 Task: Look for space in Nurlat, Russia from 8th August, 2023 to 15th August, 2023 for 9 adults in price range Rs.10000 to Rs.14000. Place can be shared room with 5 bedrooms having 9 beds and 5 bathrooms. Property type can be house, flat, guest house. Amenities needed are: wifi, TV, free parkinig on premises, gym, breakfast. Booking option can be shelf check-in. Required host language is English.
Action: Mouse pressed left at (520, 112)
Screenshot: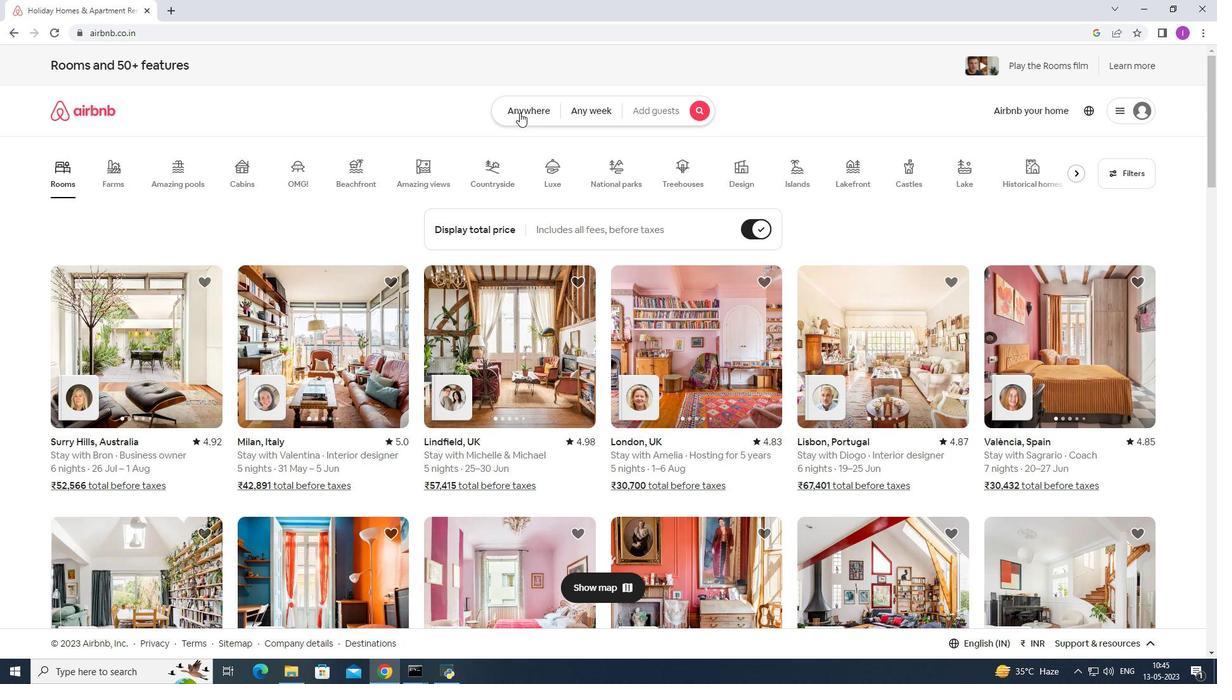 
Action: Mouse moved to (519, 114)
Screenshot: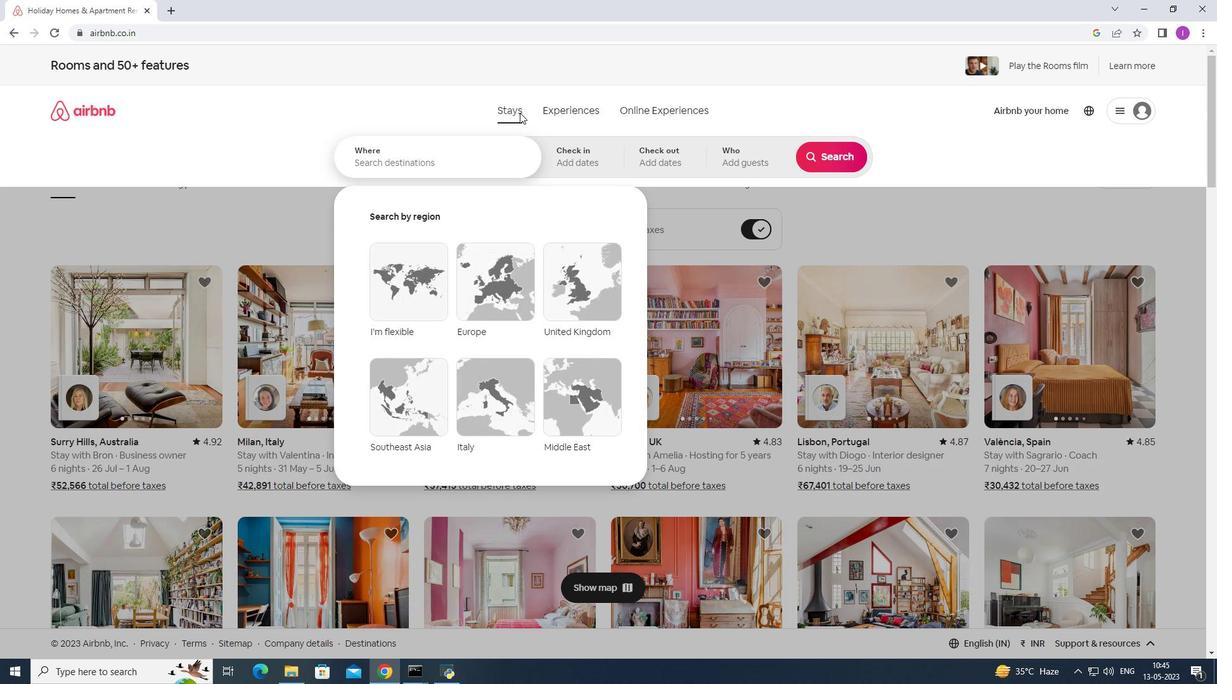 
Action: Key pressed <Key.shift>Nurlat,<Key.shift><Key.shift><Key.shift><Key.shift><Key.shift><Key.shift><Key.shift><Key.shift><Key.shift><Key.shift><Key.shift><Key.shift><Key.shift><Key.shift><Key.shift><Key.shift><Key.shift><Key.shift><Key.shift><Key.shift><Key.shift><Key.shift><Key.shift><Key.shift>Russi
Screenshot: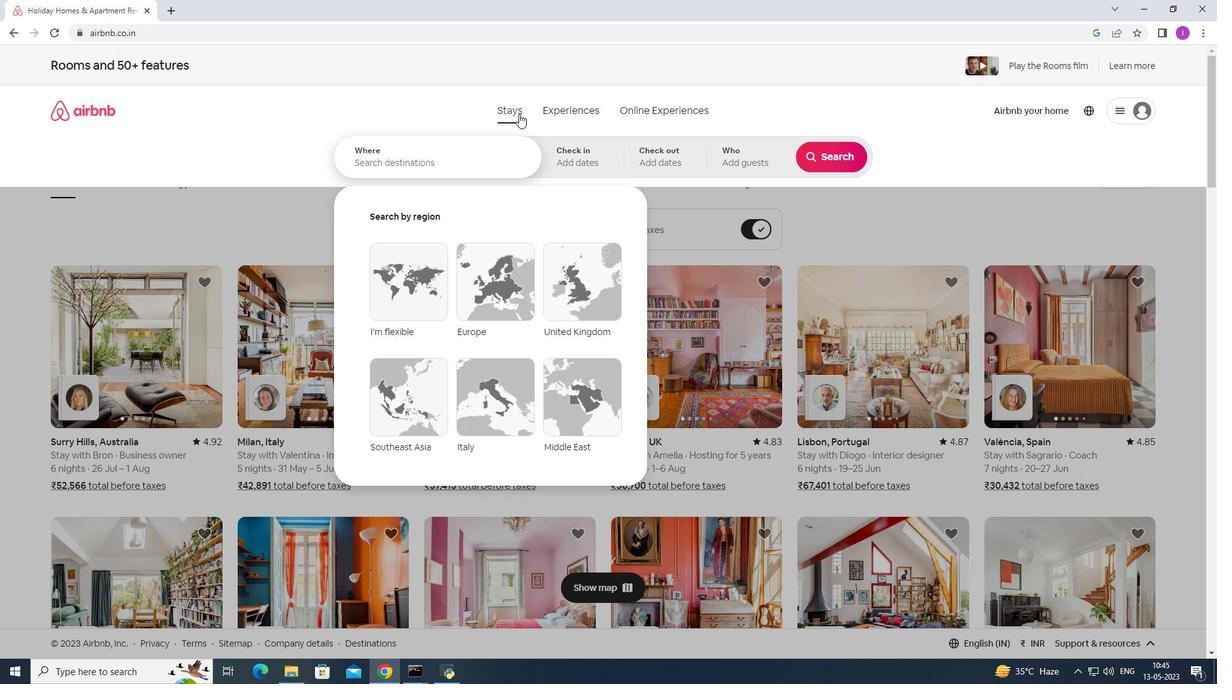 
Action: Mouse moved to (388, 171)
Screenshot: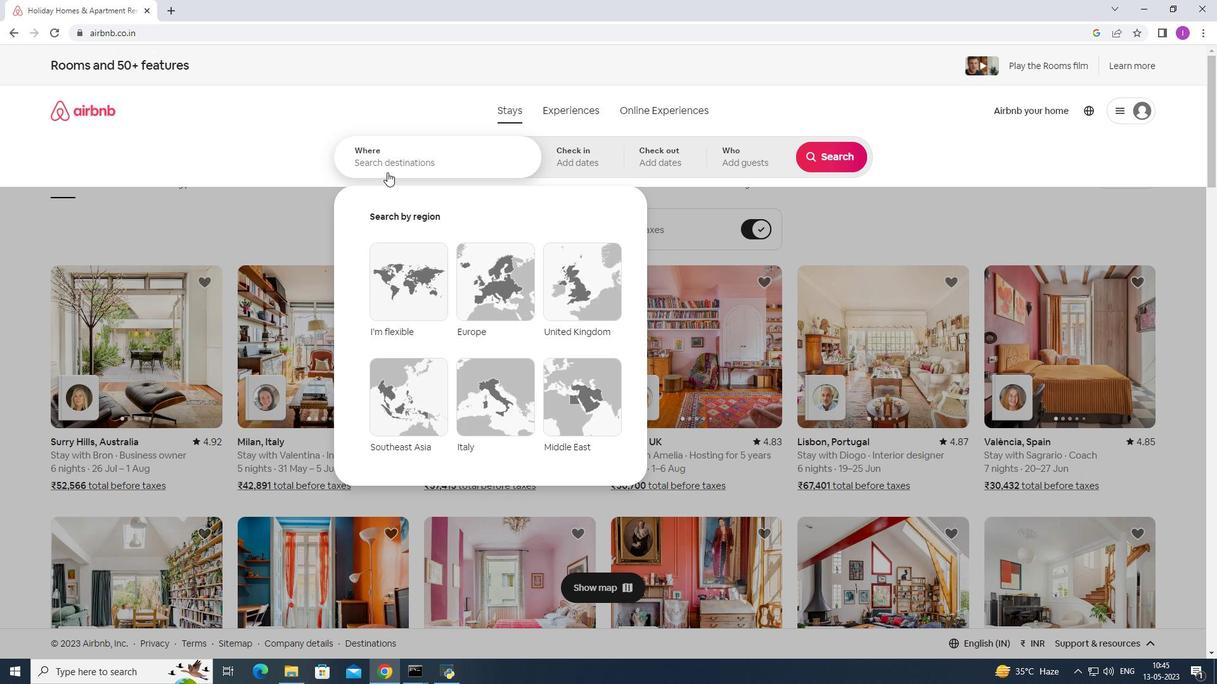 
Action: Mouse pressed left at (388, 171)
Screenshot: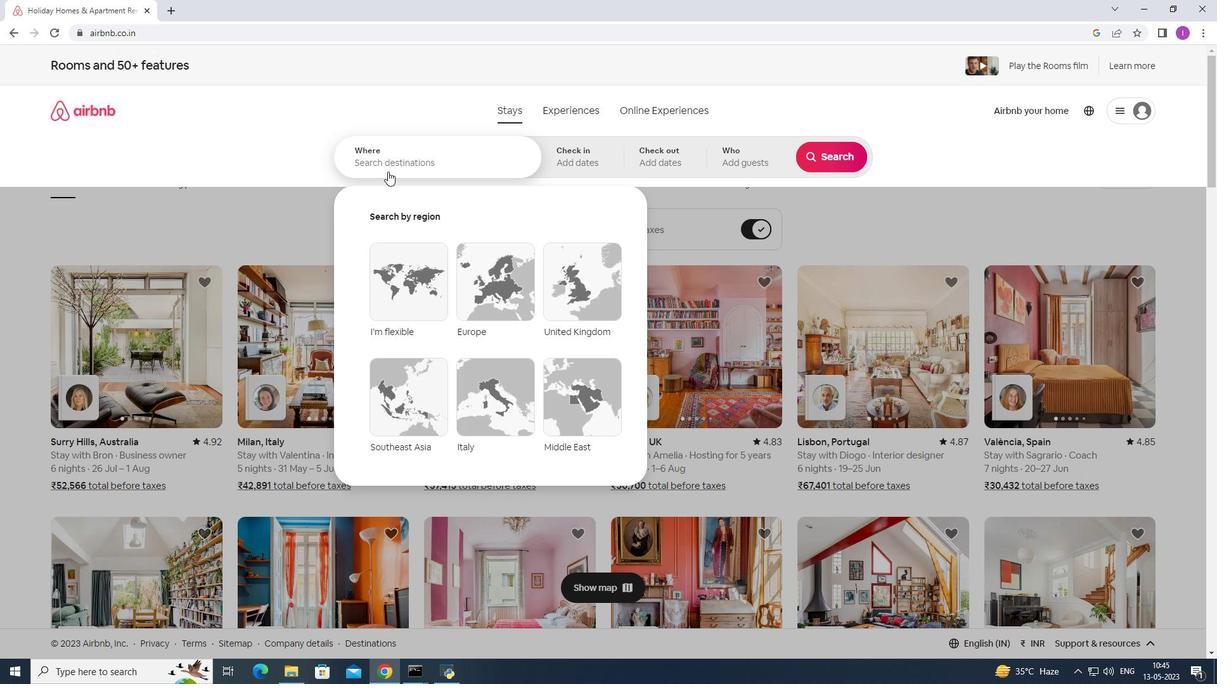 
Action: Key pressed <Key.shift><Key.shift><Key.shift><Key.shift><Key.shift><Key.shift>Nurolat<Key.backspace><Key.backspace><Key.backspace><Key.backspace>lat,<Key.shift><Key.shift><Key.shift><Key.shift><Key.shift>Russia
Screenshot: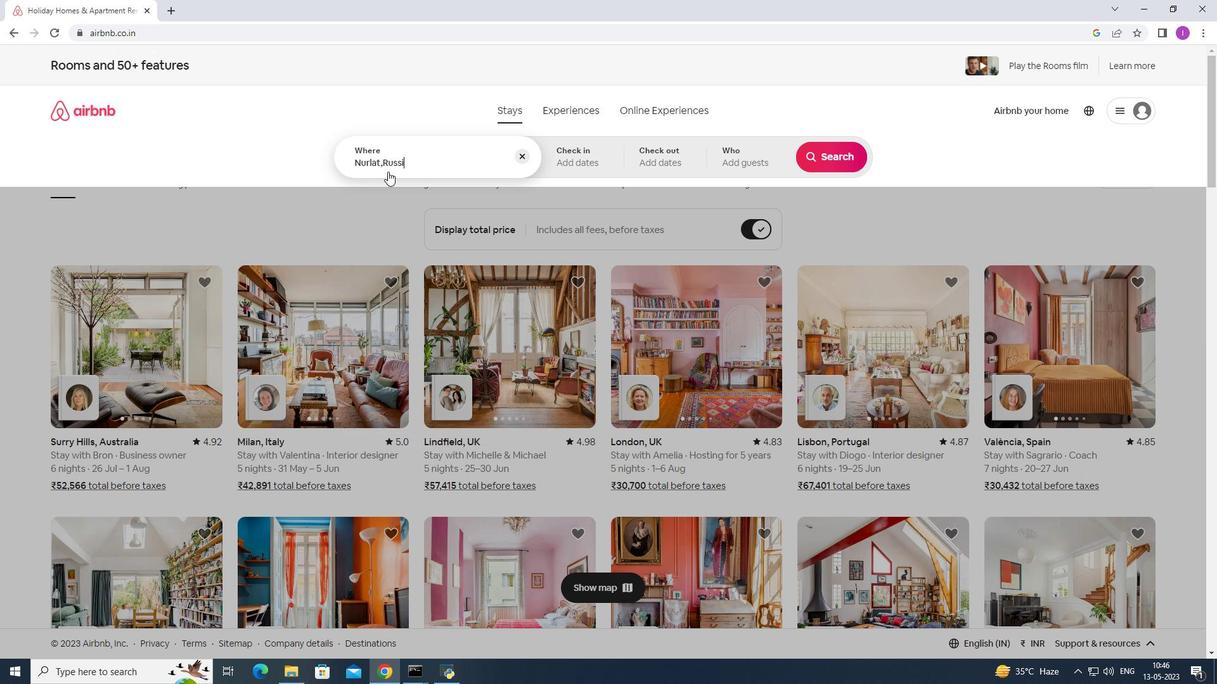 
Action: Mouse moved to (576, 164)
Screenshot: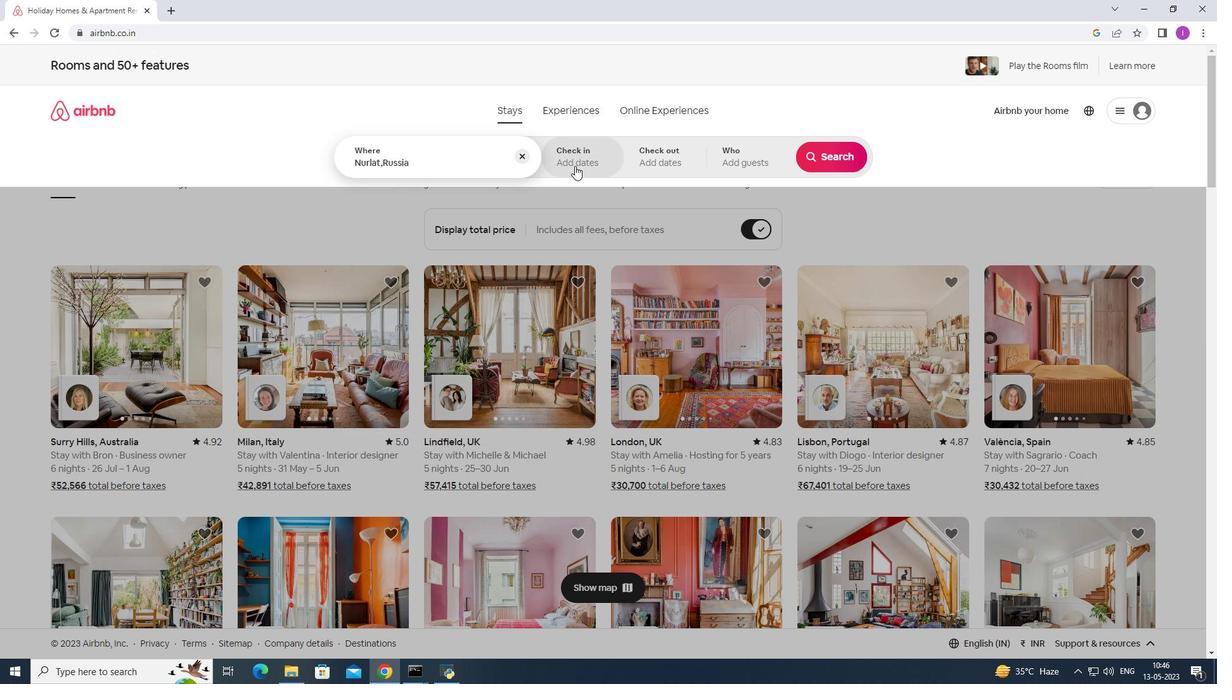 
Action: Mouse pressed left at (576, 164)
Screenshot: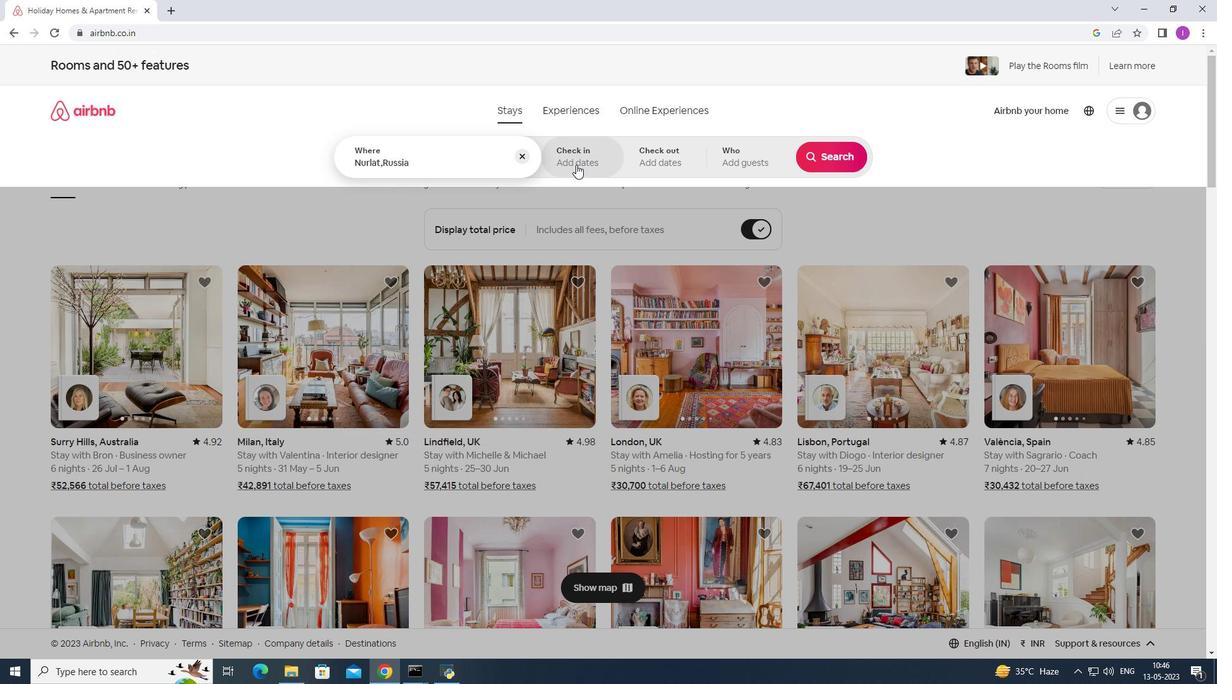 
Action: Mouse moved to (830, 255)
Screenshot: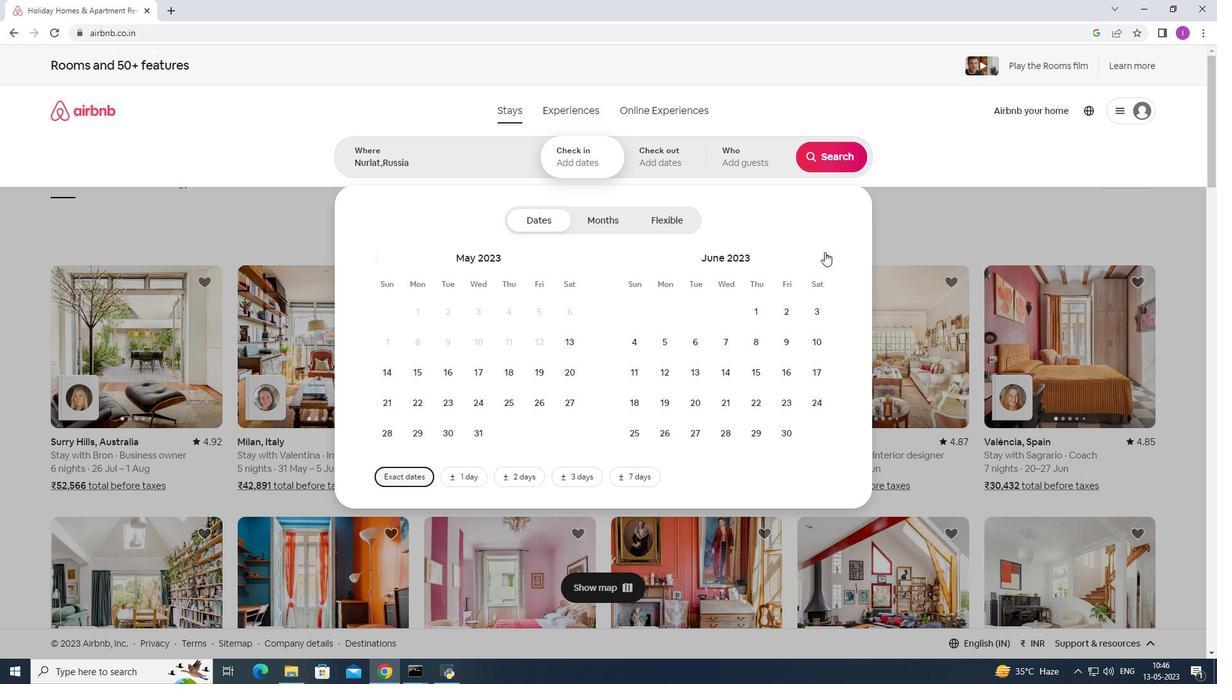 
Action: Mouse pressed left at (830, 255)
Screenshot: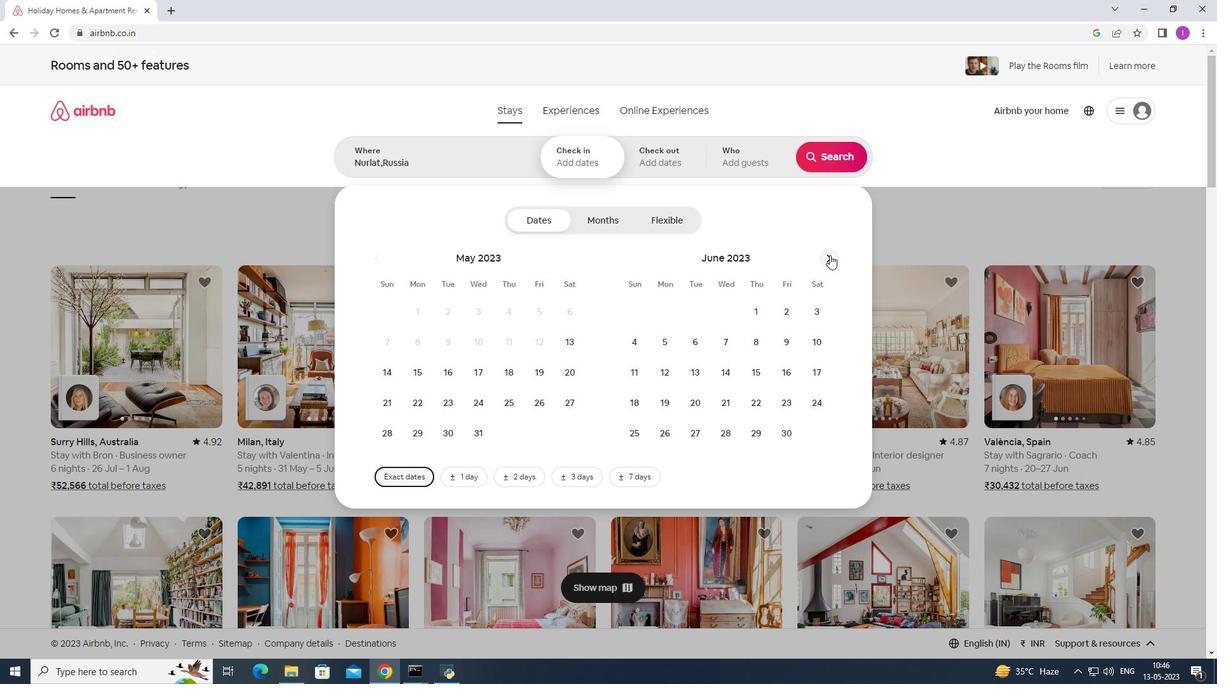 
Action: Mouse moved to (830, 255)
Screenshot: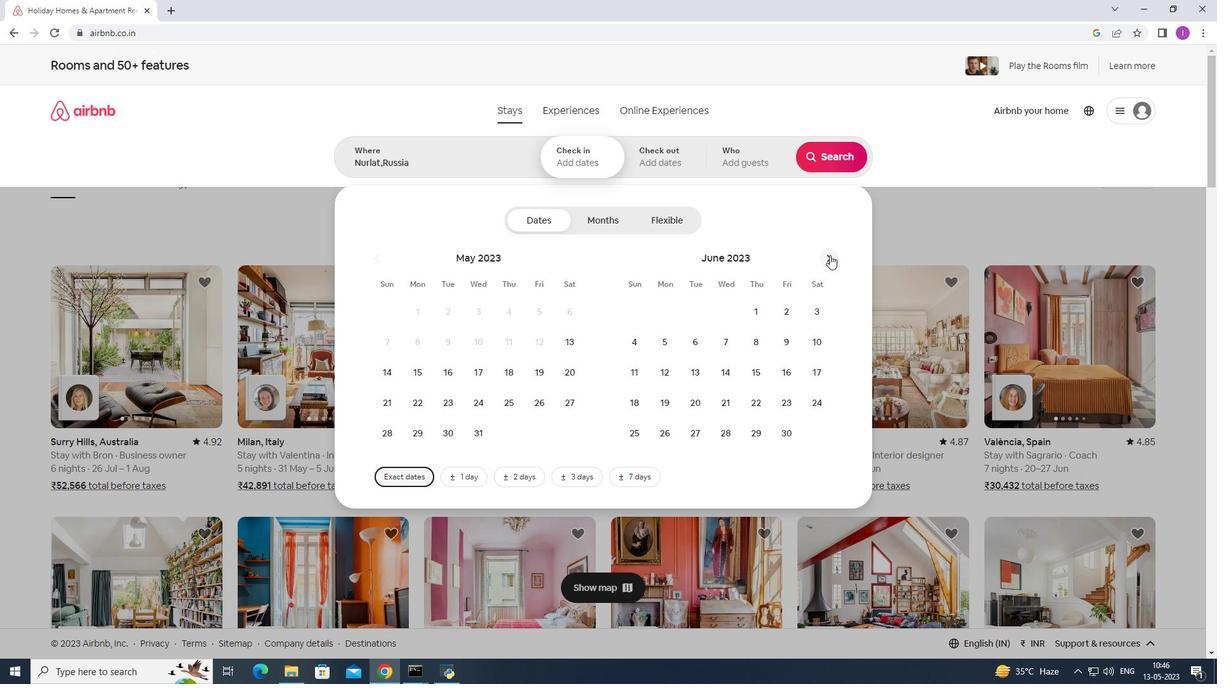 
Action: Mouse pressed left at (830, 255)
Screenshot: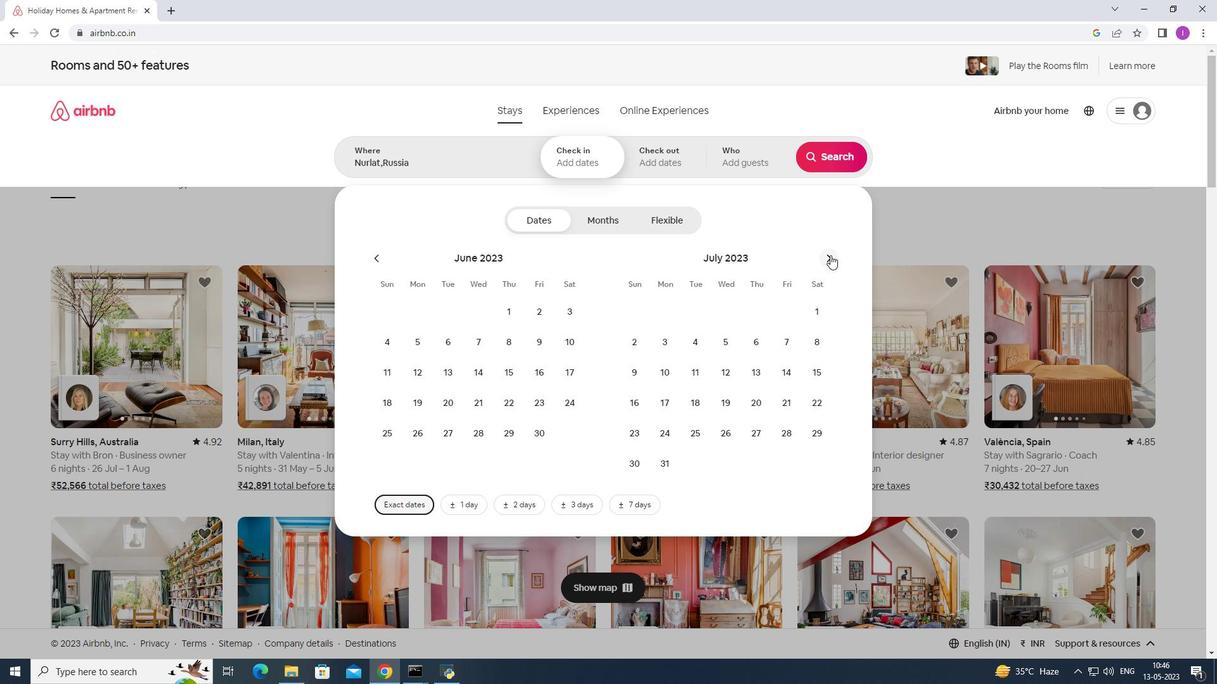 
Action: Mouse moved to (696, 343)
Screenshot: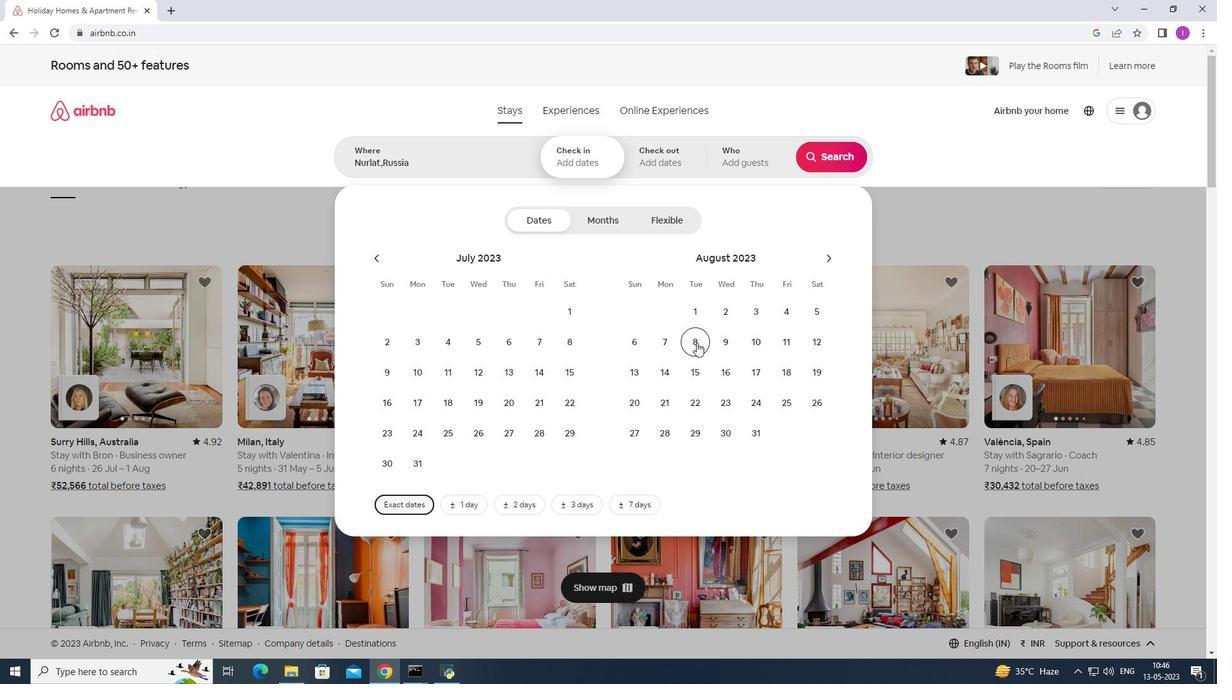 
Action: Mouse pressed left at (696, 343)
Screenshot: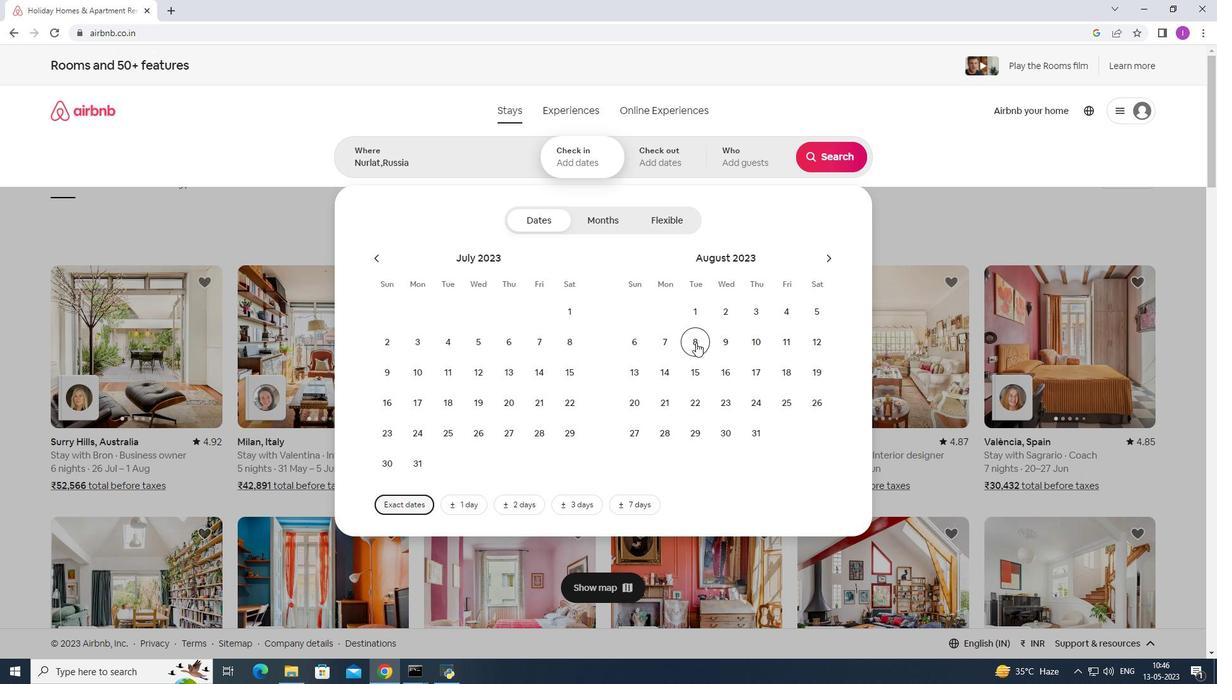 
Action: Mouse moved to (703, 378)
Screenshot: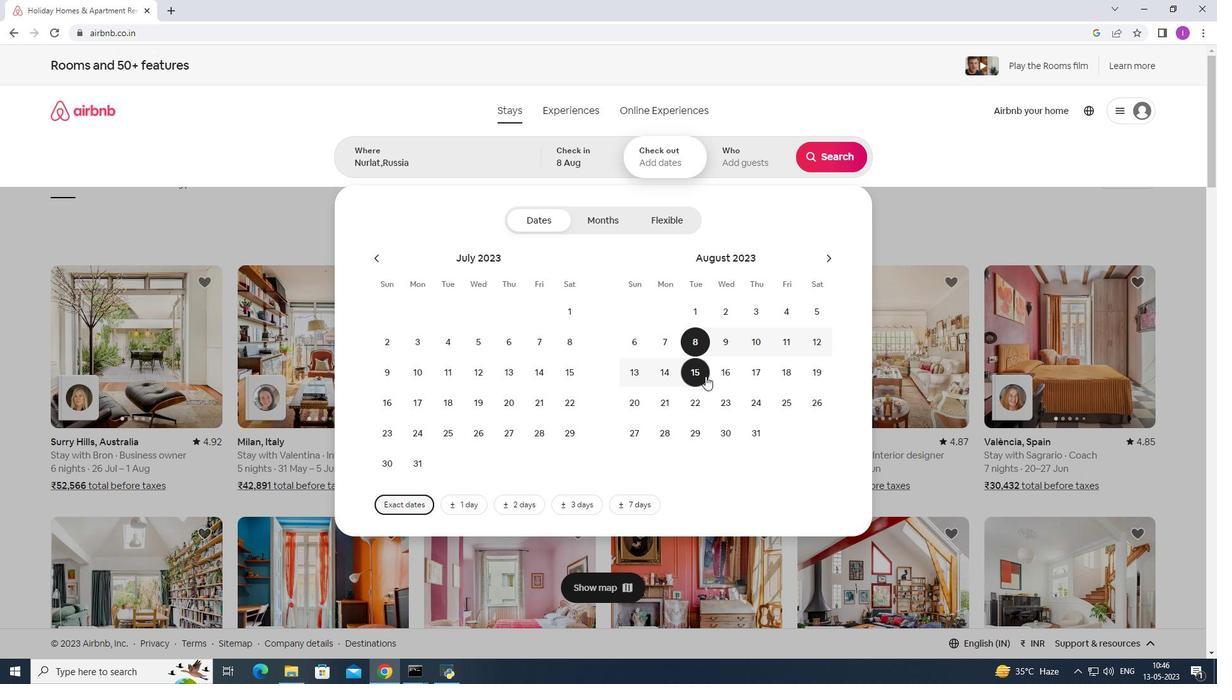 
Action: Mouse pressed left at (703, 378)
Screenshot: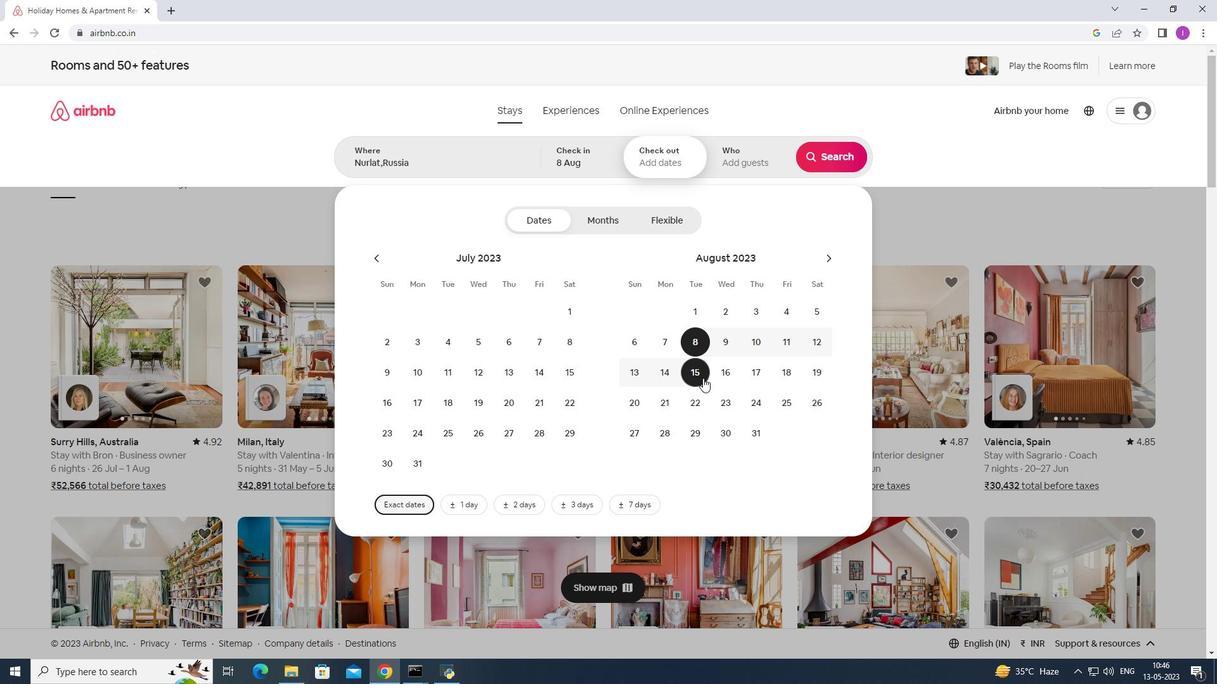 
Action: Mouse moved to (725, 162)
Screenshot: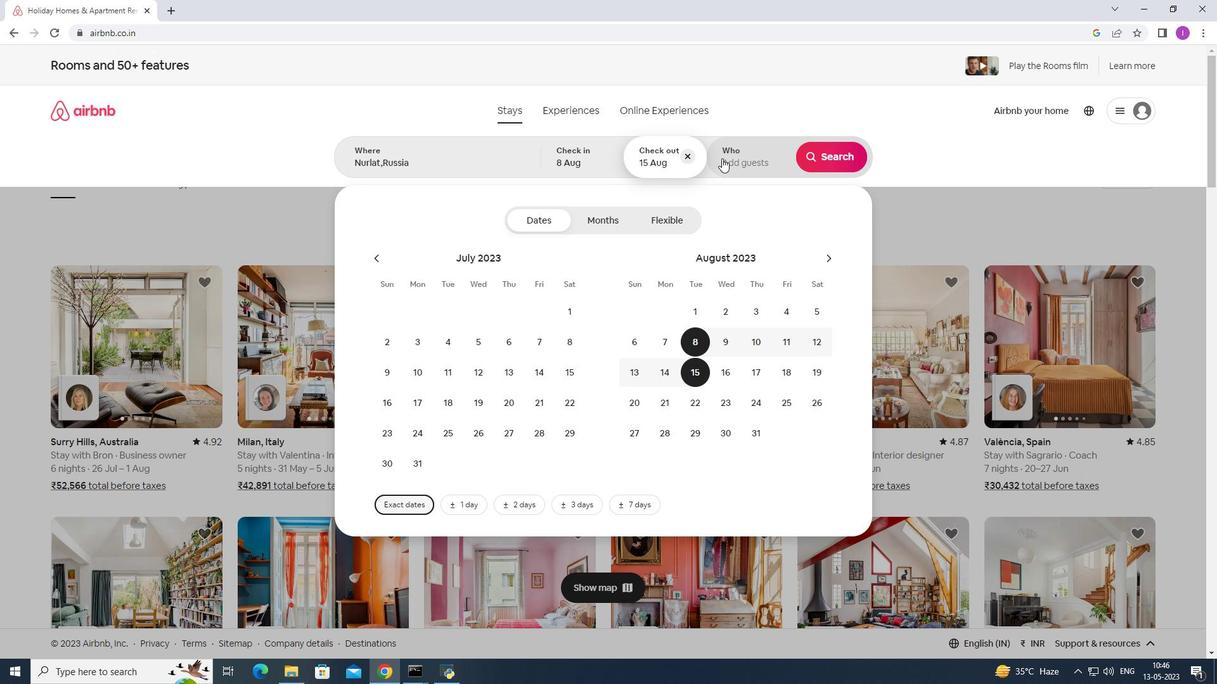 
Action: Mouse pressed left at (725, 162)
Screenshot: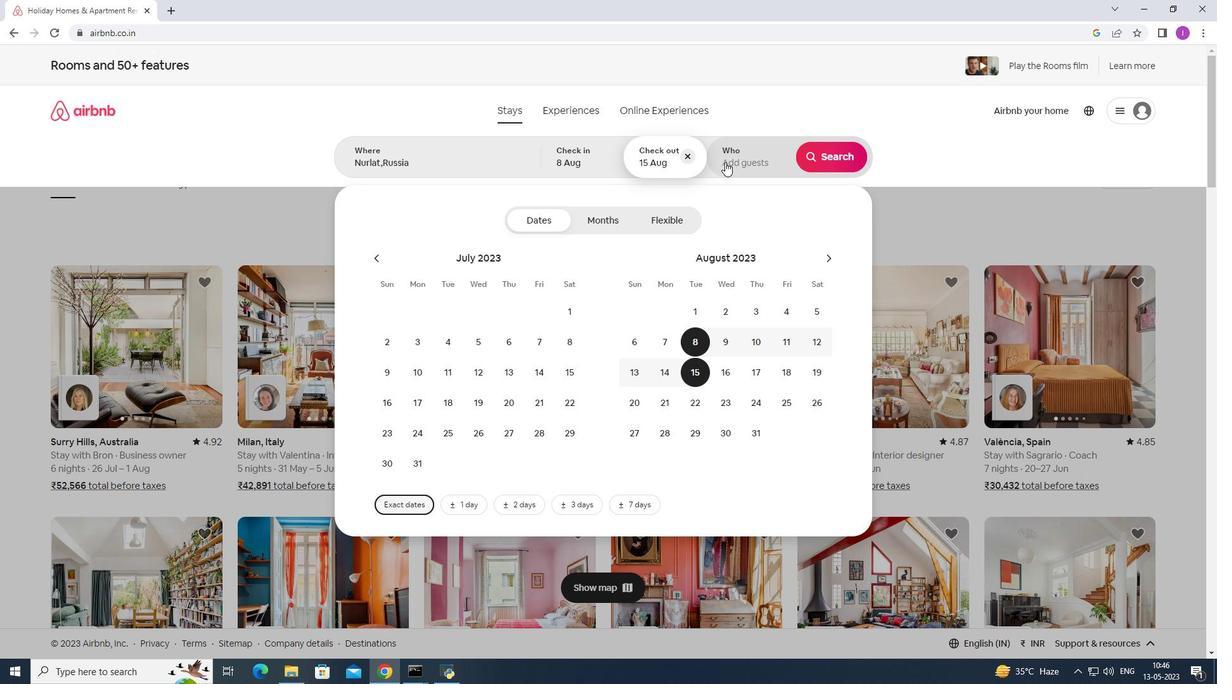 
Action: Mouse moved to (837, 220)
Screenshot: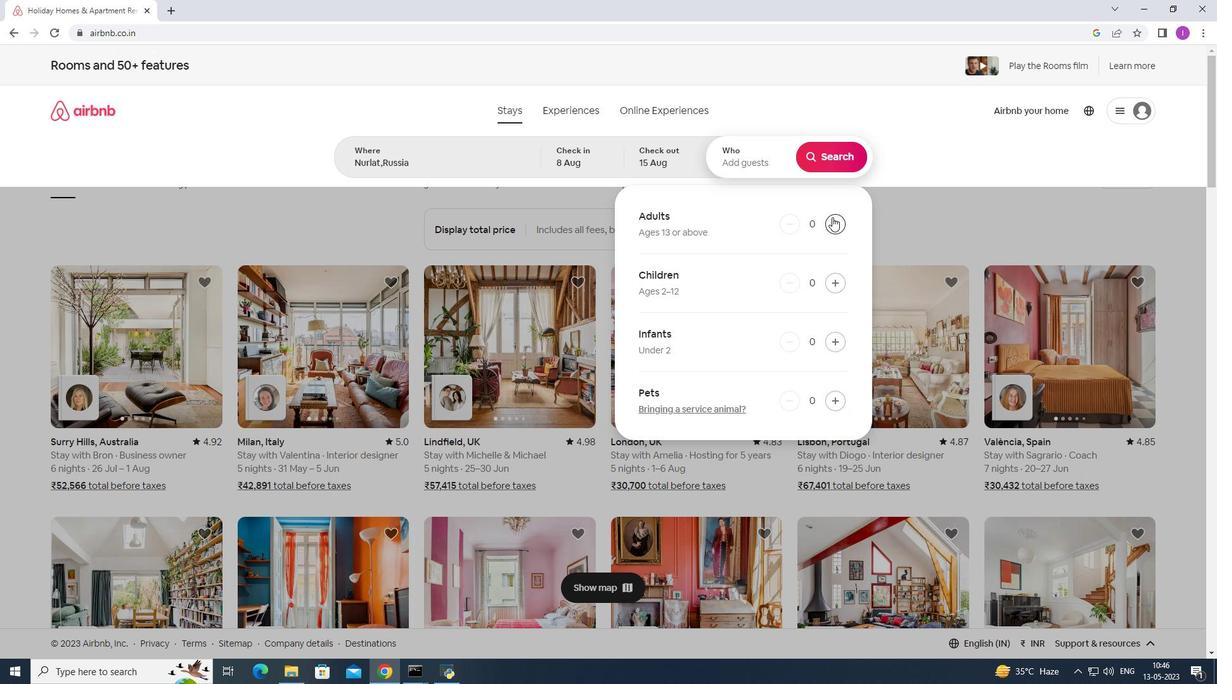
Action: Mouse pressed left at (837, 220)
Screenshot: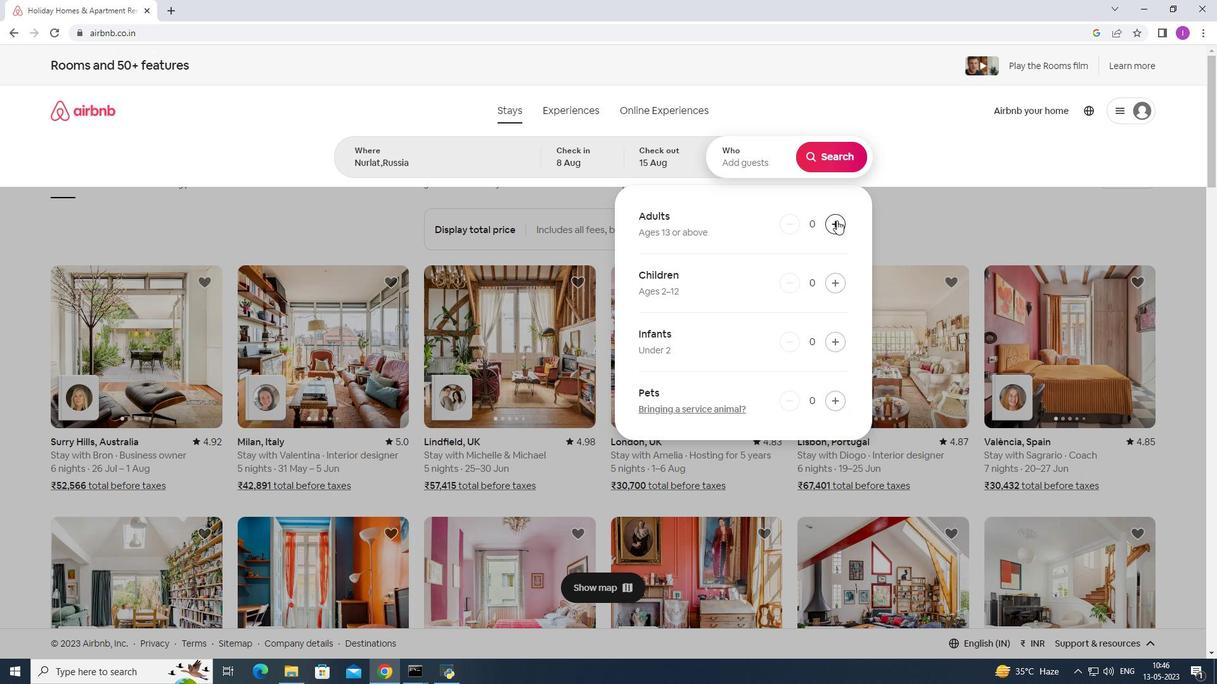 
Action: Mouse pressed left at (837, 220)
Screenshot: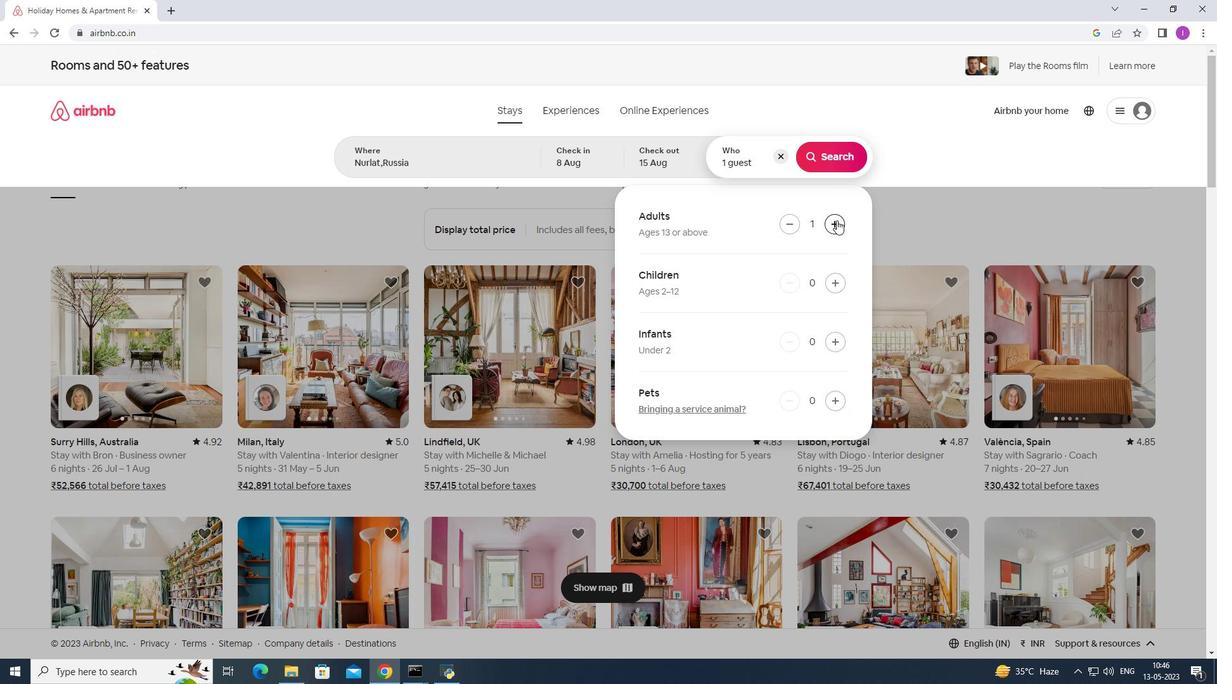 
Action: Mouse moved to (837, 221)
Screenshot: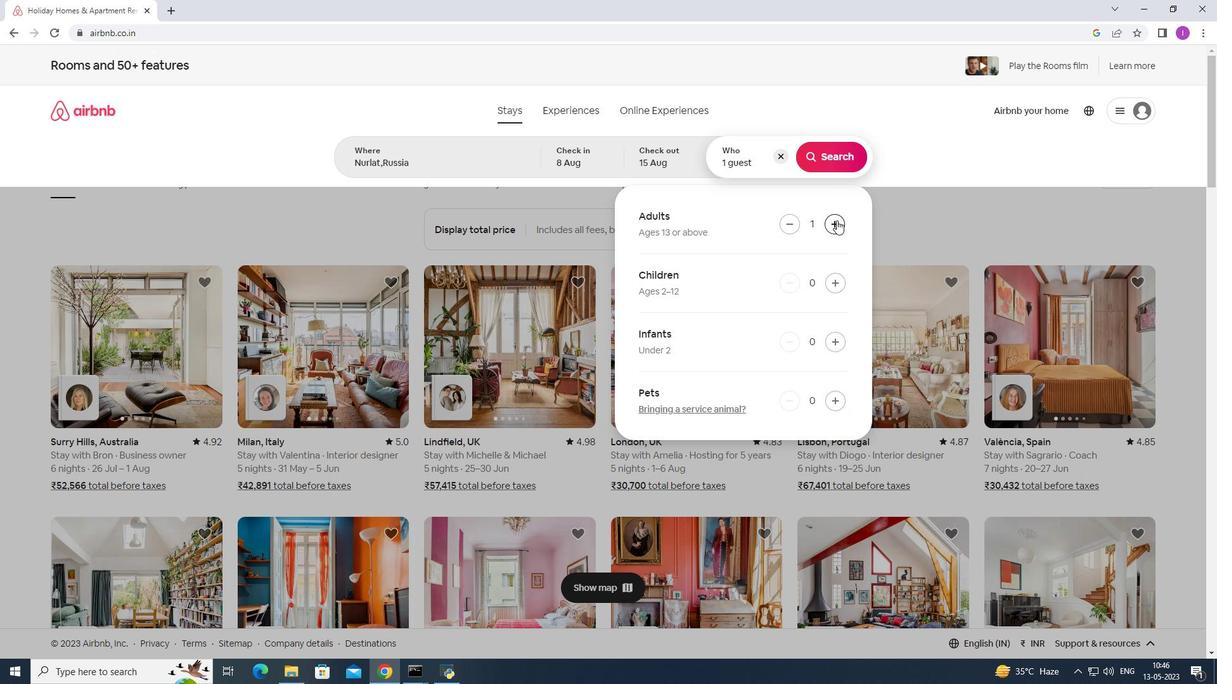 
Action: Mouse pressed left at (837, 221)
Screenshot: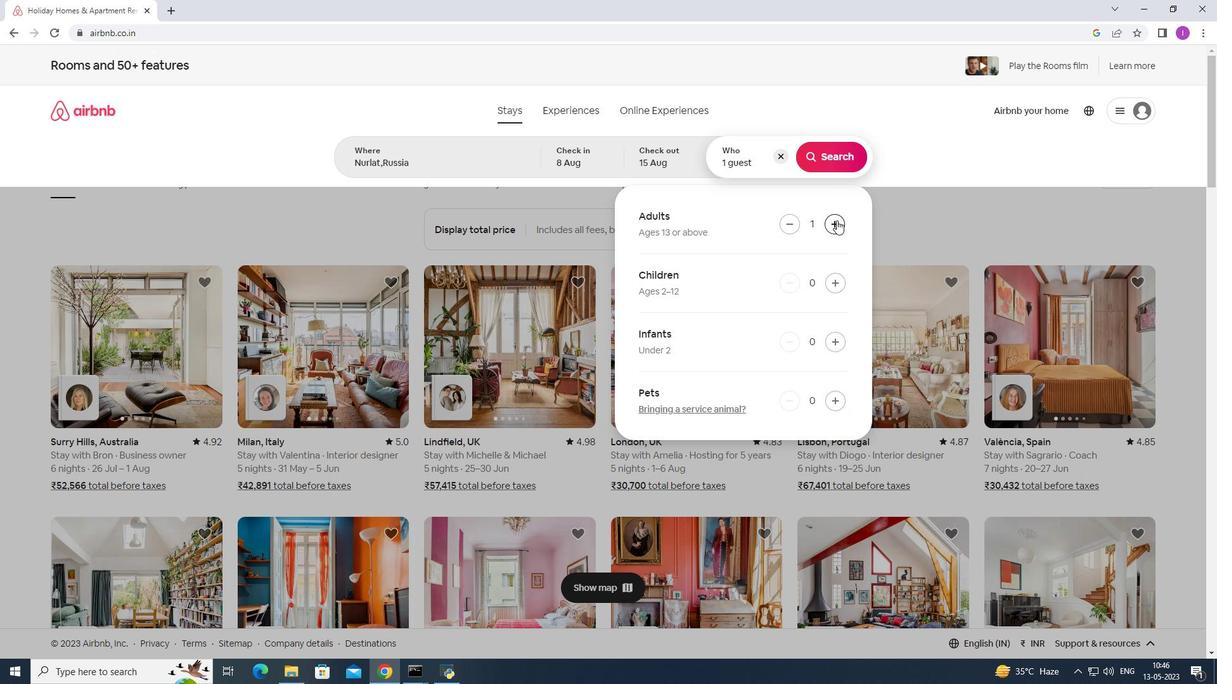 
Action: Mouse pressed left at (837, 221)
Screenshot: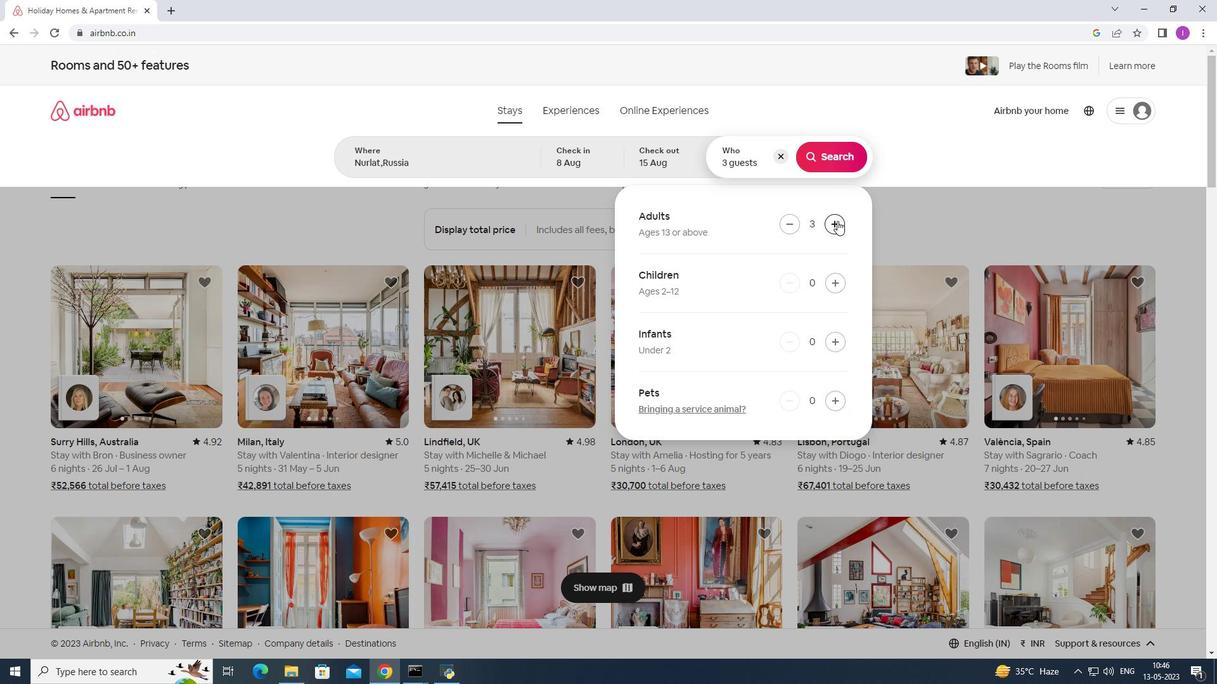 
Action: Mouse pressed left at (837, 221)
Screenshot: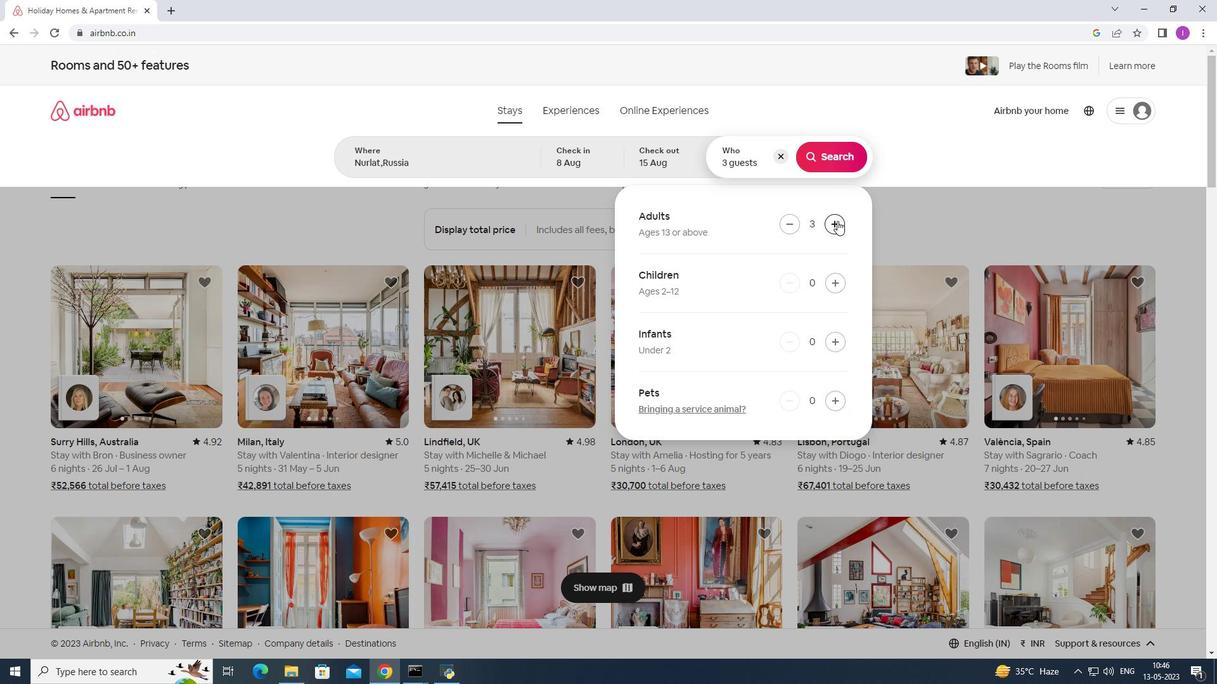 
Action: Mouse pressed left at (837, 221)
Screenshot: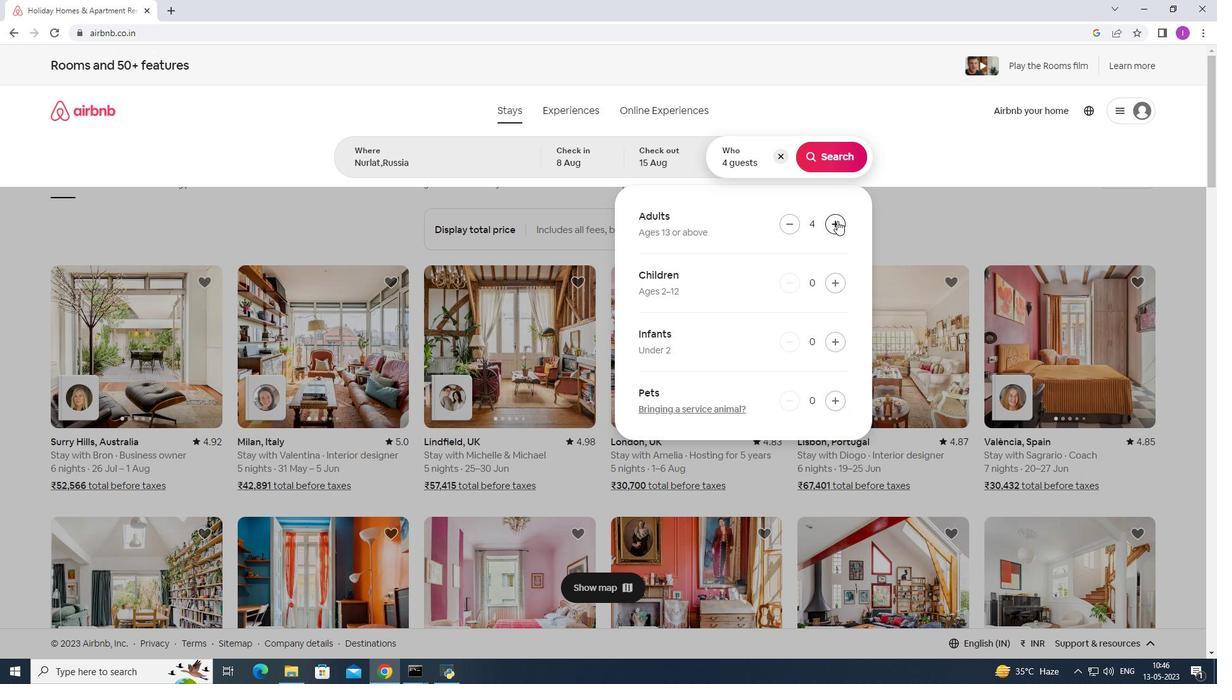 
Action: Mouse pressed left at (837, 221)
Screenshot: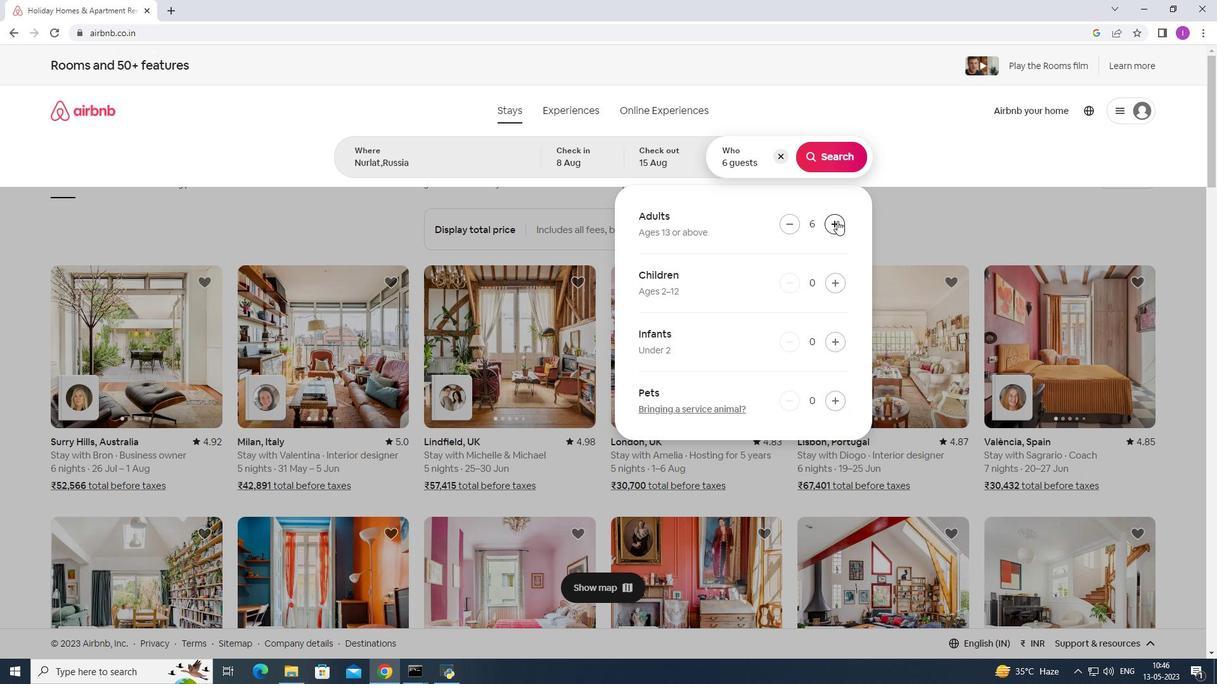 
Action: Mouse moved to (841, 221)
Screenshot: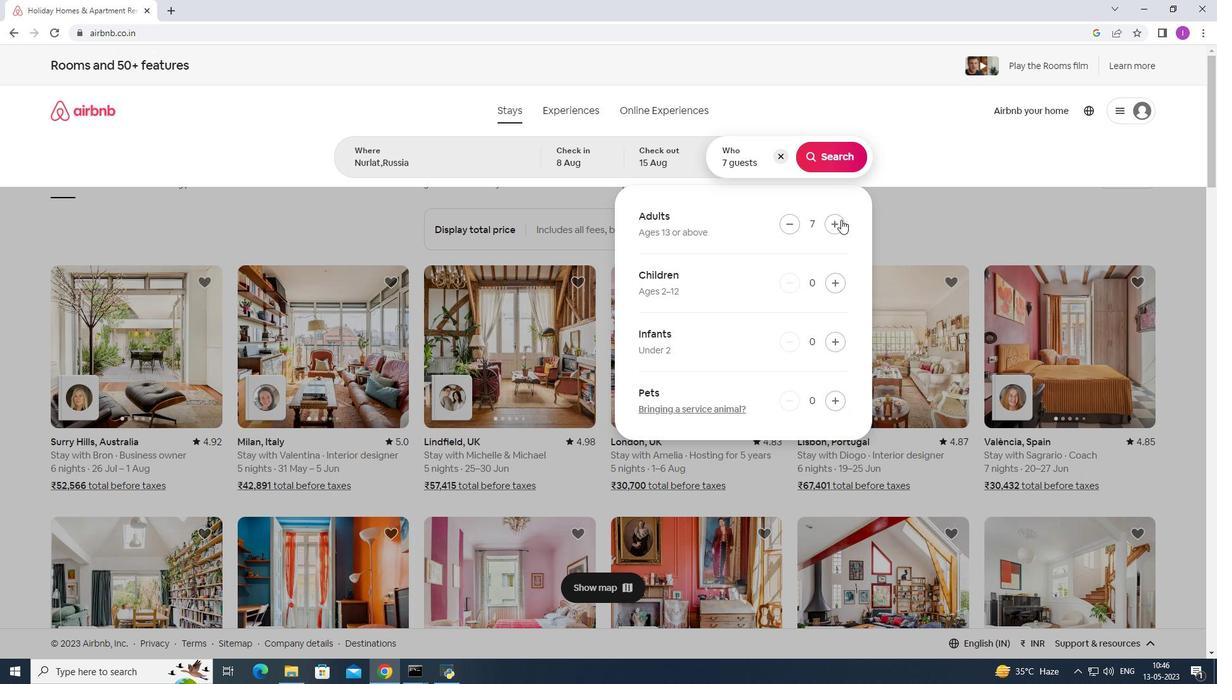 
Action: Mouse pressed left at (841, 221)
Screenshot: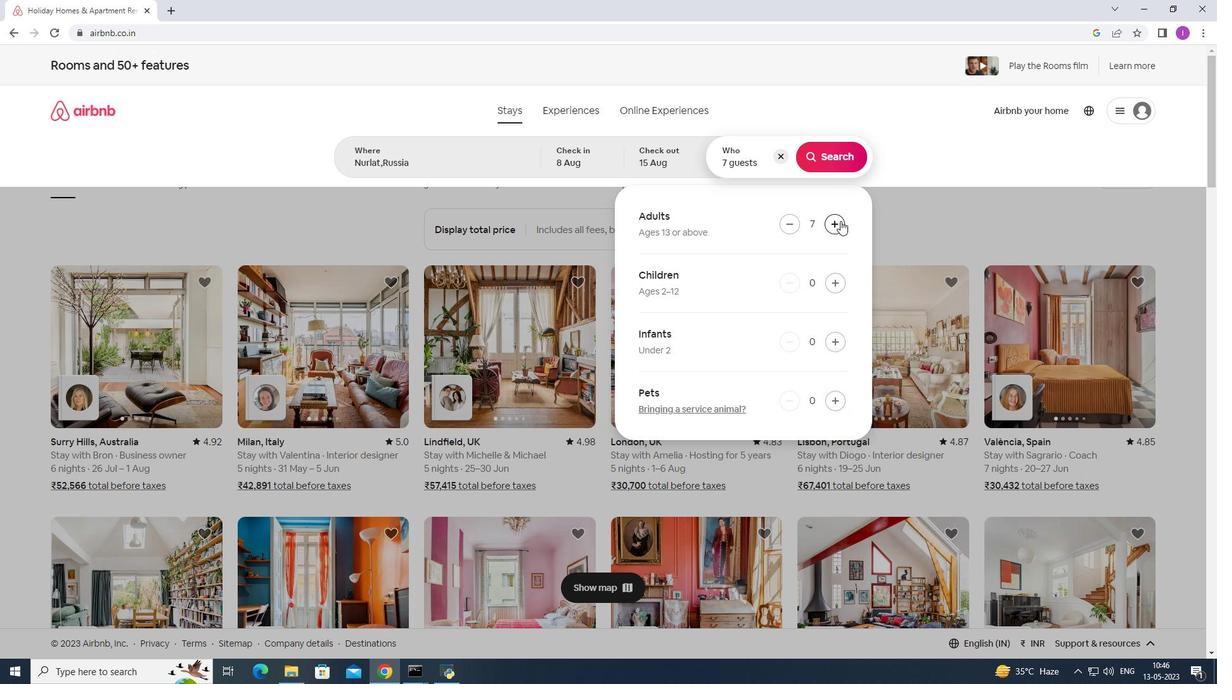 
Action: Mouse pressed left at (841, 221)
Screenshot: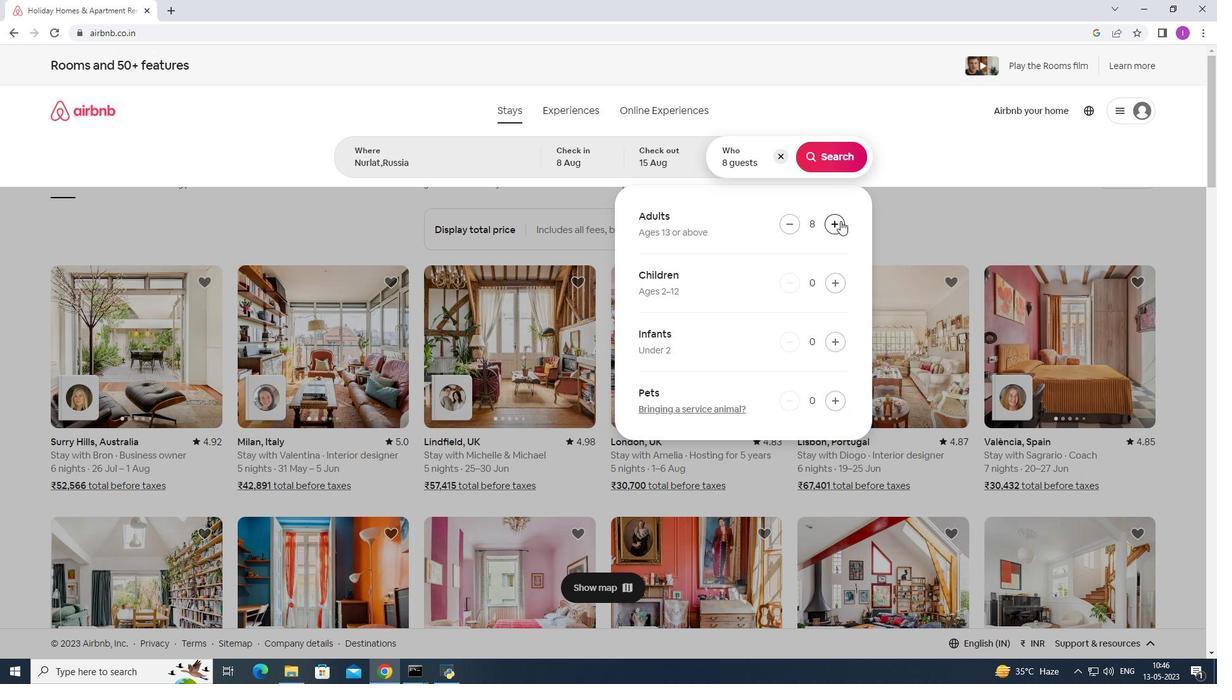 
Action: Mouse moved to (838, 143)
Screenshot: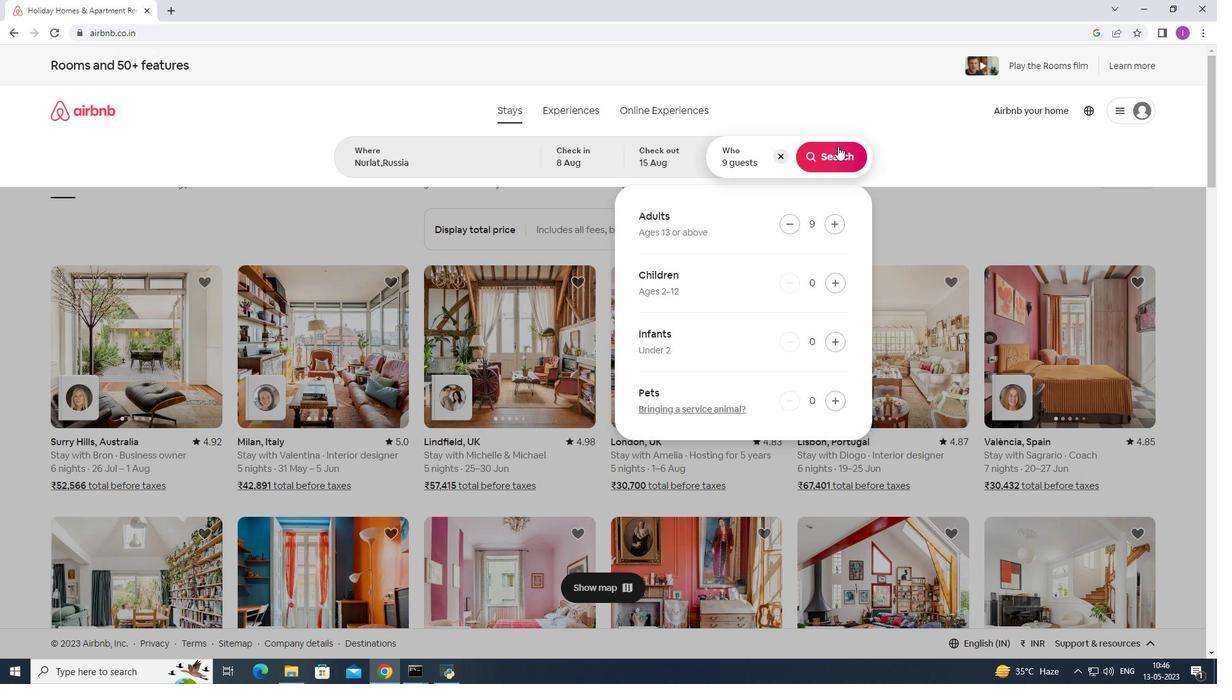 
Action: Mouse pressed left at (838, 143)
Screenshot: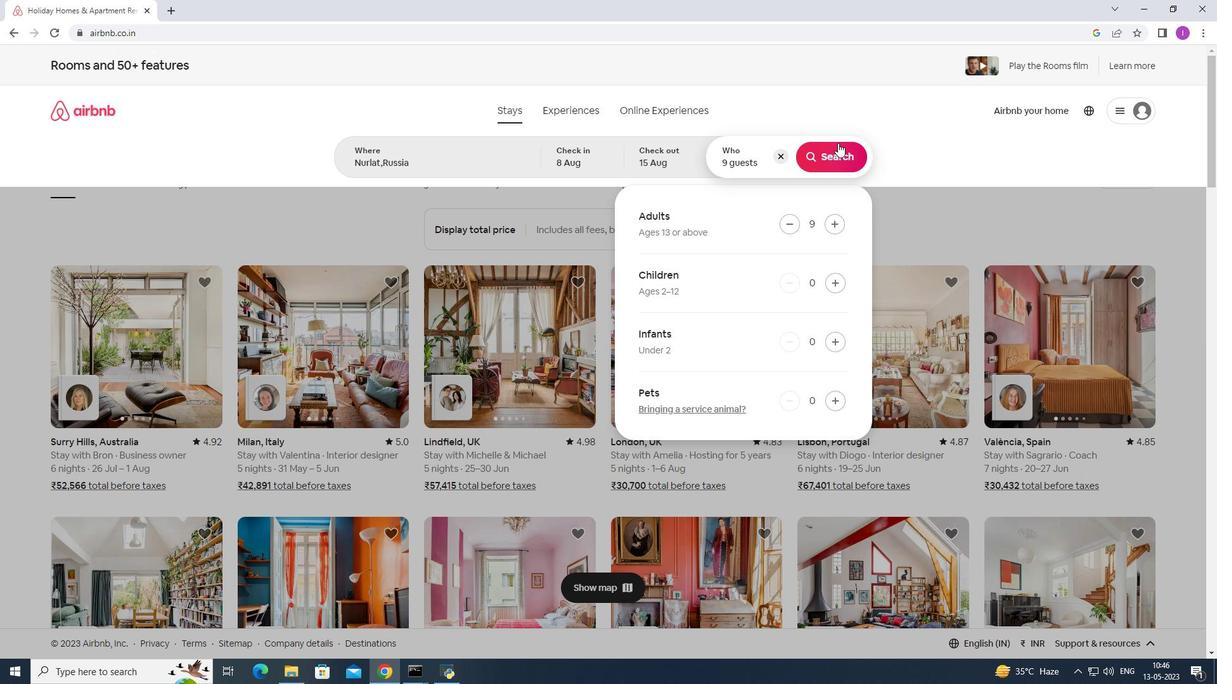 
Action: Mouse moved to (1172, 117)
Screenshot: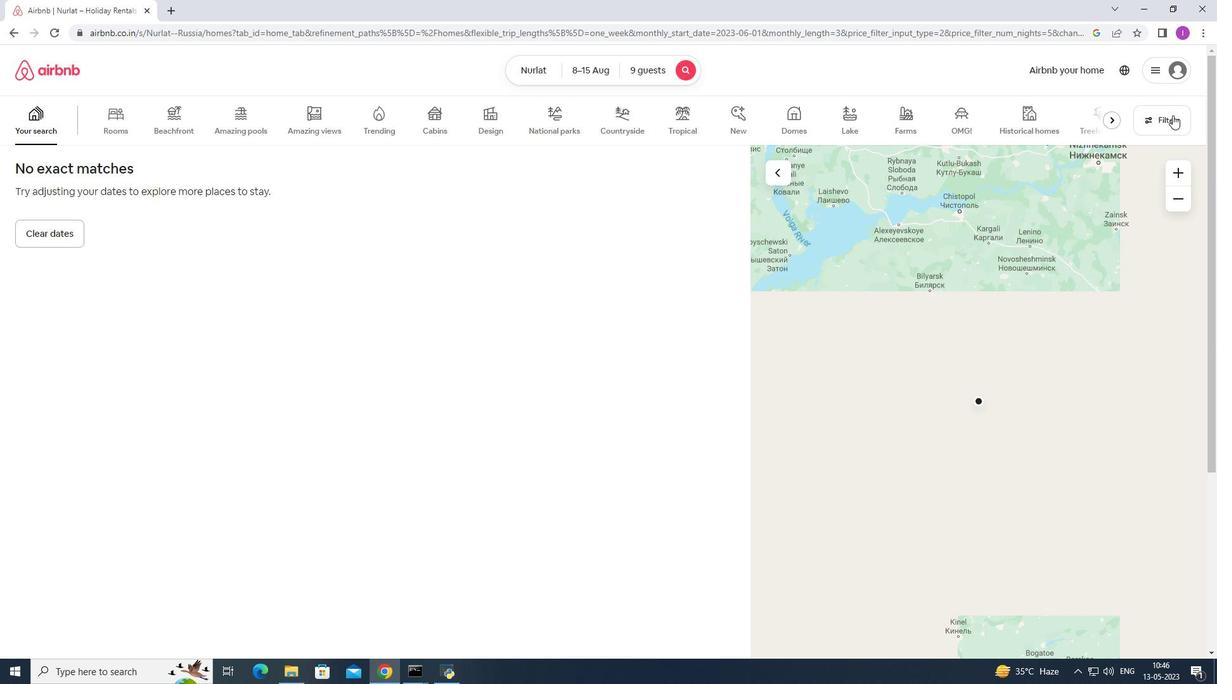 
Action: Mouse pressed left at (1172, 117)
Screenshot: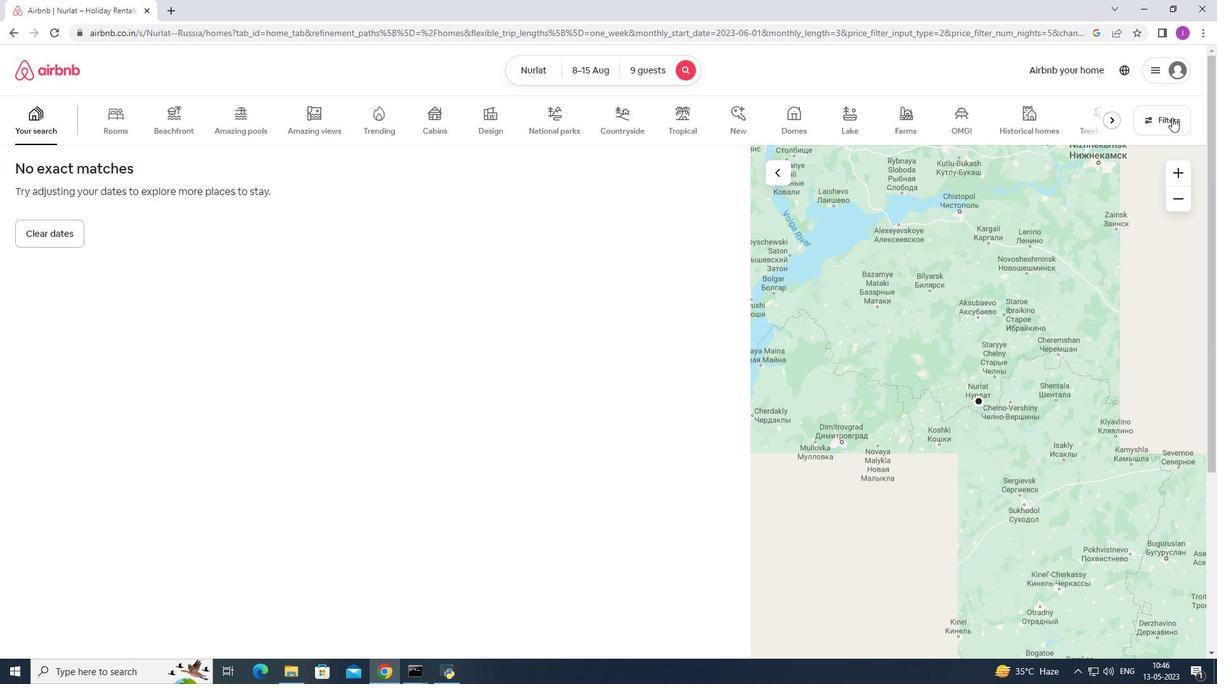 
Action: Mouse moved to (687, 428)
Screenshot: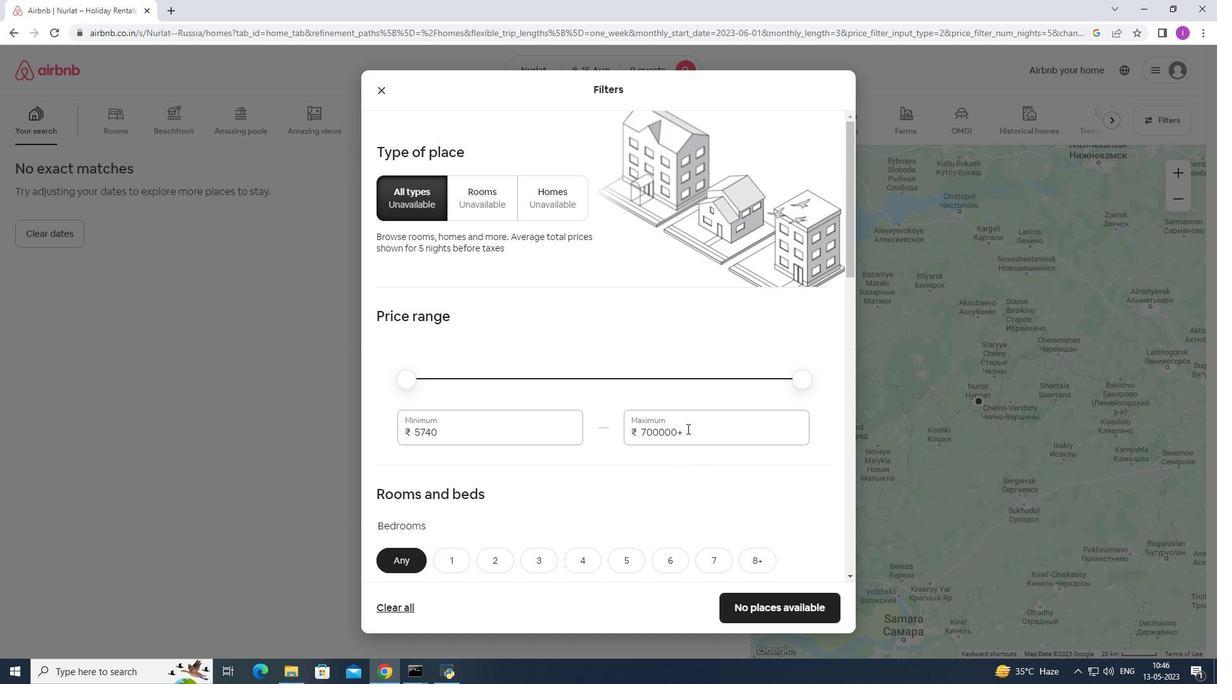 
Action: Mouse pressed left at (687, 428)
Screenshot: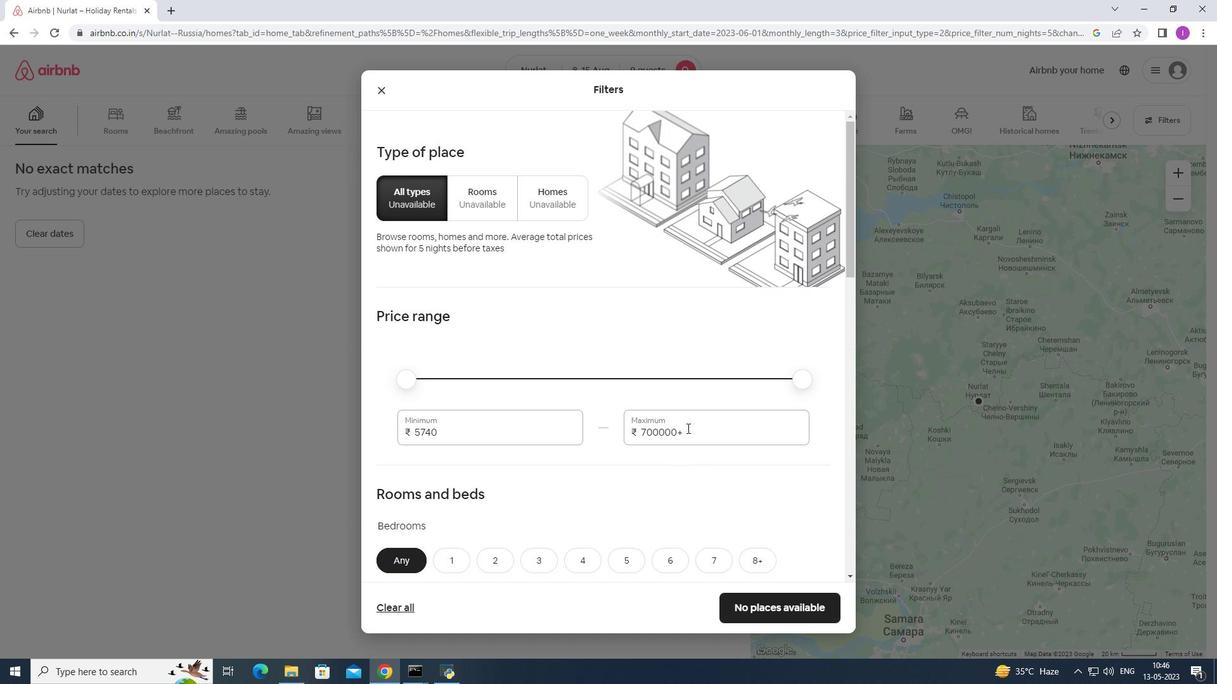 
Action: Mouse moved to (638, 433)
Screenshot: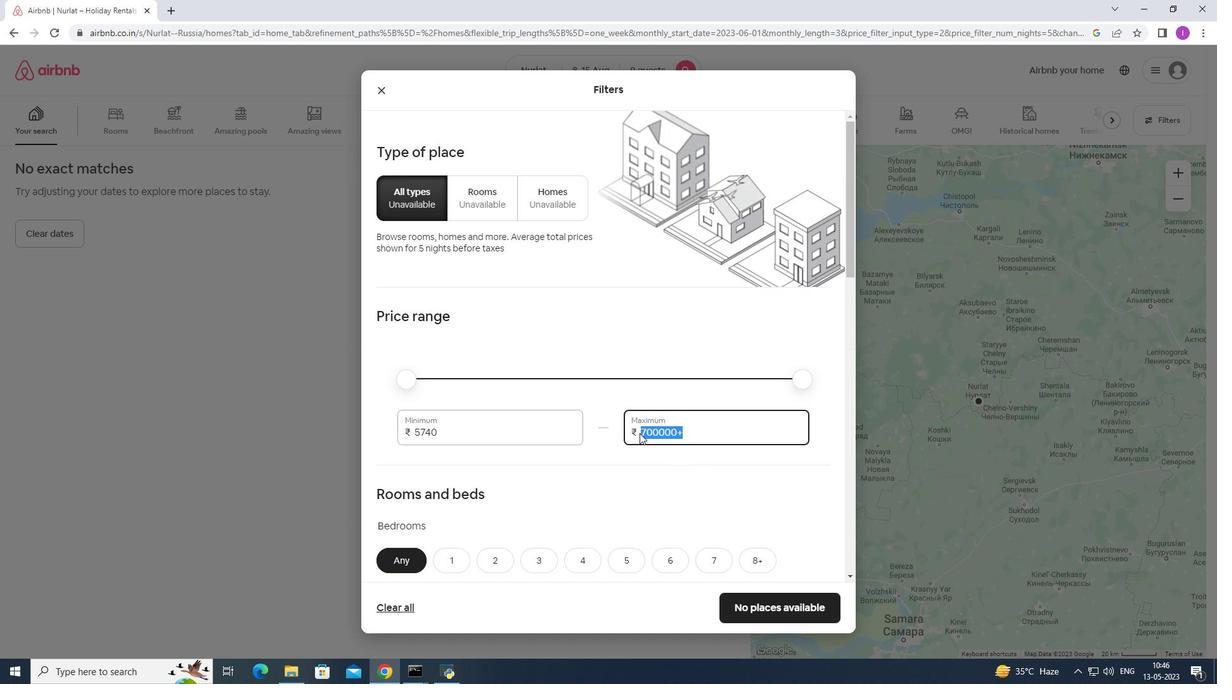 
Action: Key pressed 14000
Screenshot: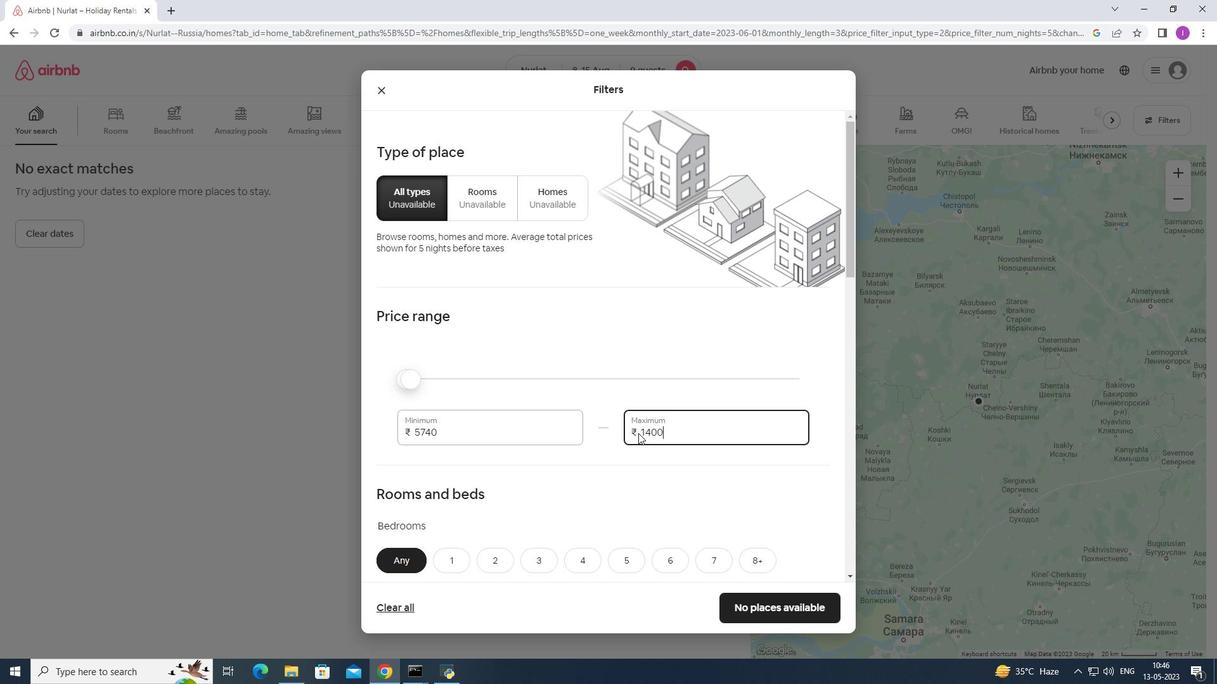 
Action: Mouse moved to (441, 434)
Screenshot: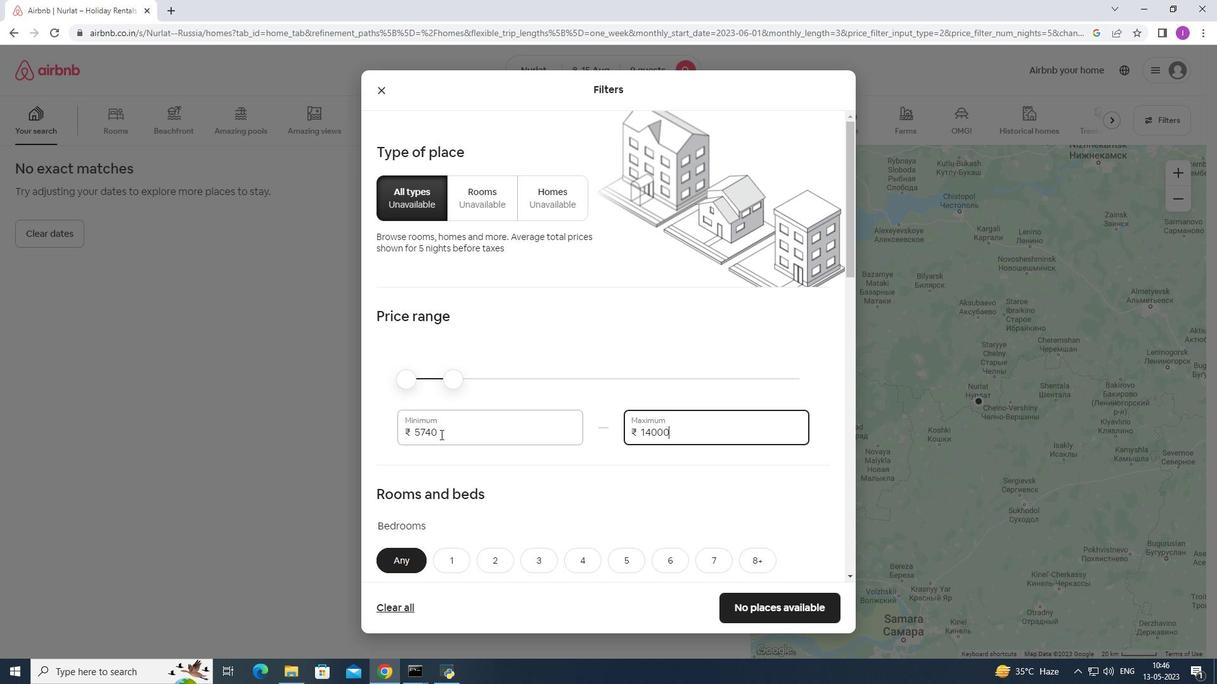 
Action: Mouse pressed left at (441, 434)
Screenshot: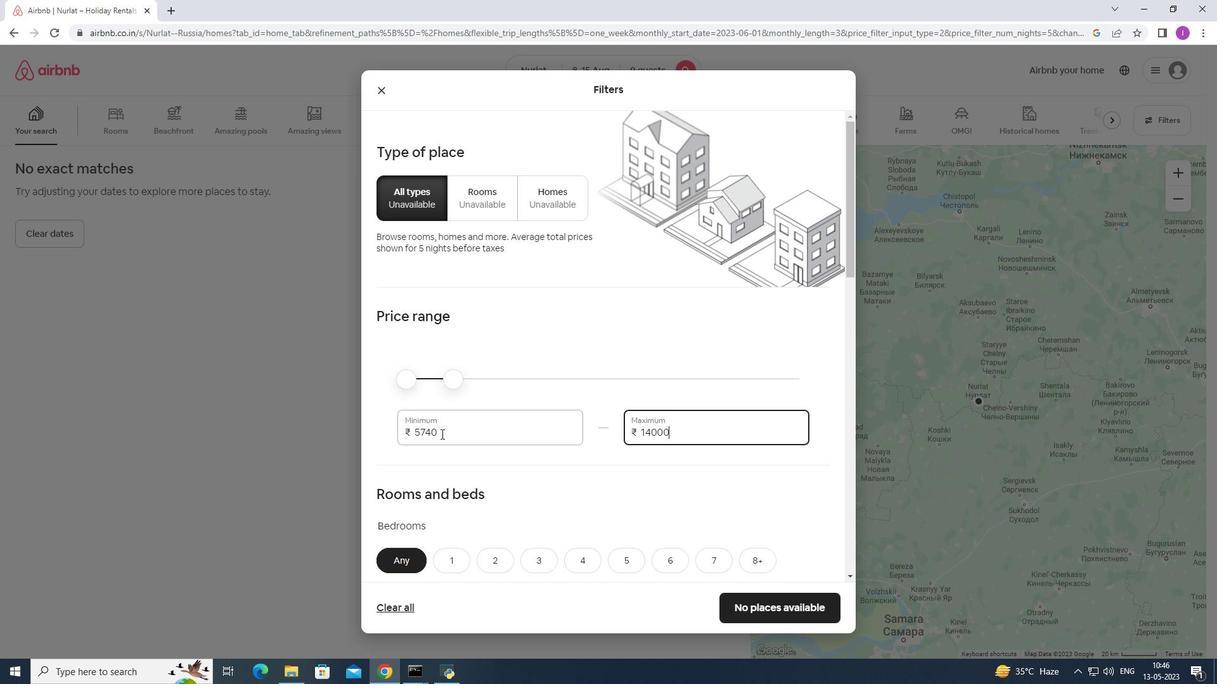 
Action: Mouse moved to (467, 438)
Screenshot: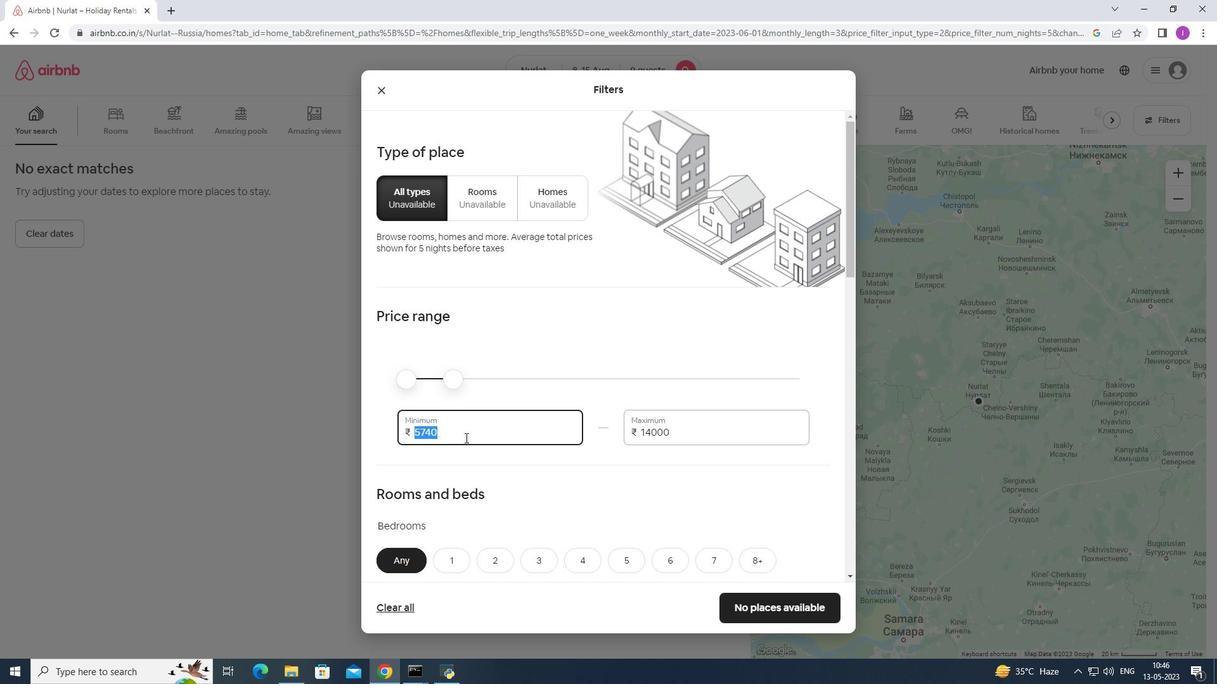 
Action: Key pressed 10
Screenshot: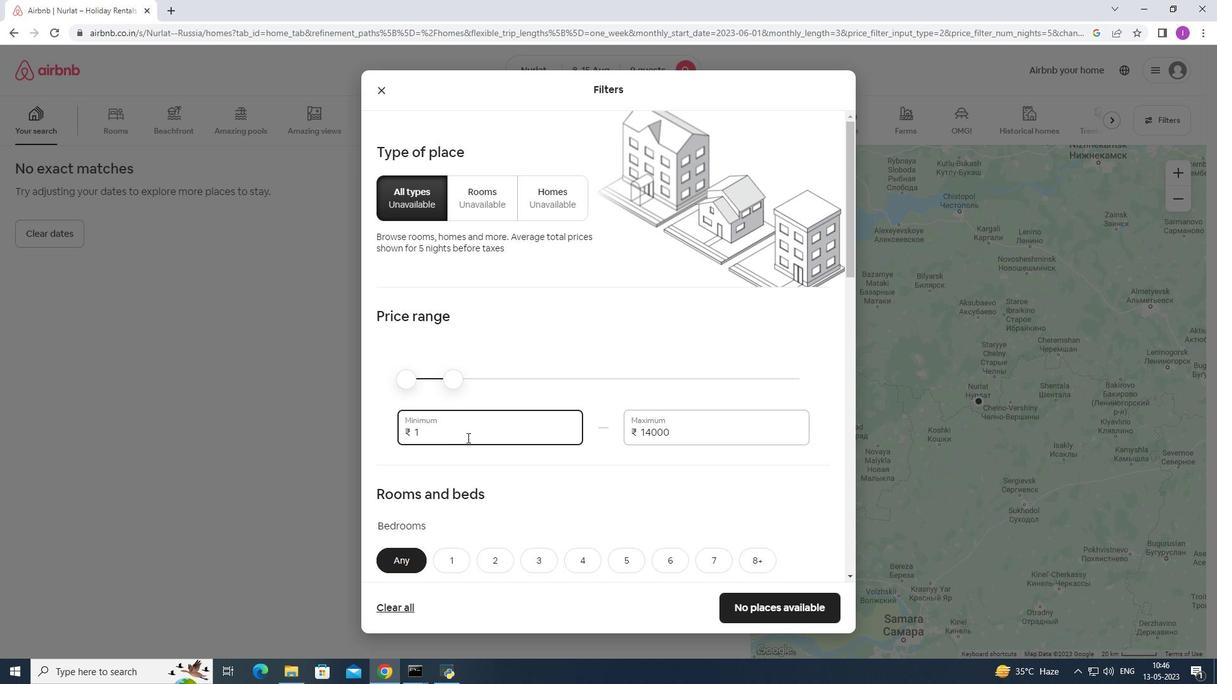 
Action: Mouse moved to (468, 438)
Screenshot: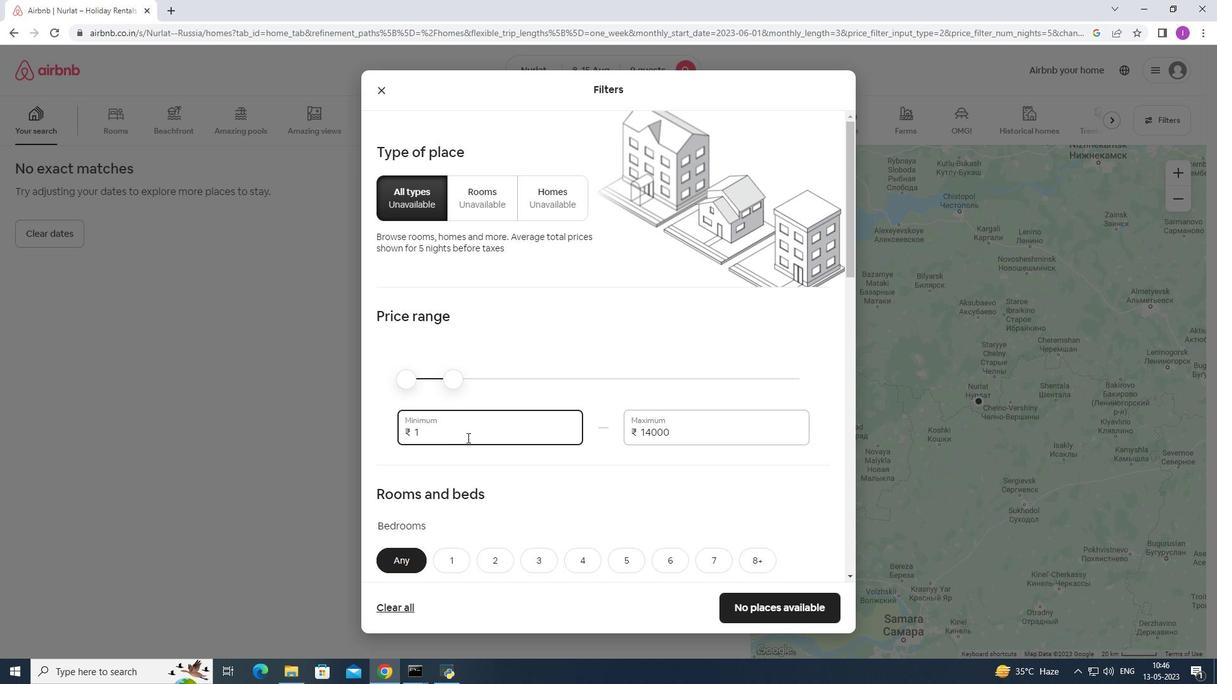 
Action: Key pressed 0
Screenshot: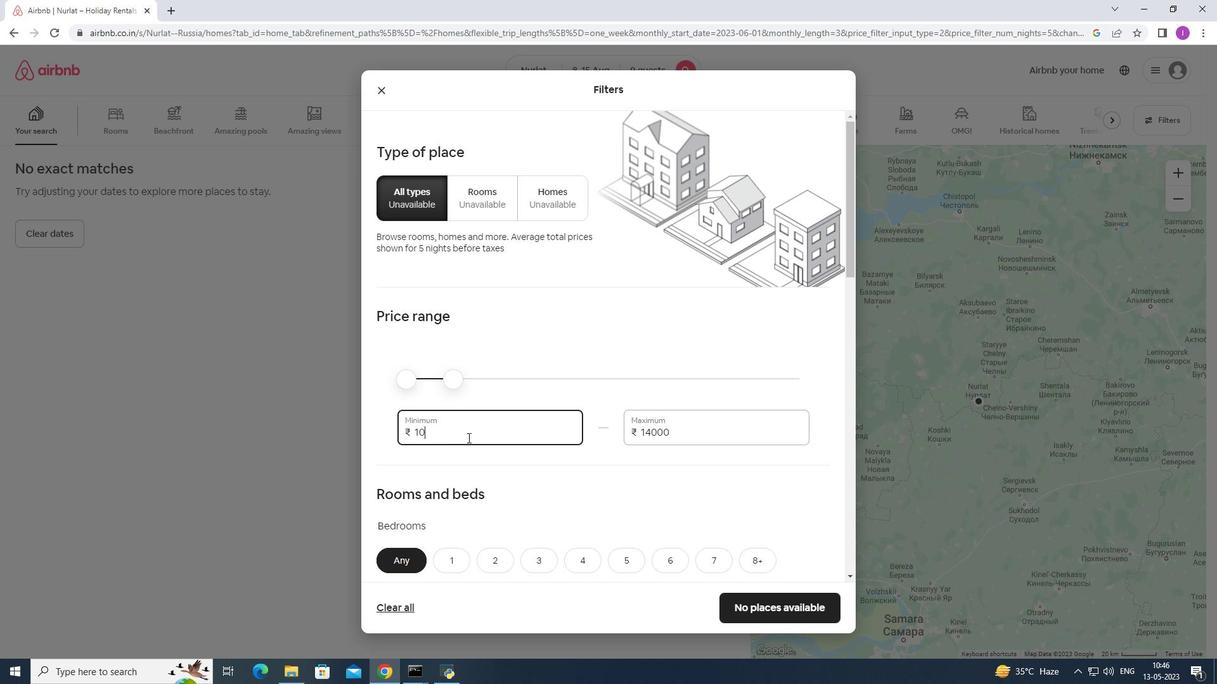 
Action: Mouse moved to (468, 436)
Screenshot: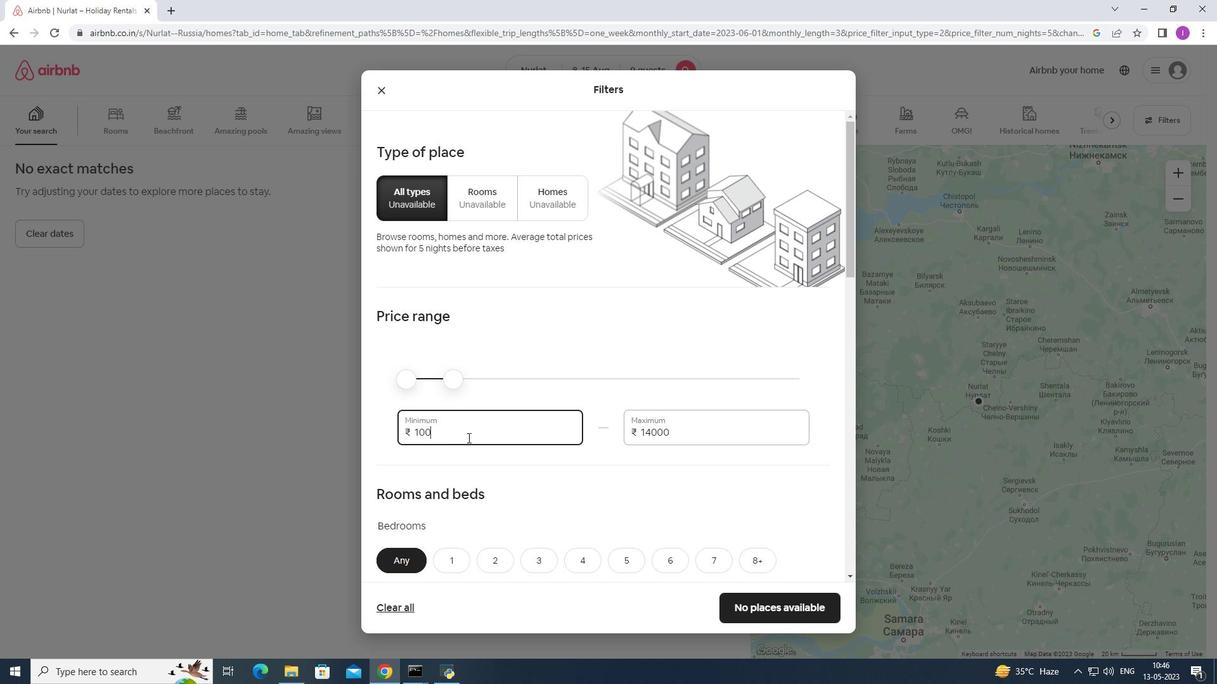 
Action: Key pressed 00
Screenshot: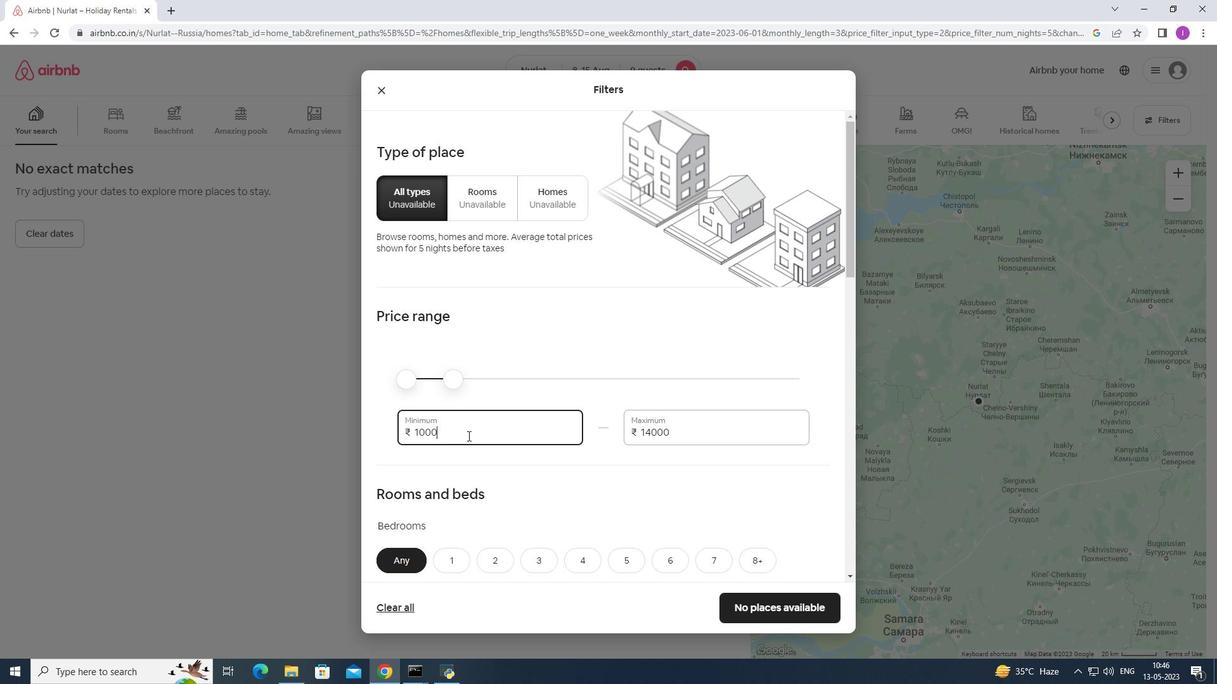 
Action: Mouse moved to (497, 449)
Screenshot: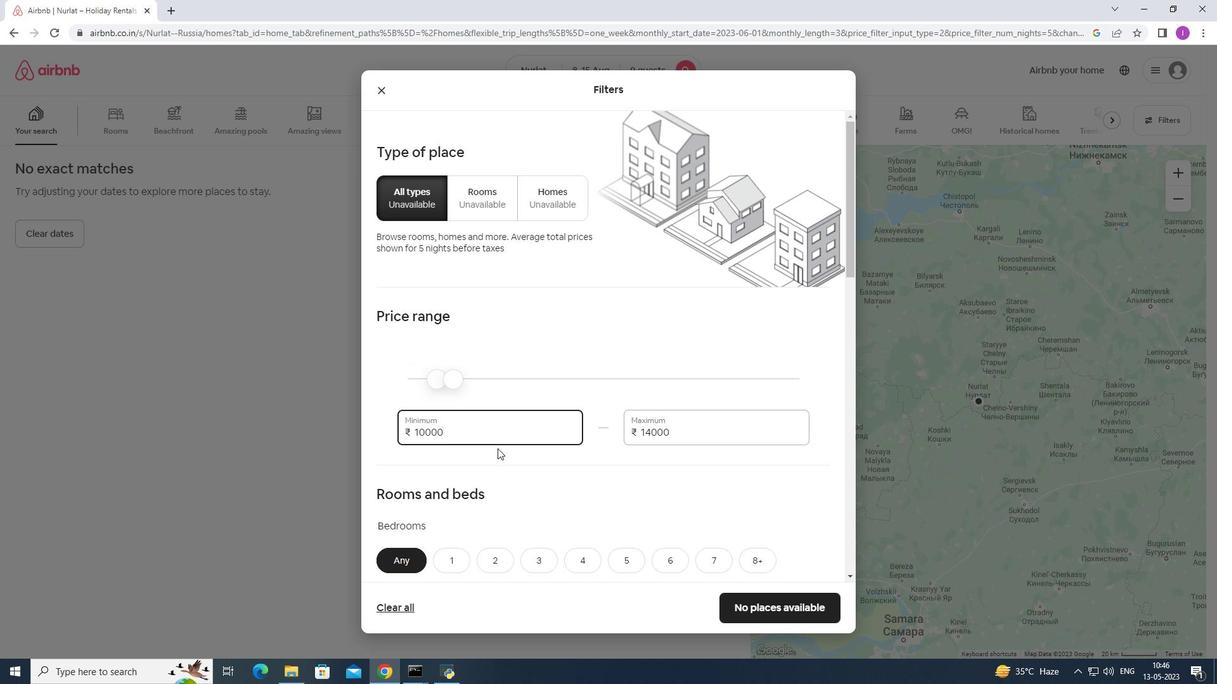 
Action: Mouse scrolled (497, 448) with delta (0, 0)
Screenshot: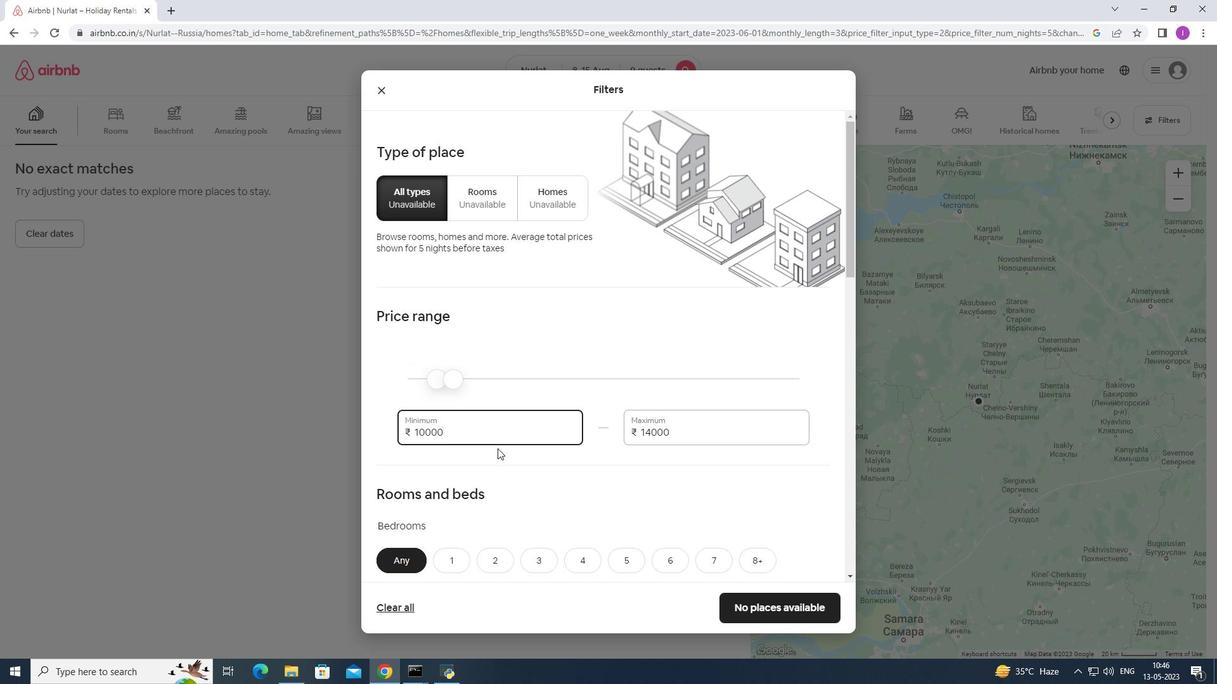 
Action: Mouse scrolled (497, 448) with delta (0, 0)
Screenshot: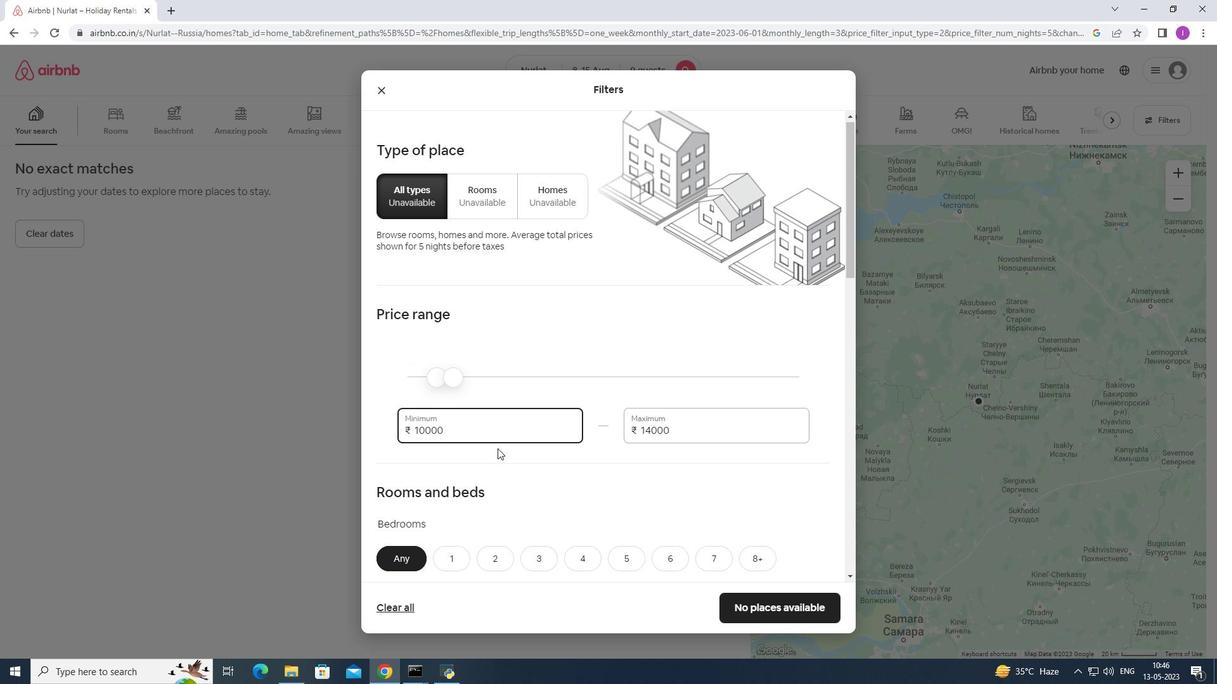 
Action: Mouse moved to (502, 445)
Screenshot: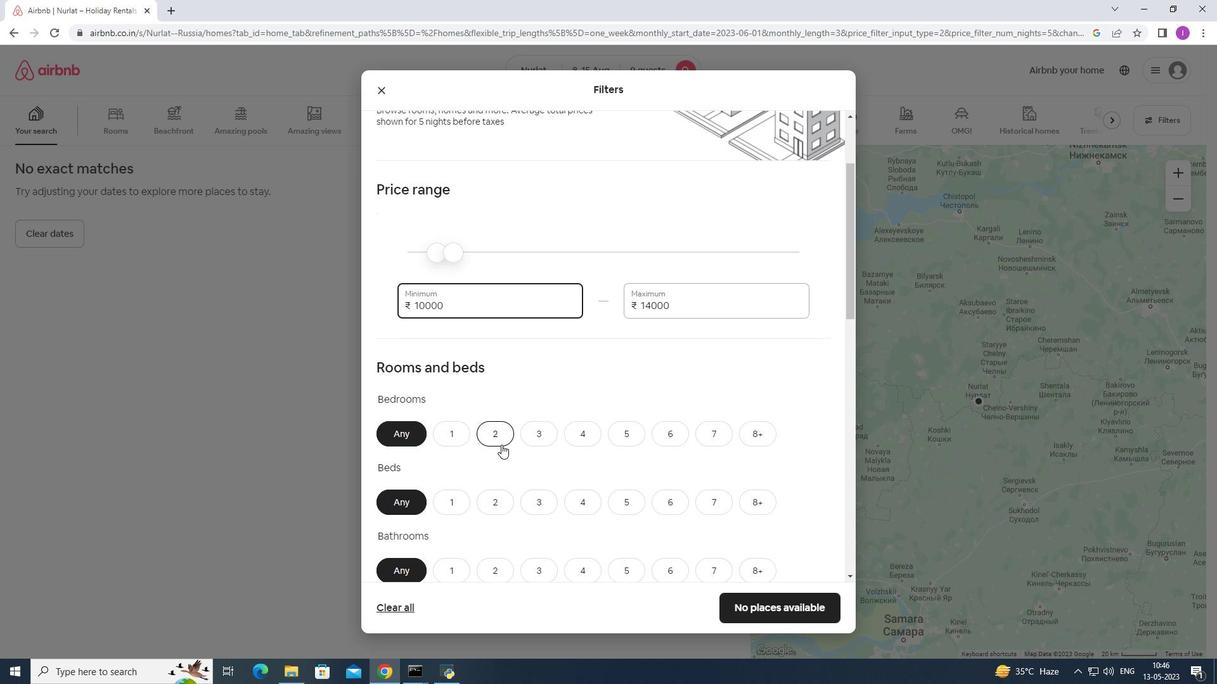 
Action: Mouse scrolled (502, 444) with delta (0, 0)
Screenshot: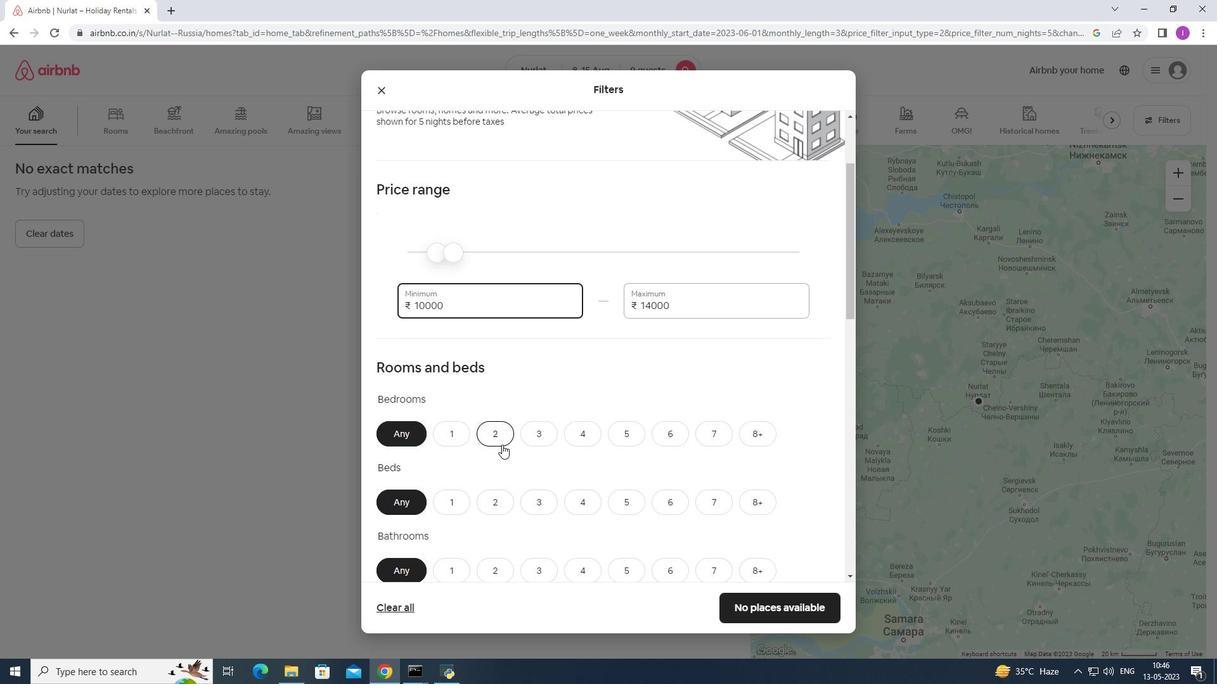 
Action: Mouse moved to (624, 364)
Screenshot: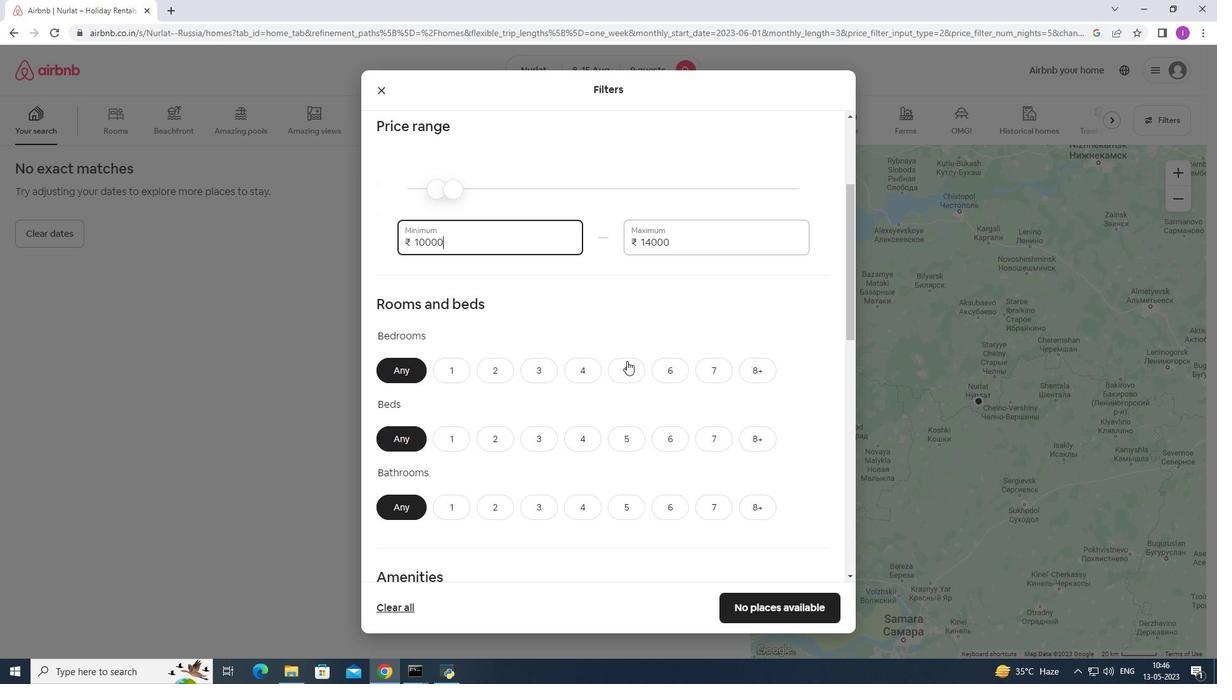 
Action: Mouse pressed left at (624, 364)
Screenshot: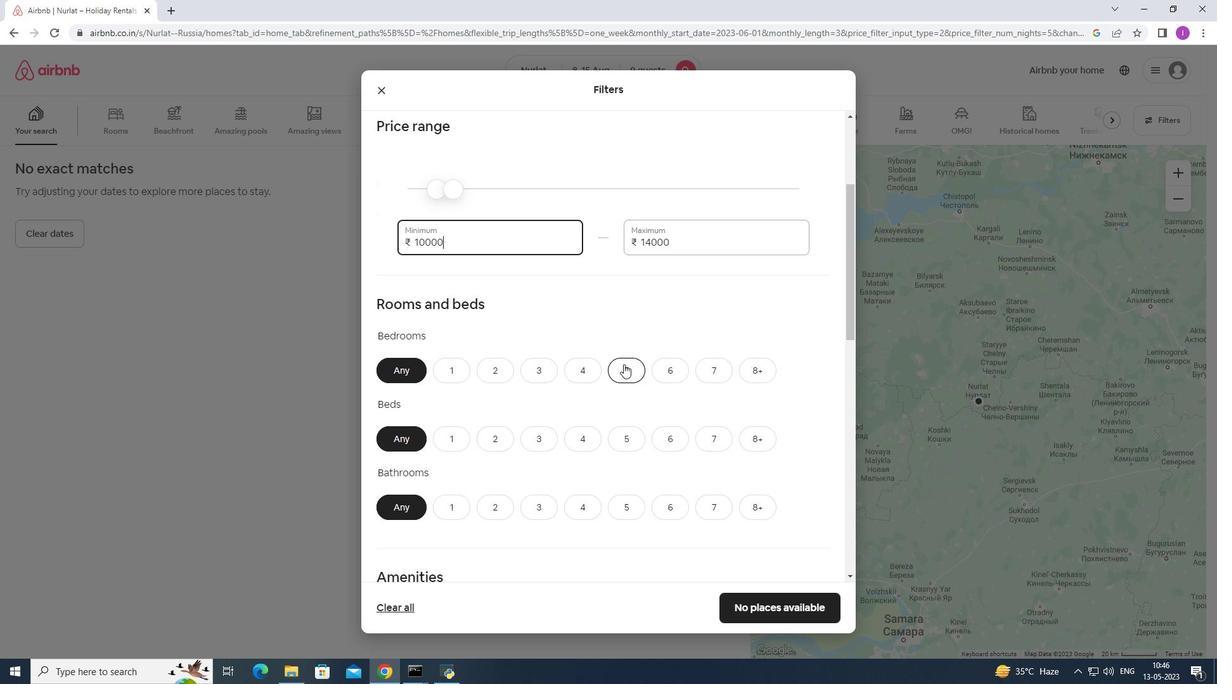 
Action: Mouse moved to (758, 435)
Screenshot: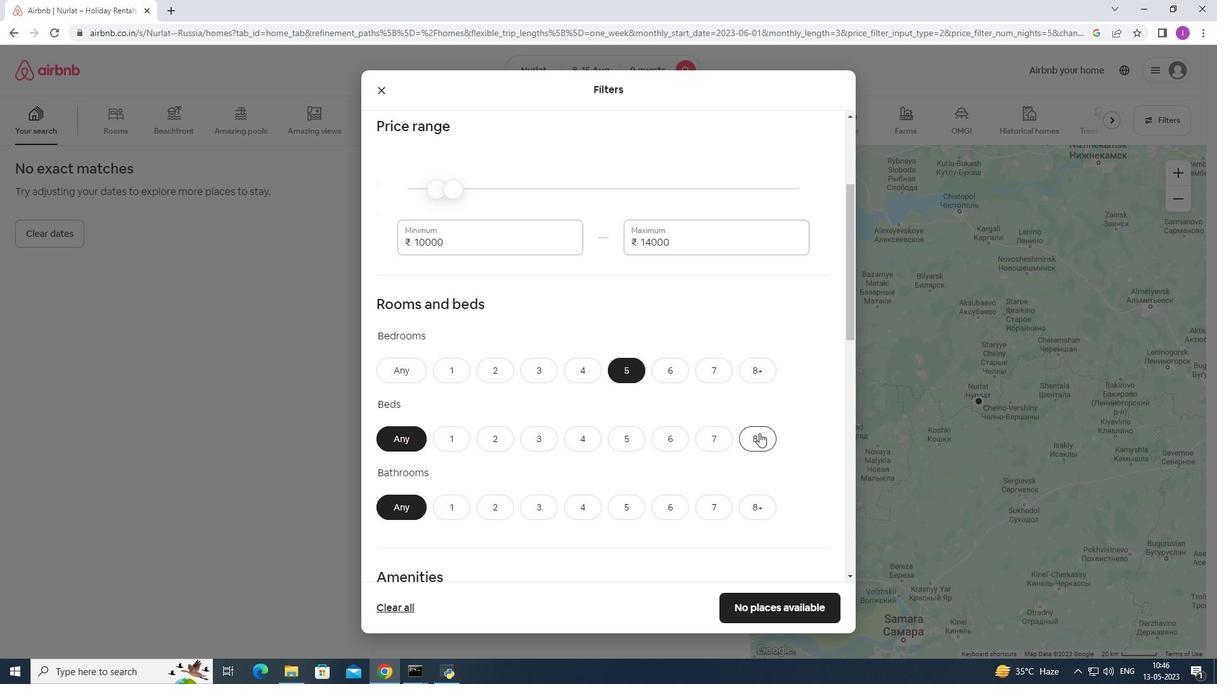 
Action: Mouse pressed left at (758, 435)
Screenshot: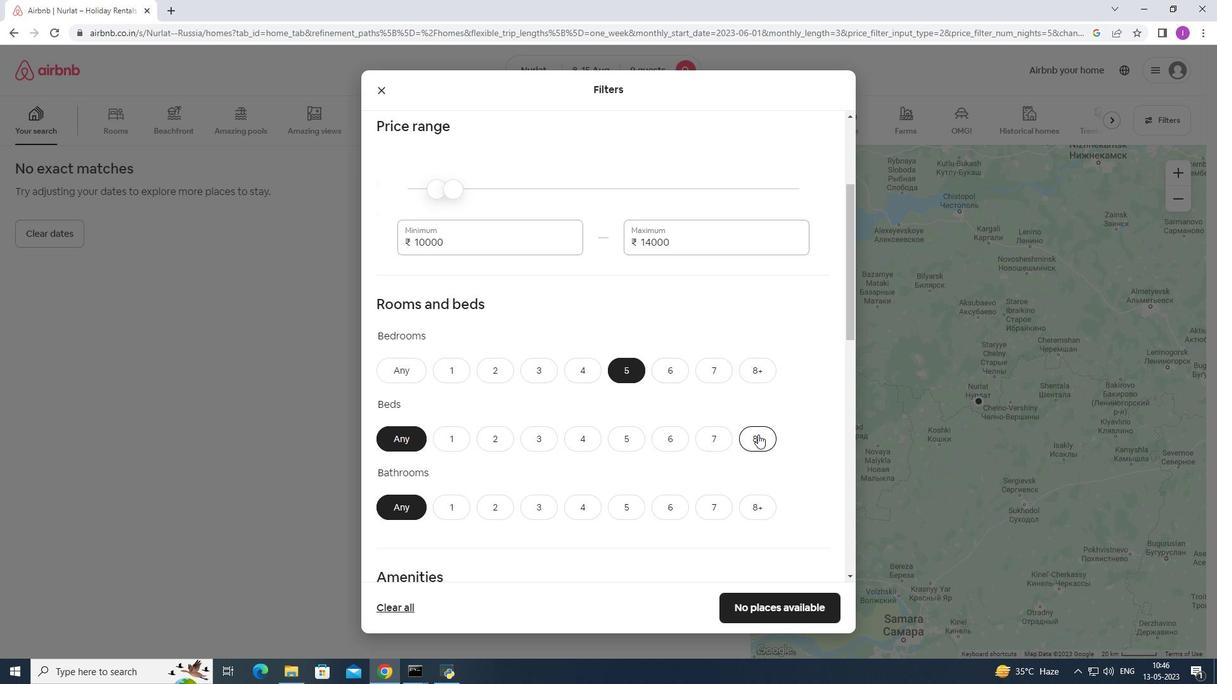 
Action: Mouse moved to (627, 503)
Screenshot: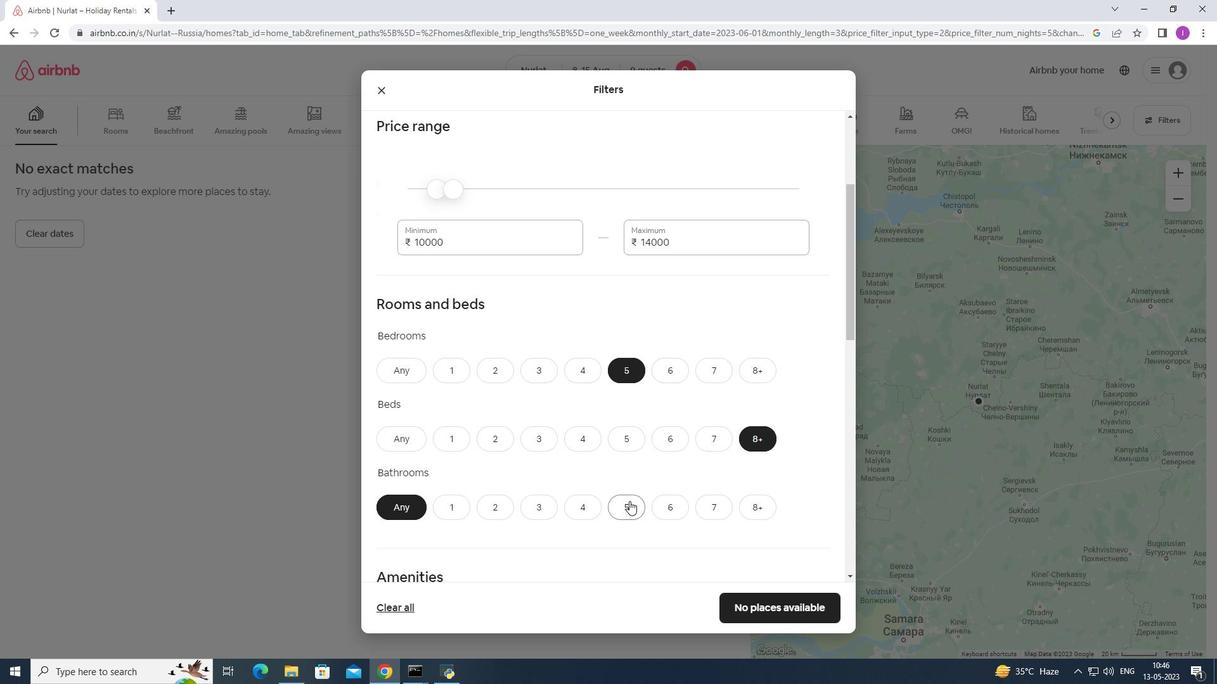 
Action: Mouse pressed left at (627, 503)
Screenshot: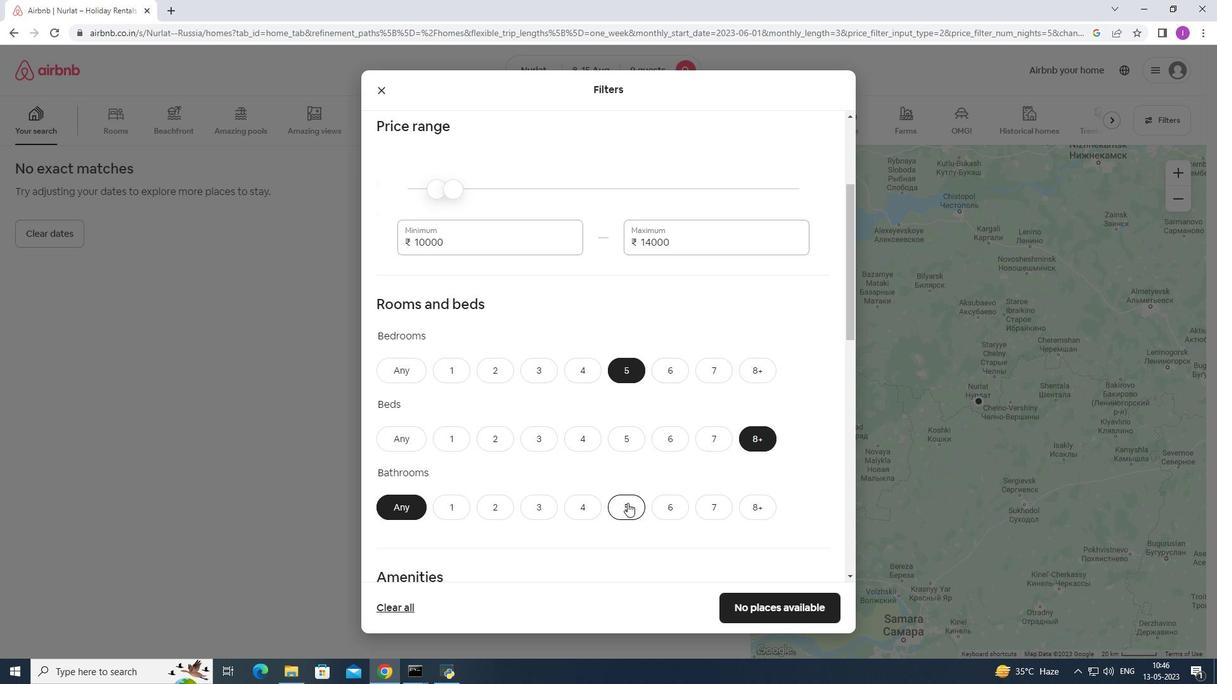
Action: Mouse moved to (631, 487)
Screenshot: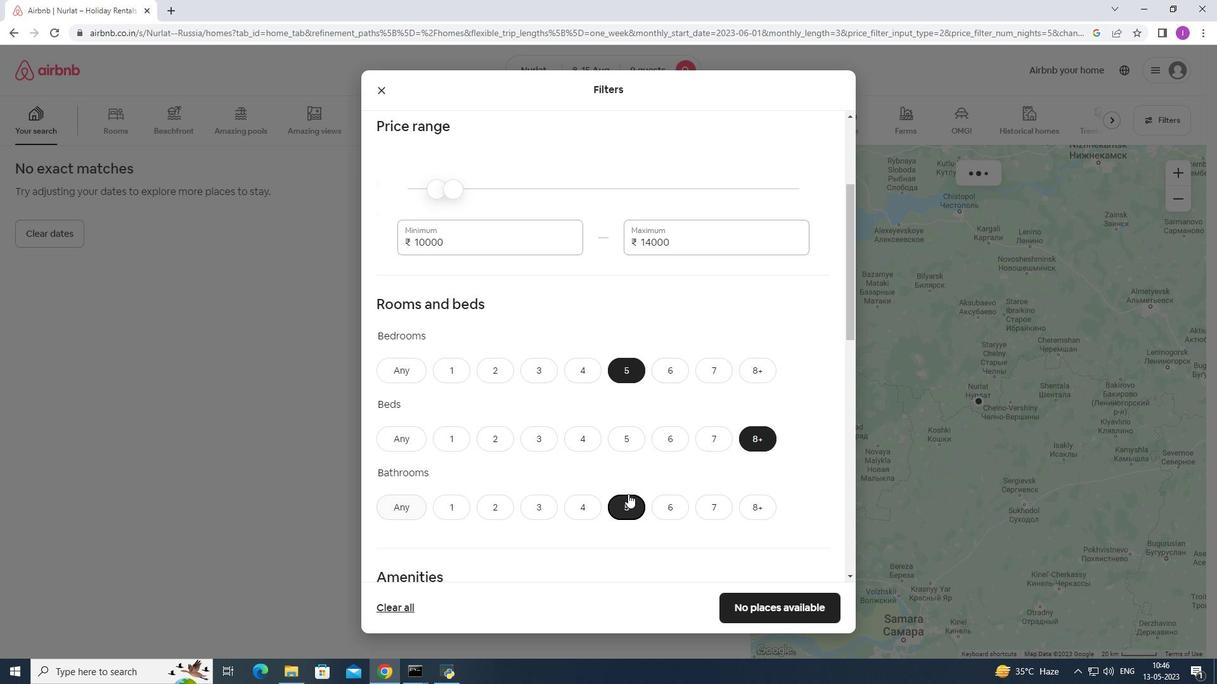 
Action: Mouse scrolled (631, 486) with delta (0, 0)
Screenshot: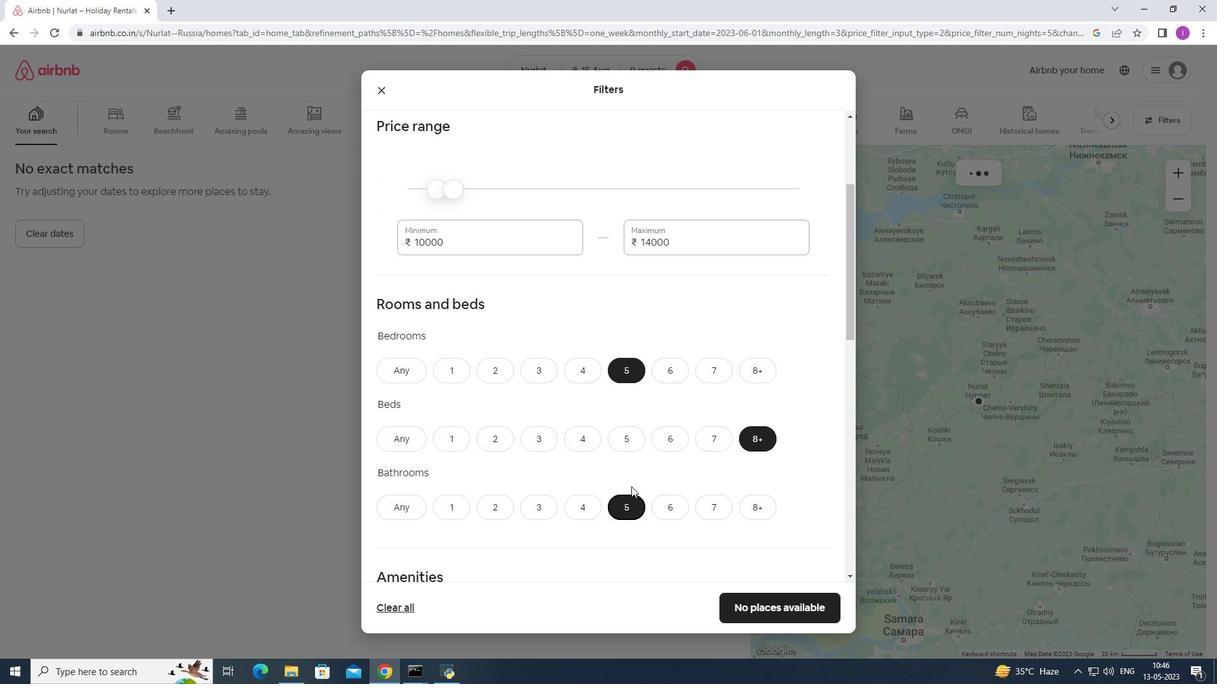 
Action: Mouse scrolled (631, 486) with delta (0, 0)
Screenshot: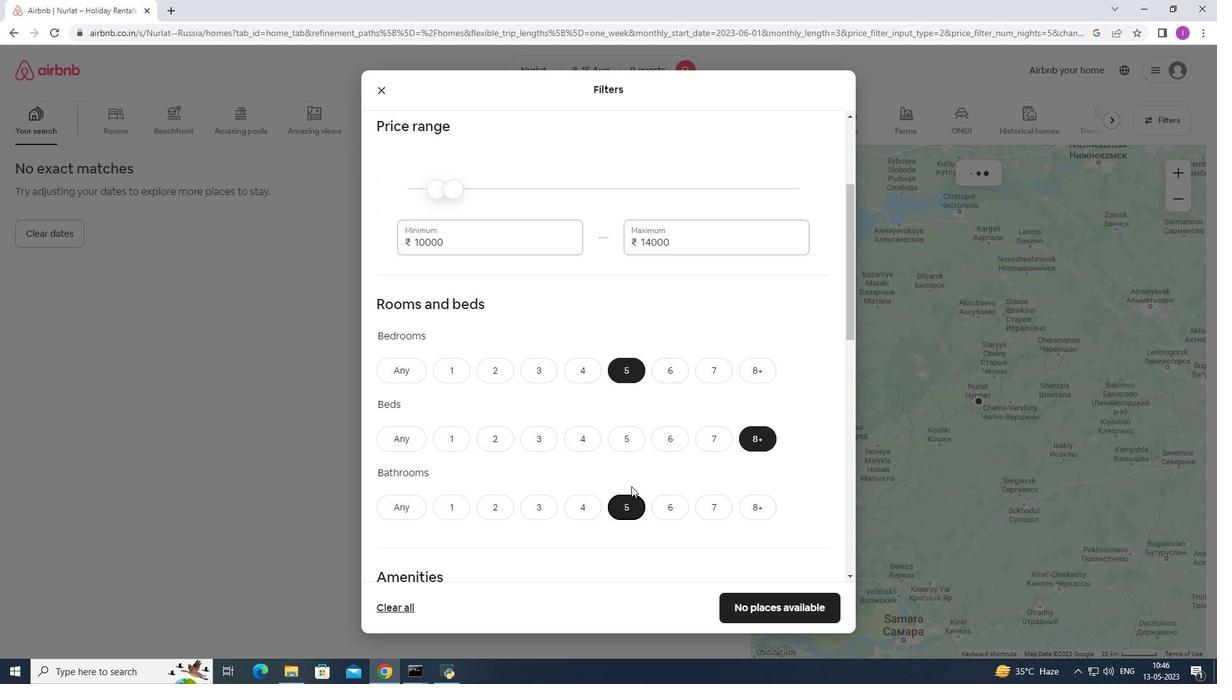 
Action: Mouse scrolled (631, 486) with delta (0, 0)
Screenshot: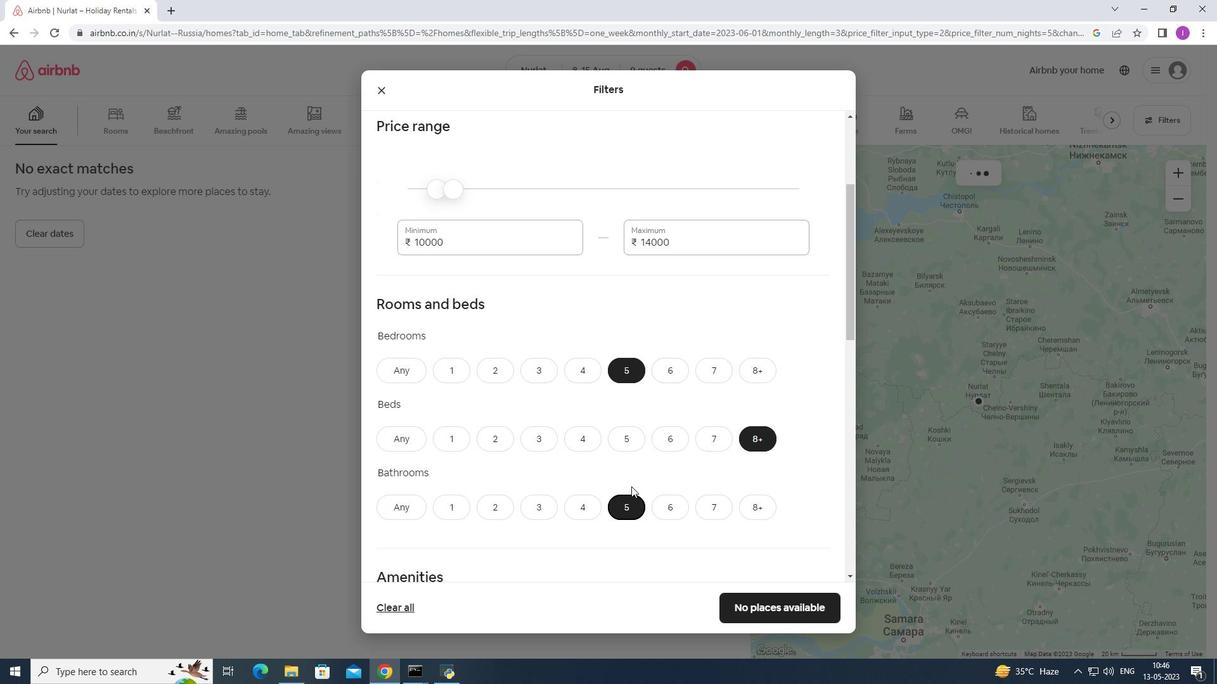 
Action: Mouse scrolled (631, 486) with delta (0, 0)
Screenshot: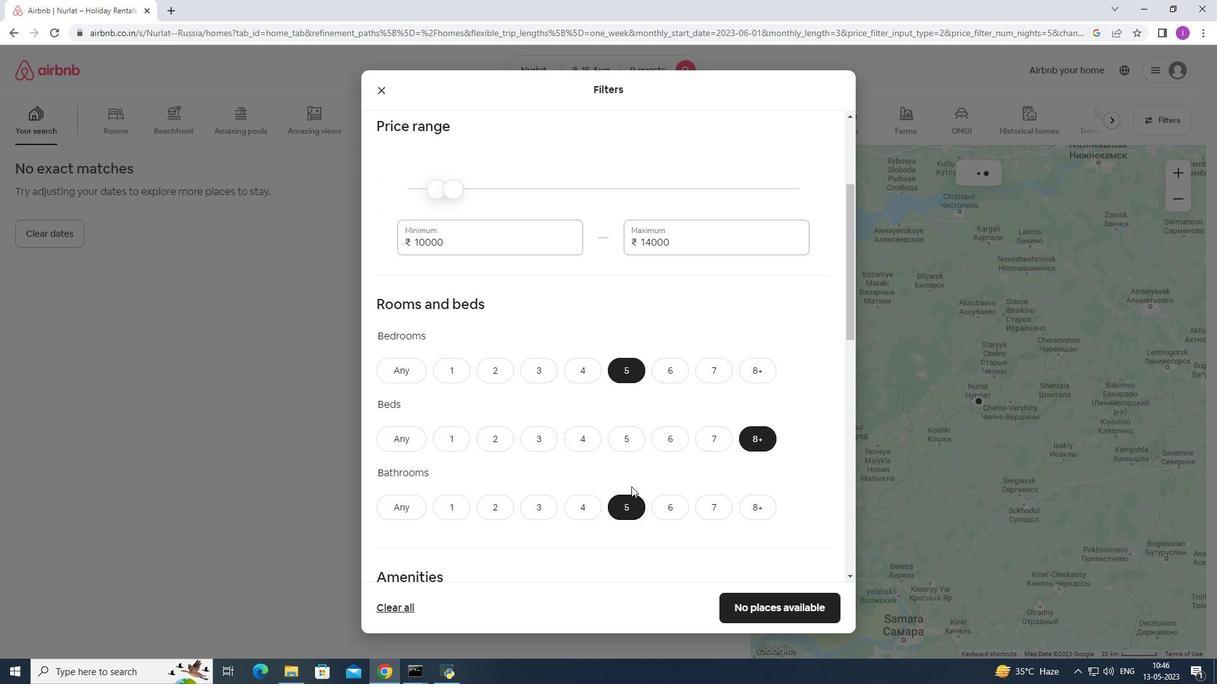 
Action: Mouse scrolled (631, 486) with delta (0, 0)
Screenshot: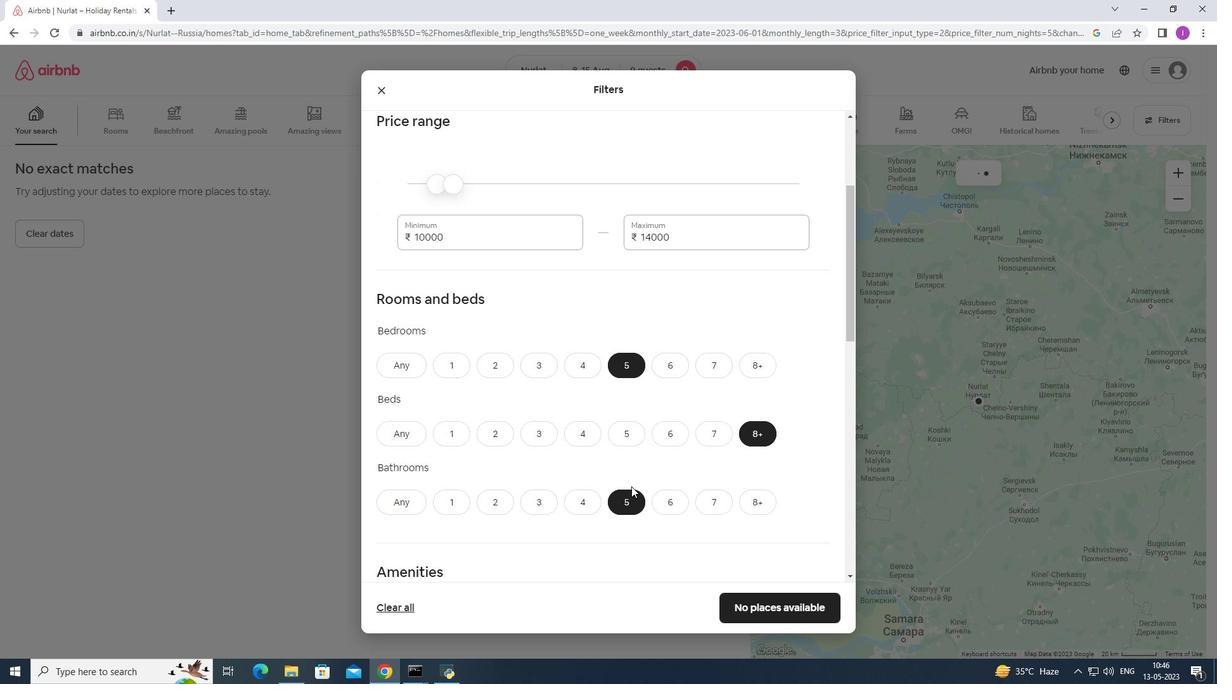 
Action: Mouse moved to (620, 450)
Screenshot: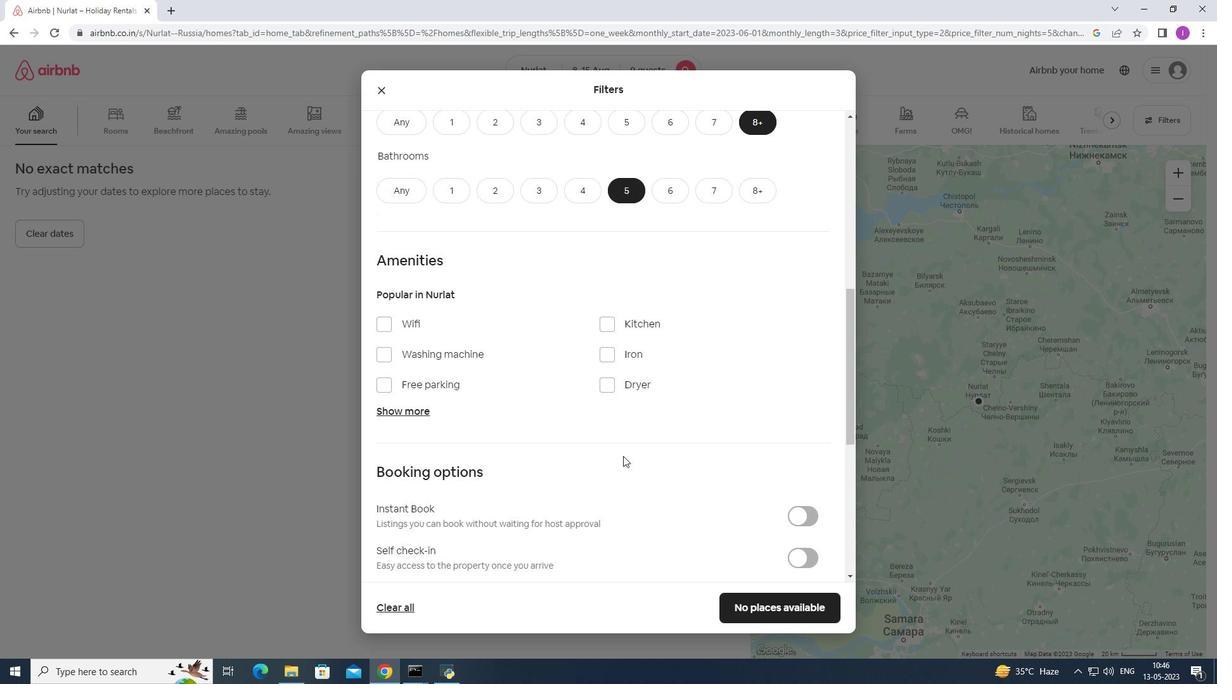 
Action: Mouse scrolled (620, 449) with delta (0, 0)
Screenshot: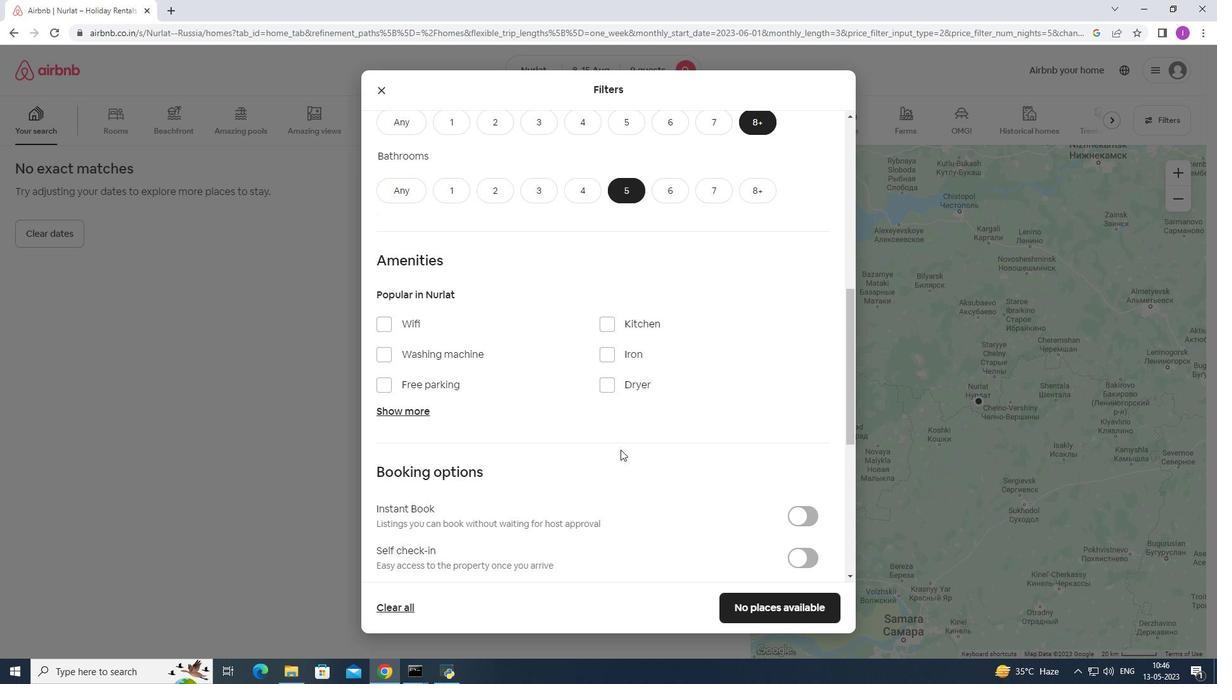 
Action: Mouse moved to (381, 317)
Screenshot: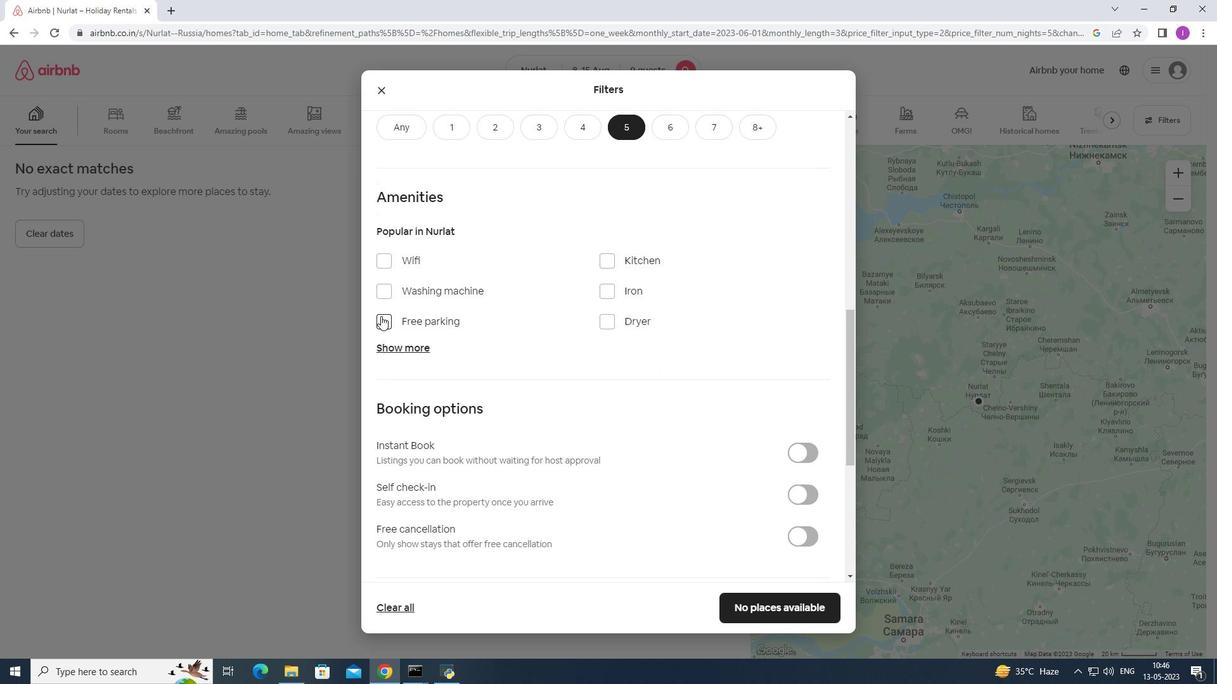 
Action: Mouse pressed left at (381, 317)
Screenshot: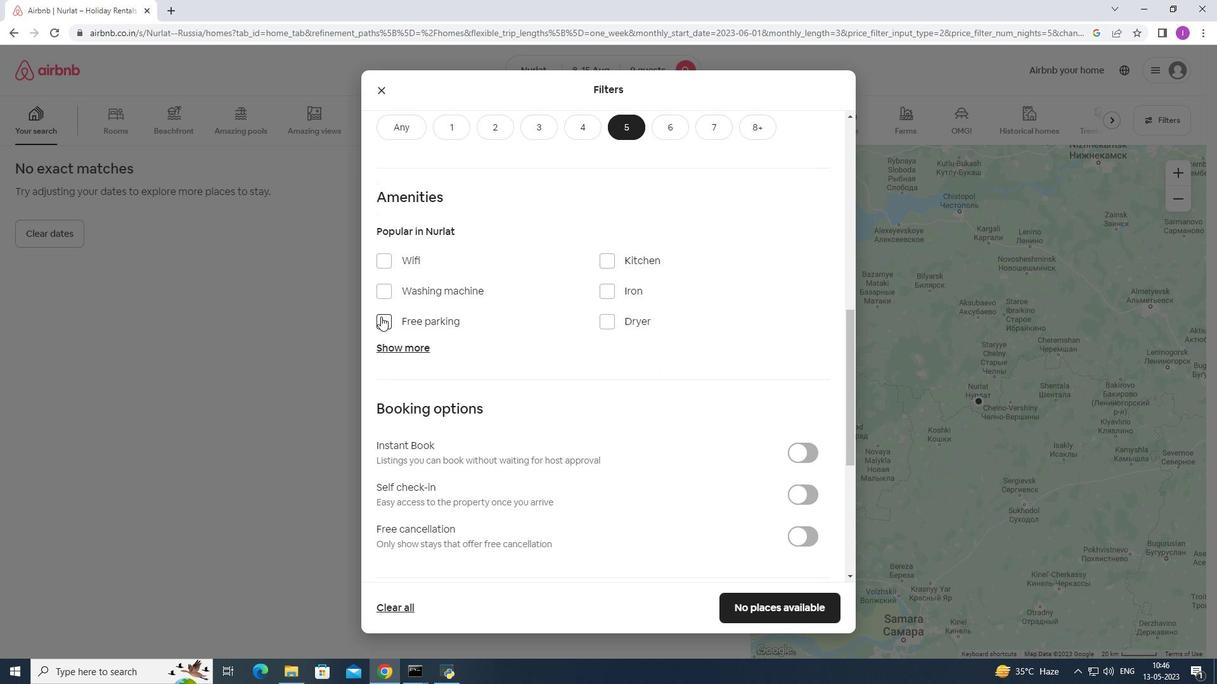 
Action: Mouse moved to (386, 262)
Screenshot: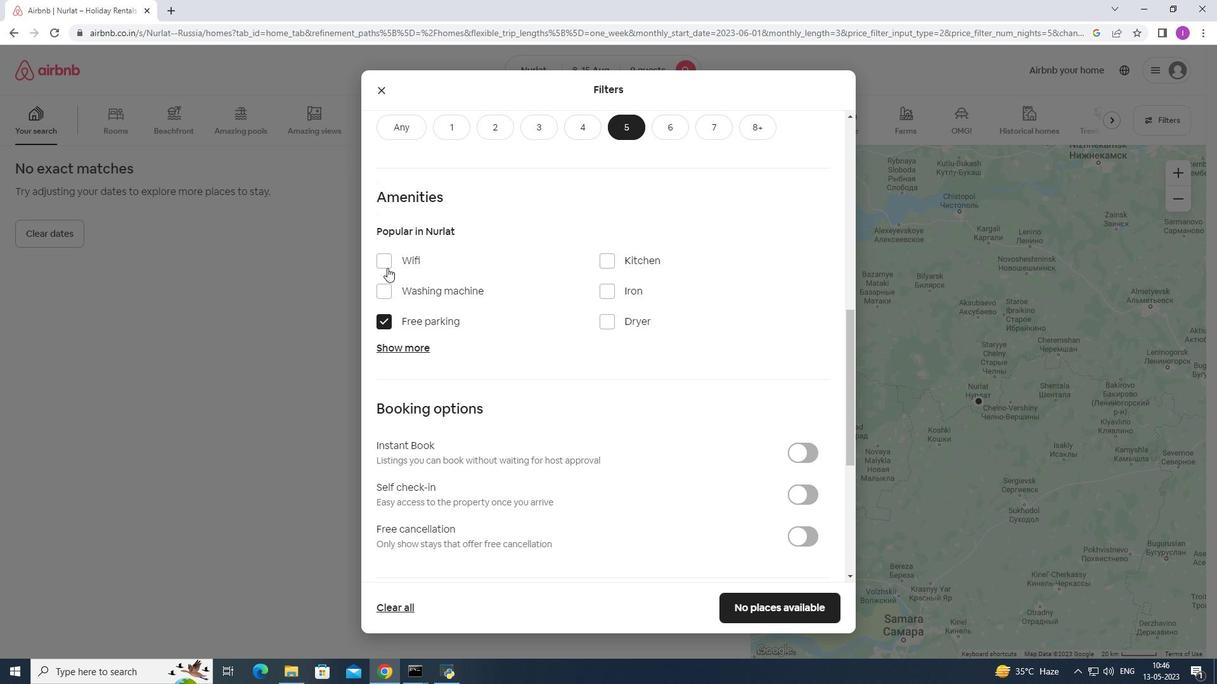 
Action: Mouse pressed left at (386, 262)
Screenshot: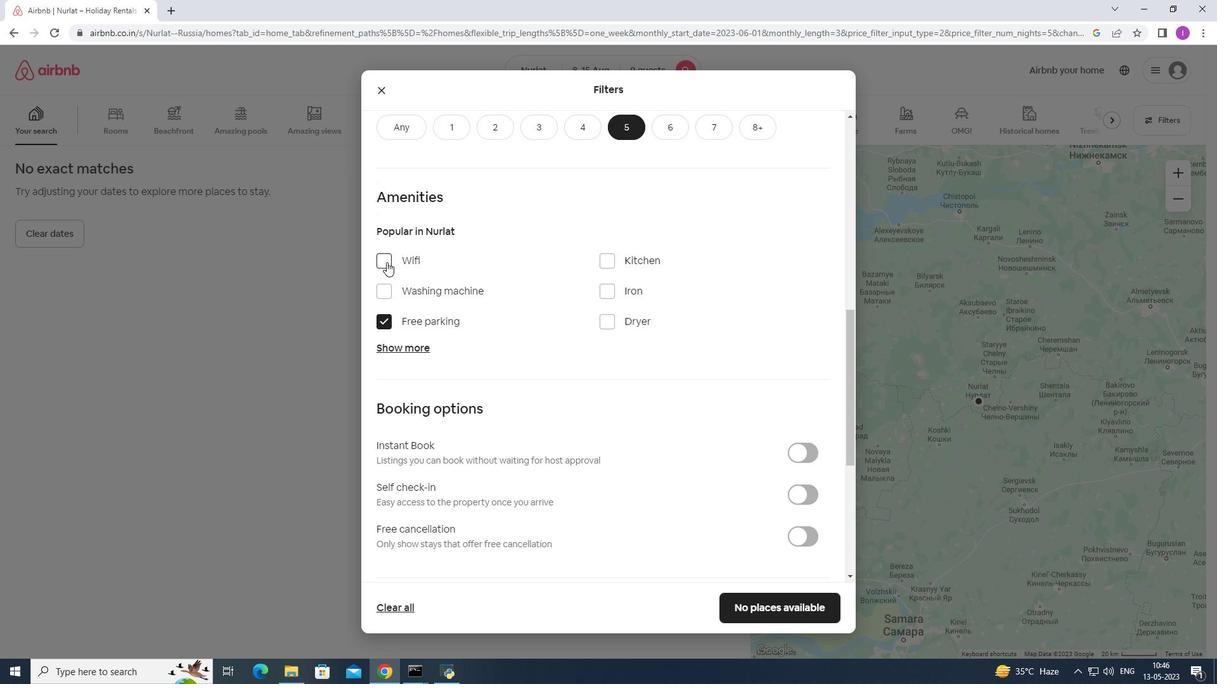 
Action: Mouse moved to (410, 347)
Screenshot: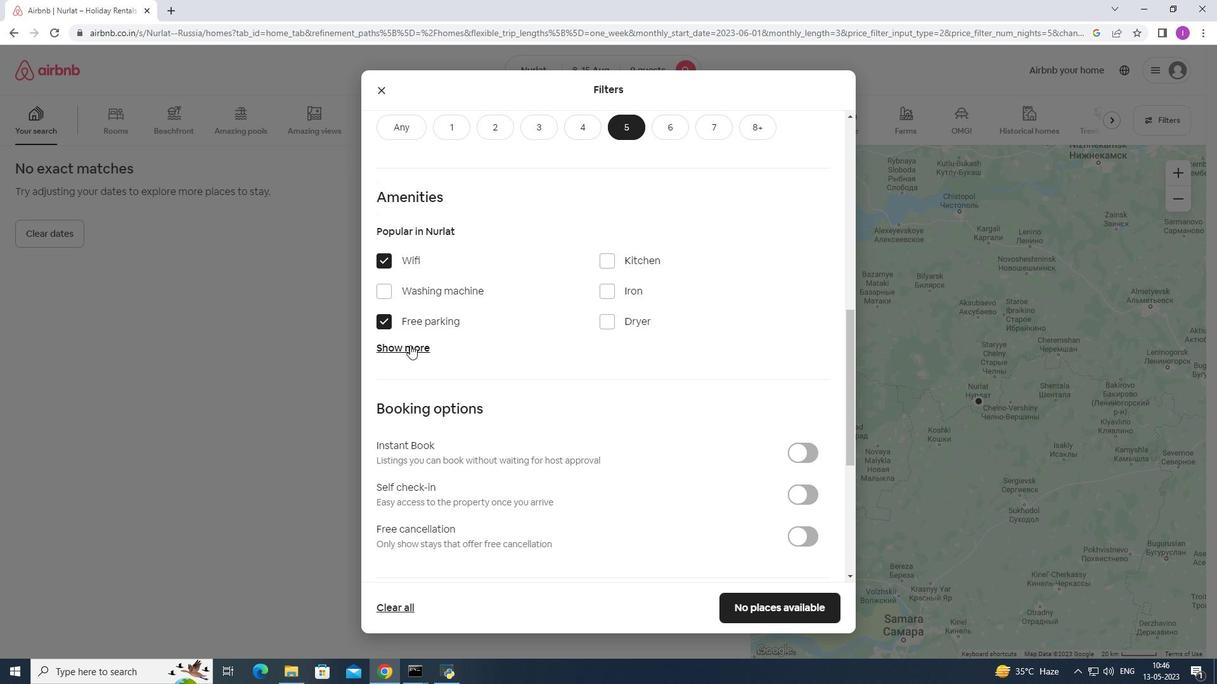 
Action: Mouse pressed left at (410, 347)
Screenshot: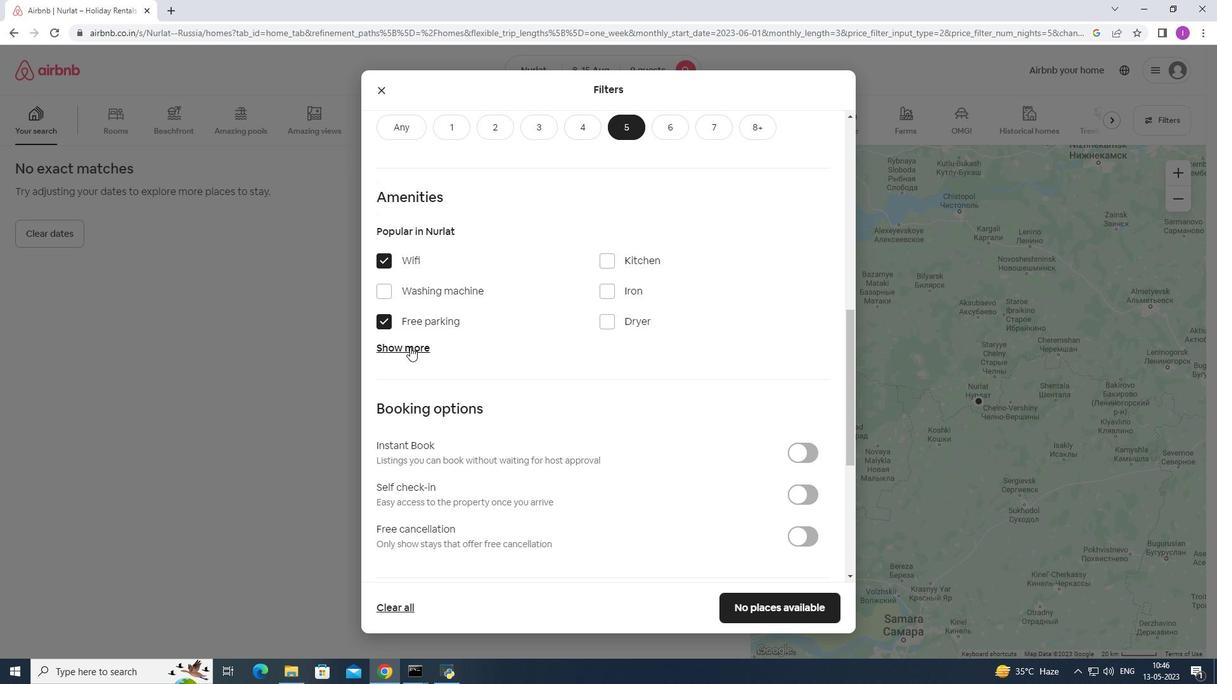 
Action: Mouse moved to (608, 429)
Screenshot: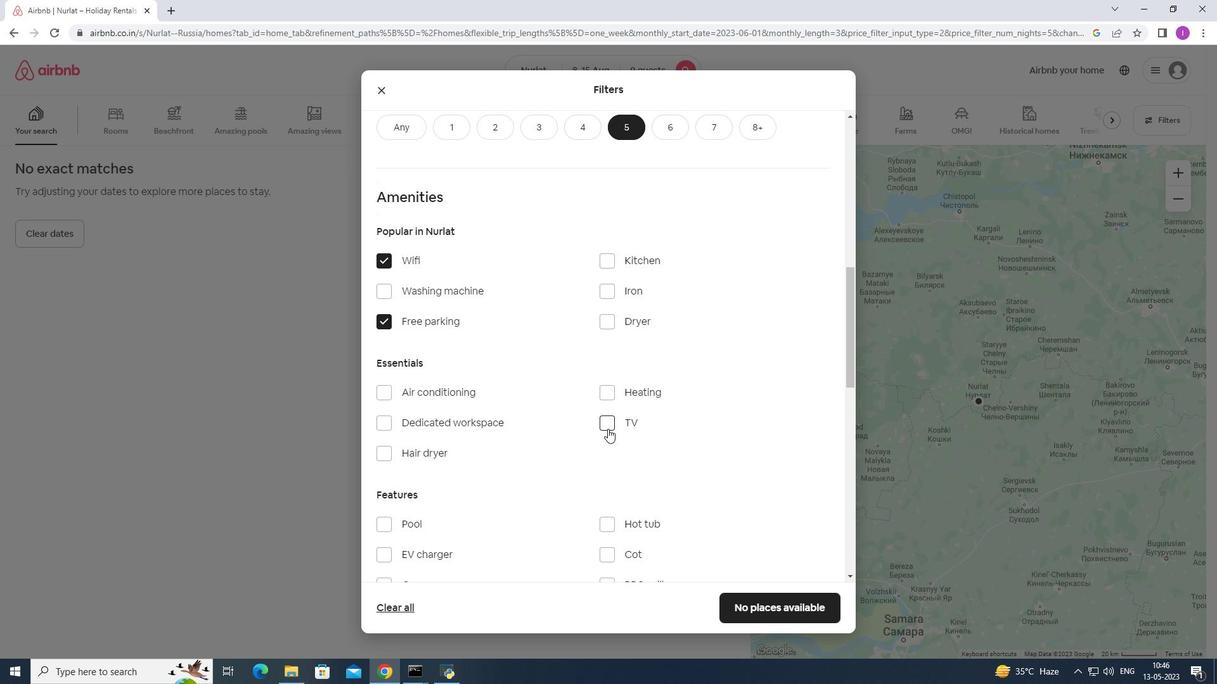 
Action: Mouse pressed left at (608, 429)
Screenshot: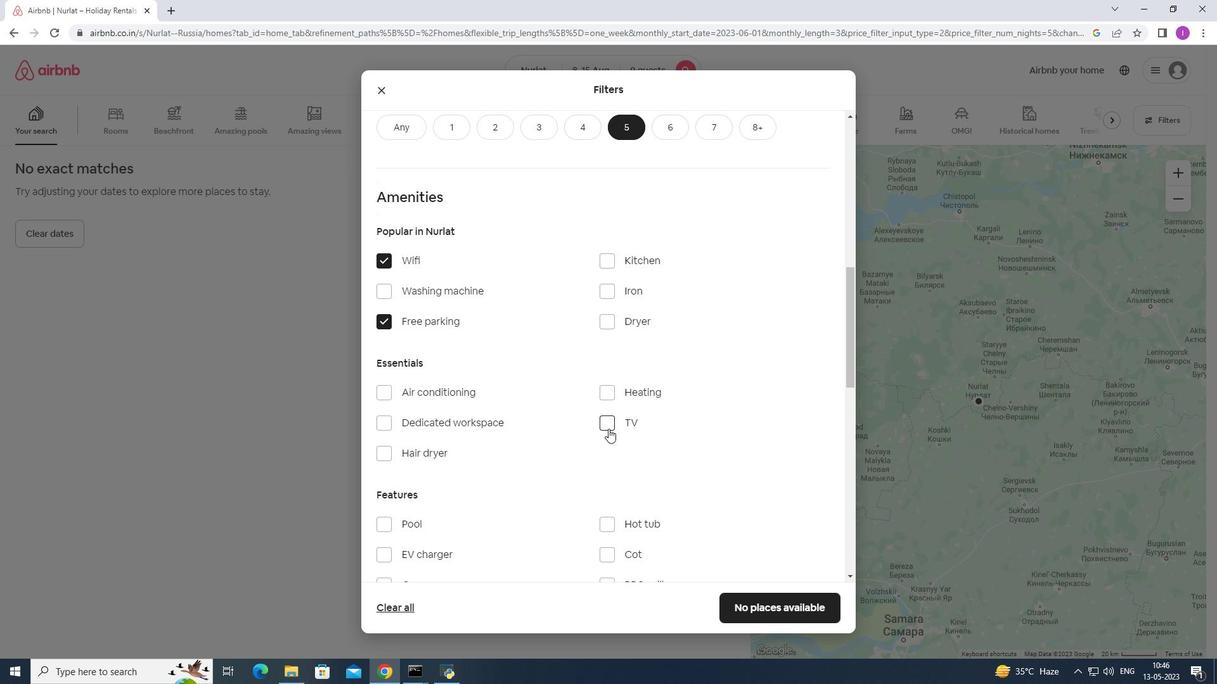 
Action: Mouse moved to (532, 449)
Screenshot: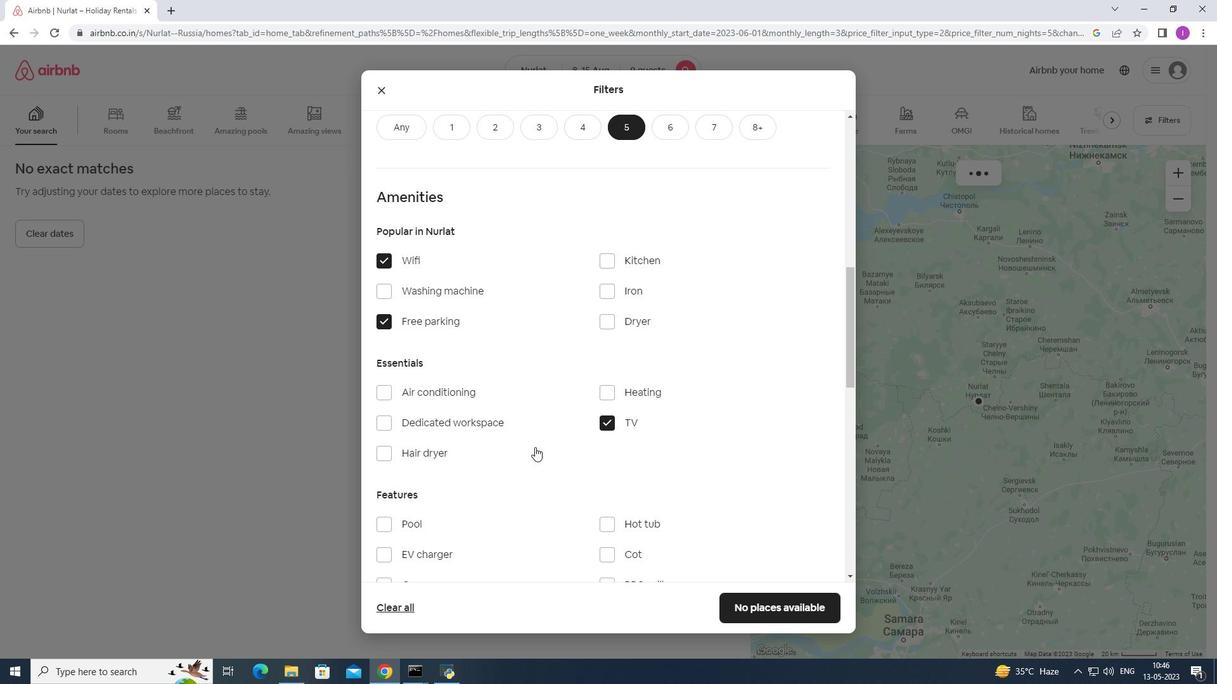 
Action: Mouse scrolled (532, 449) with delta (0, 0)
Screenshot: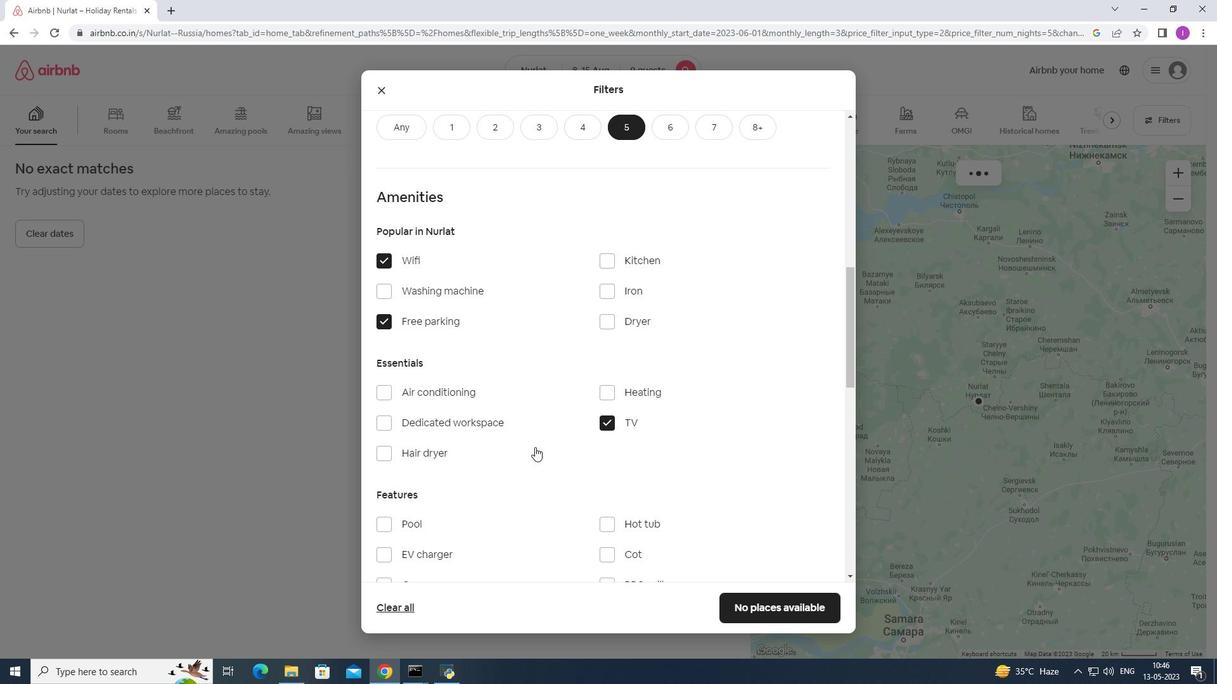 
Action: Mouse moved to (532, 450)
Screenshot: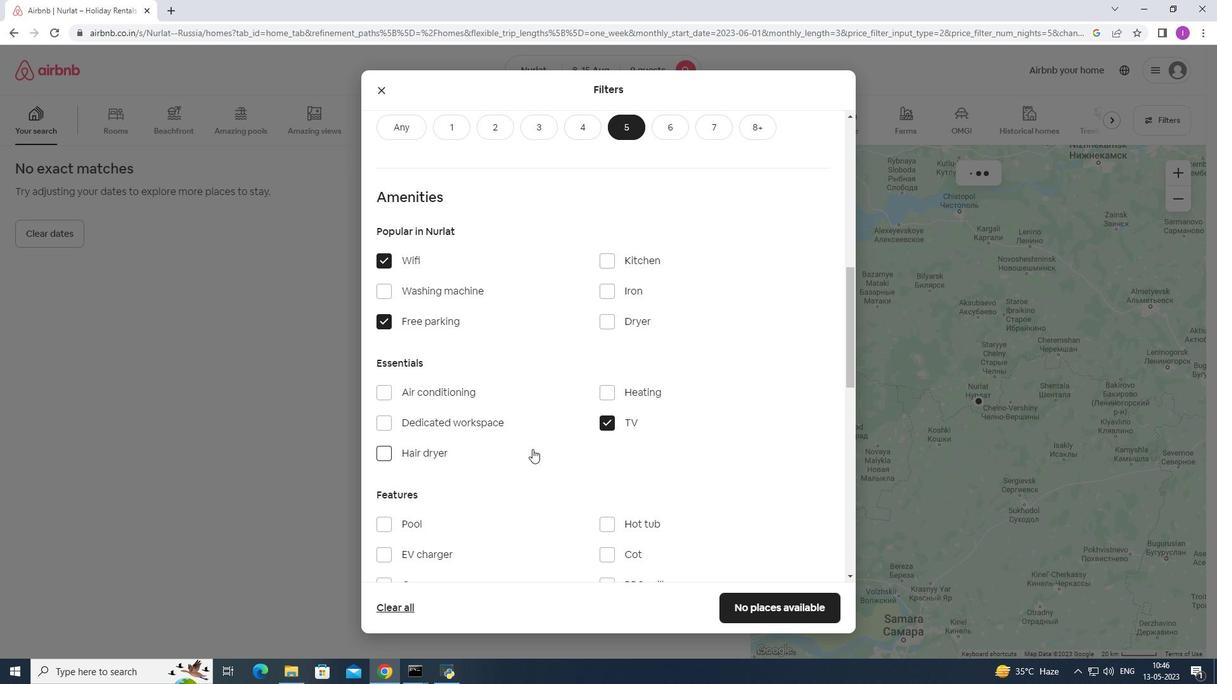 
Action: Mouse scrolled (532, 449) with delta (0, 0)
Screenshot: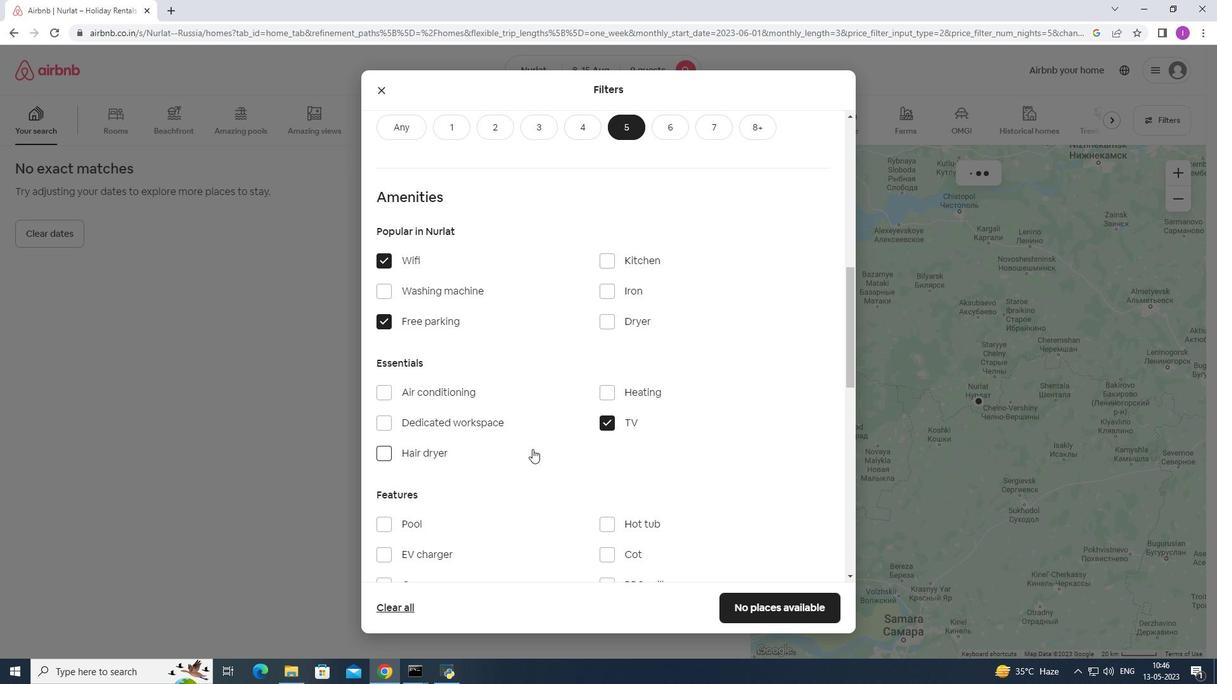
Action: Mouse moved to (531, 450)
Screenshot: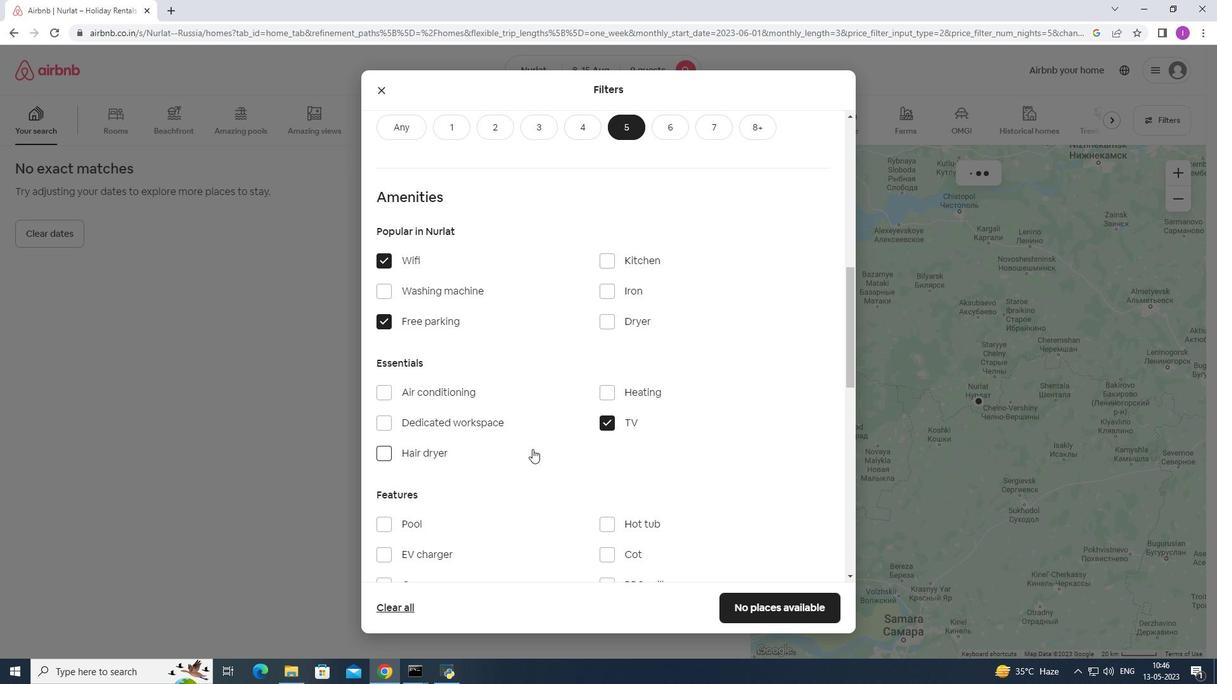 
Action: Mouse scrolled (531, 449) with delta (0, 0)
Screenshot: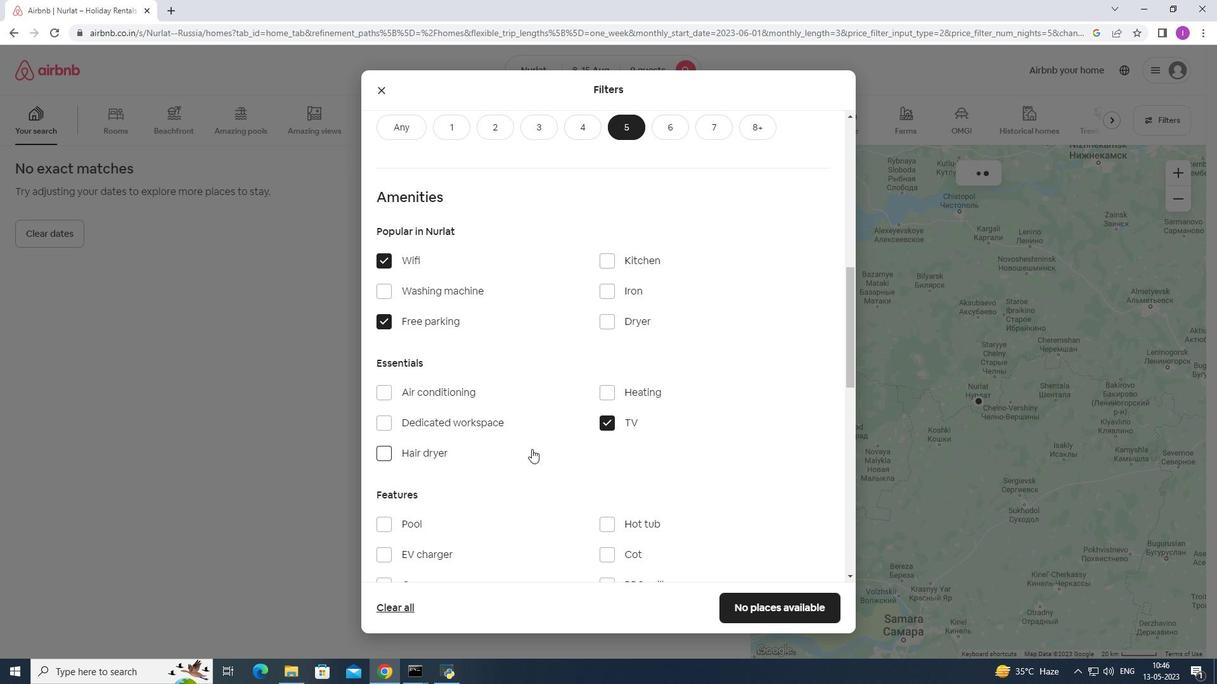 
Action: Mouse scrolled (531, 449) with delta (0, 0)
Screenshot: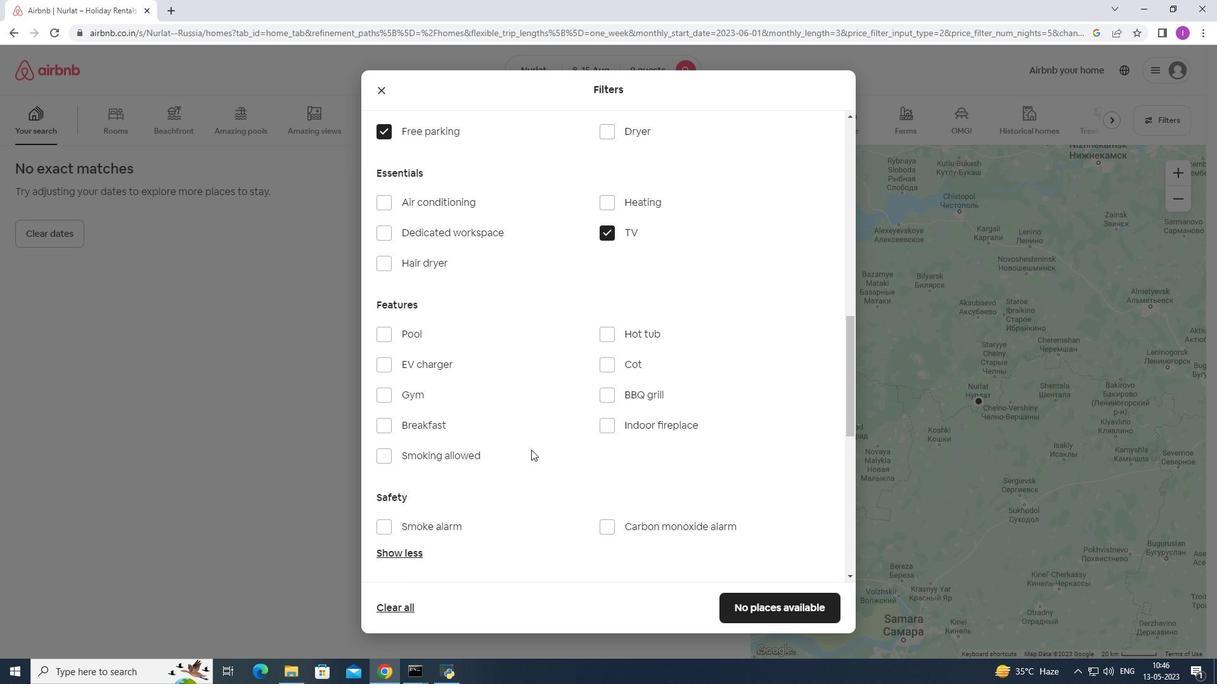 
Action: Mouse scrolled (531, 449) with delta (0, 0)
Screenshot: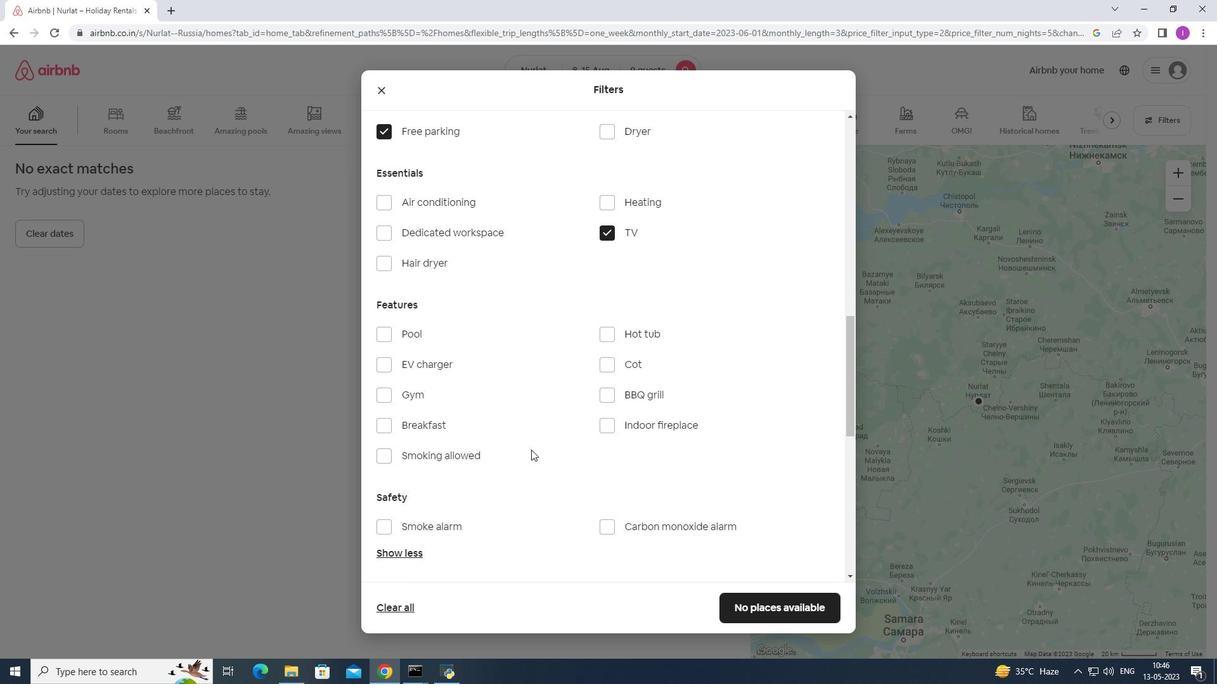 
Action: Mouse moved to (383, 273)
Screenshot: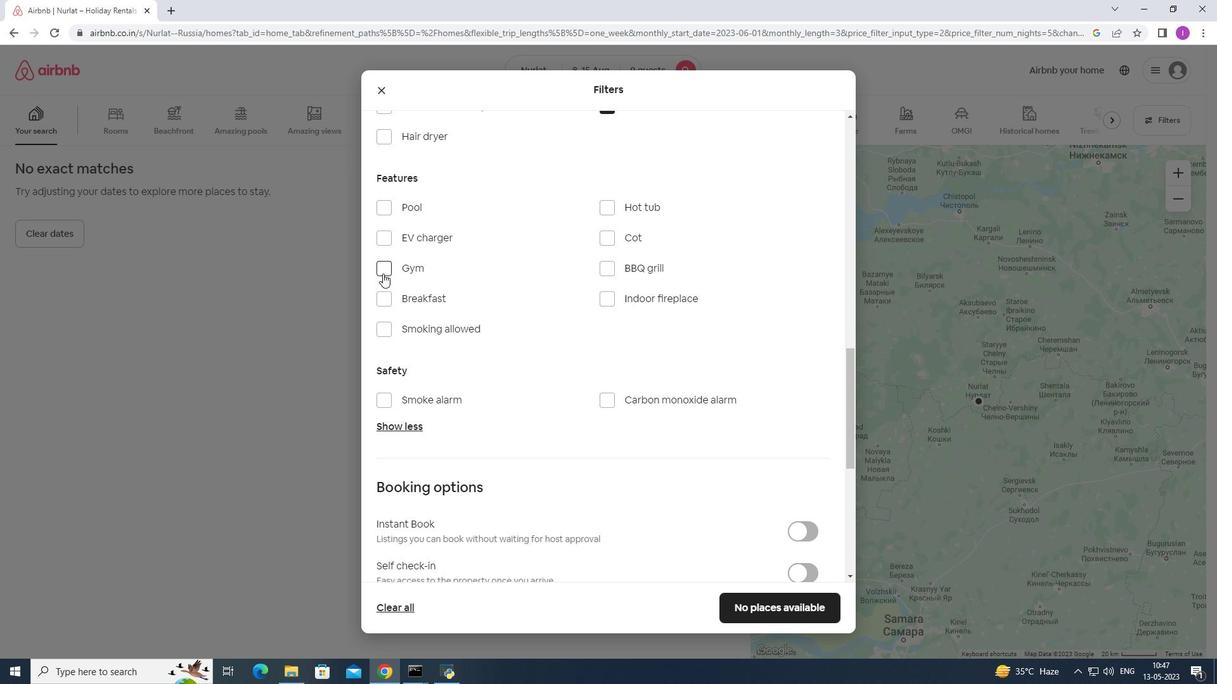 
Action: Mouse pressed left at (383, 273)
Screenshot: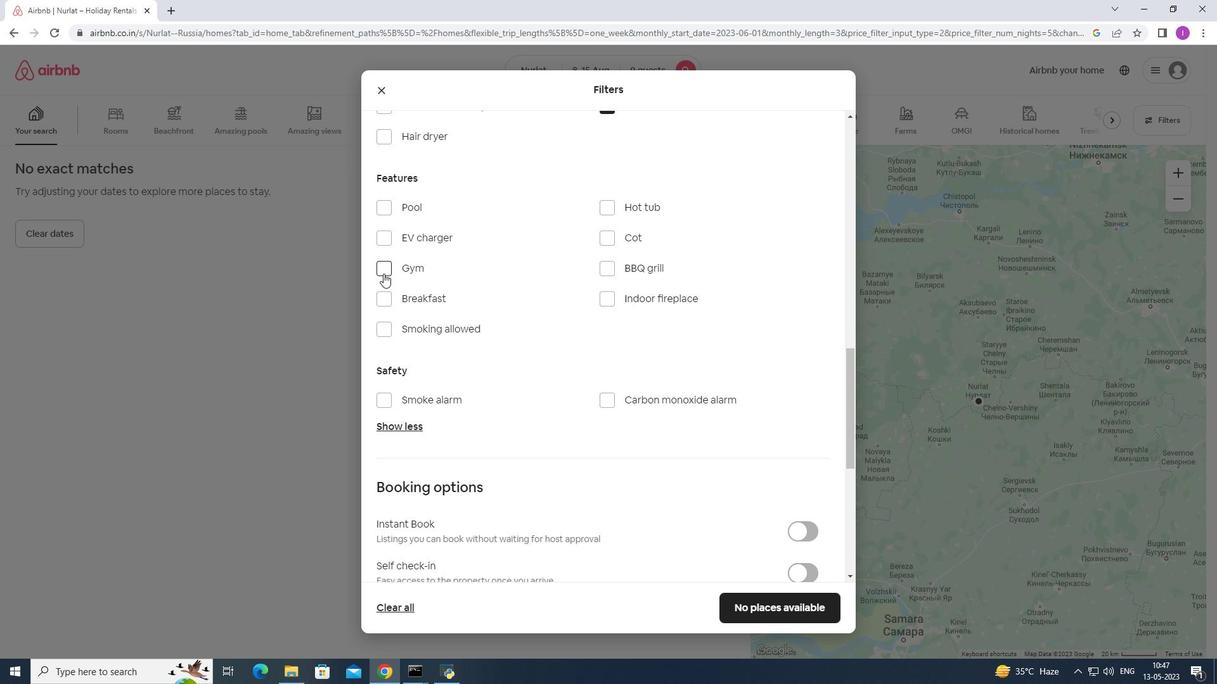 
Action: Mouse moved to (383, 298)
Screenshot: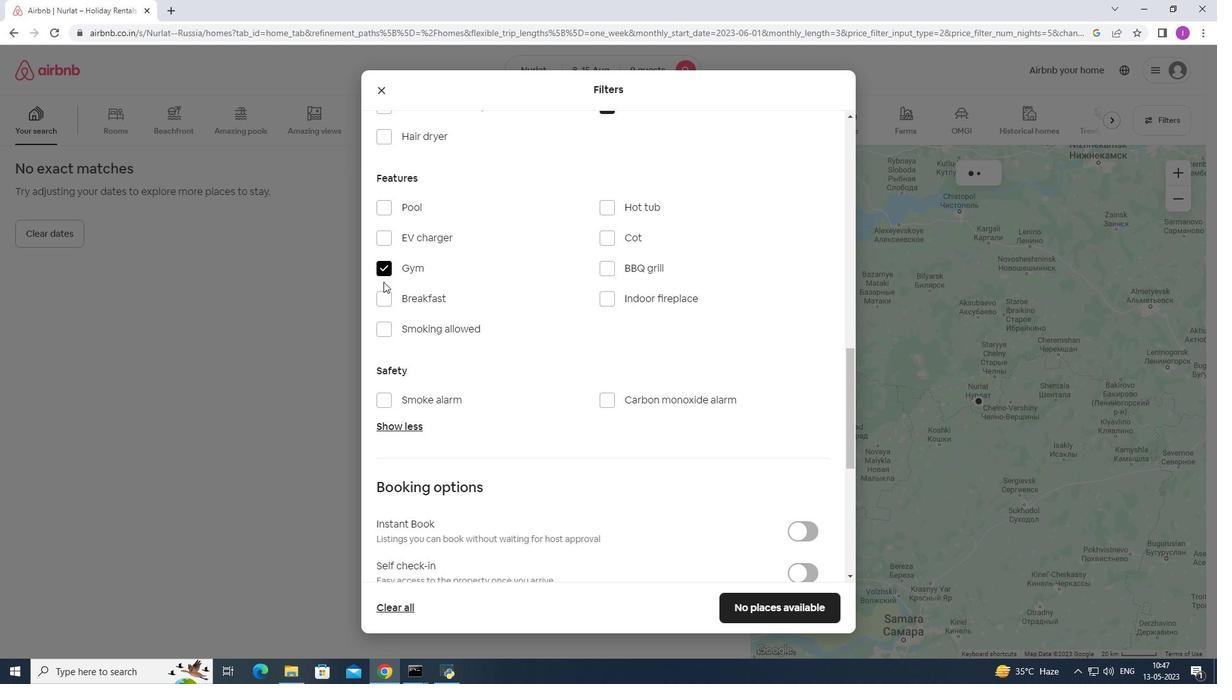 
Action: Mouse pressed left at (383, 298)
Screenshot: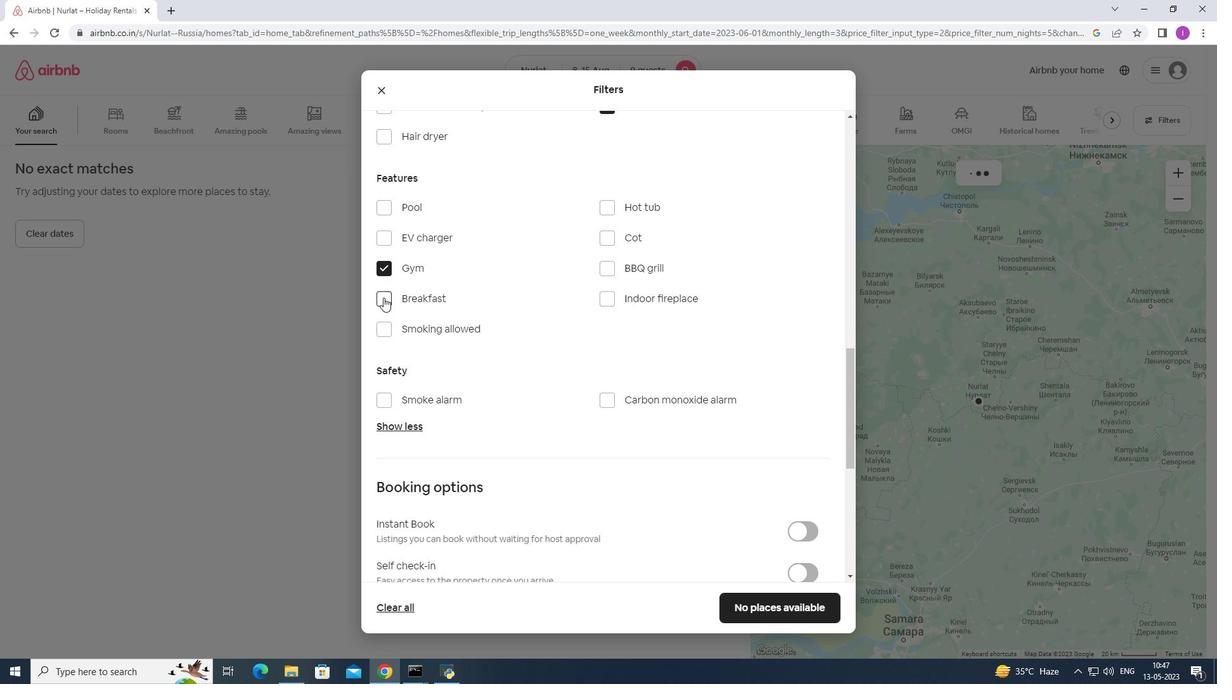
Action: Mouse moved to (483, 349)
Screenshot: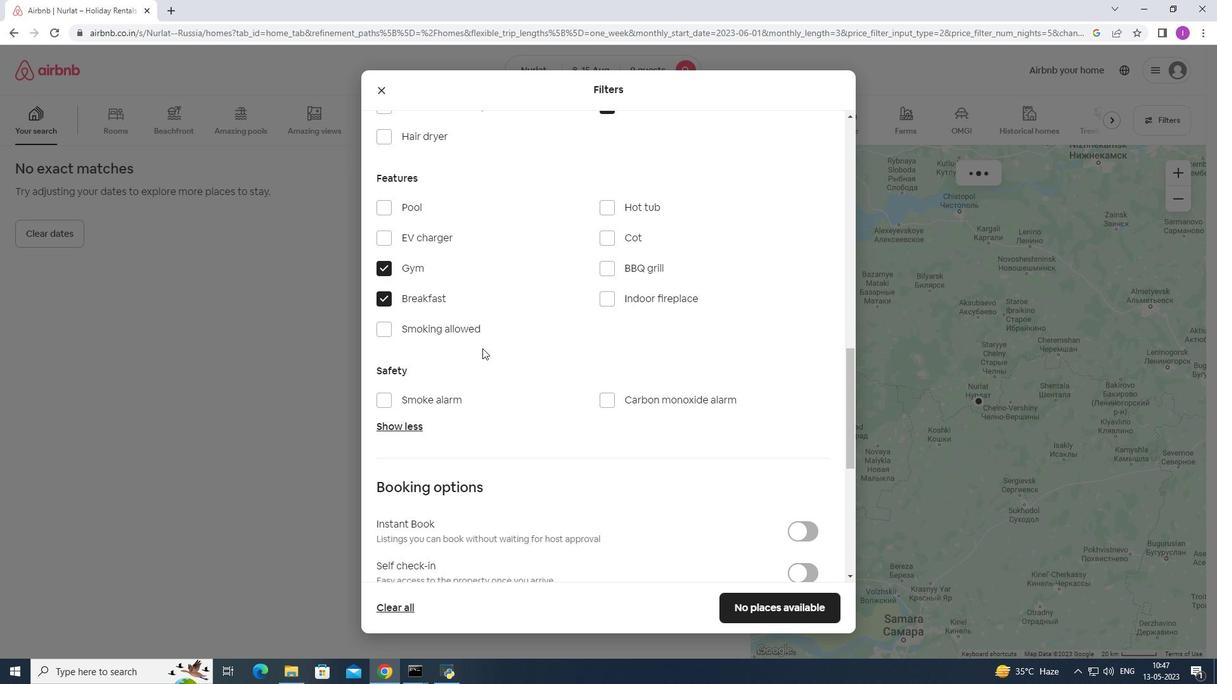 
Action: Mouse scrolled (483, 348) with delta (0, 0)
Screenshot: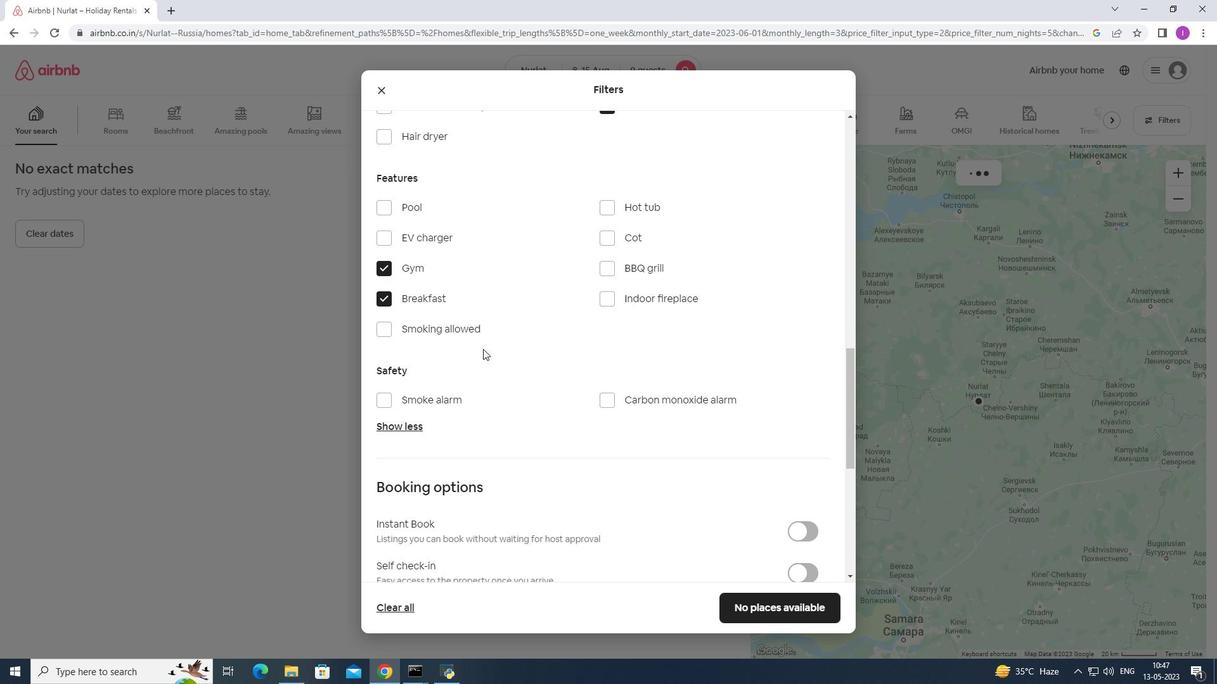 
Action: Mouse moved to (483, 350)
Screenshot: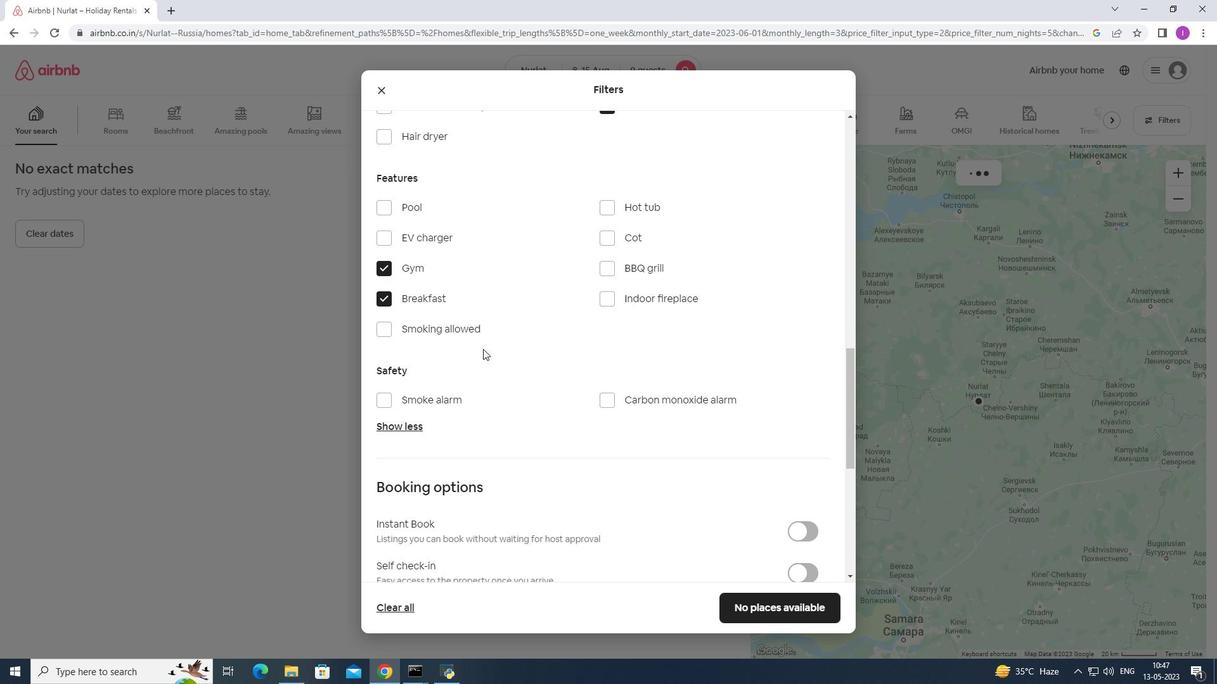 
Action: Mouse scrolled (483, 349) with delta (0, 0)
Screenshot: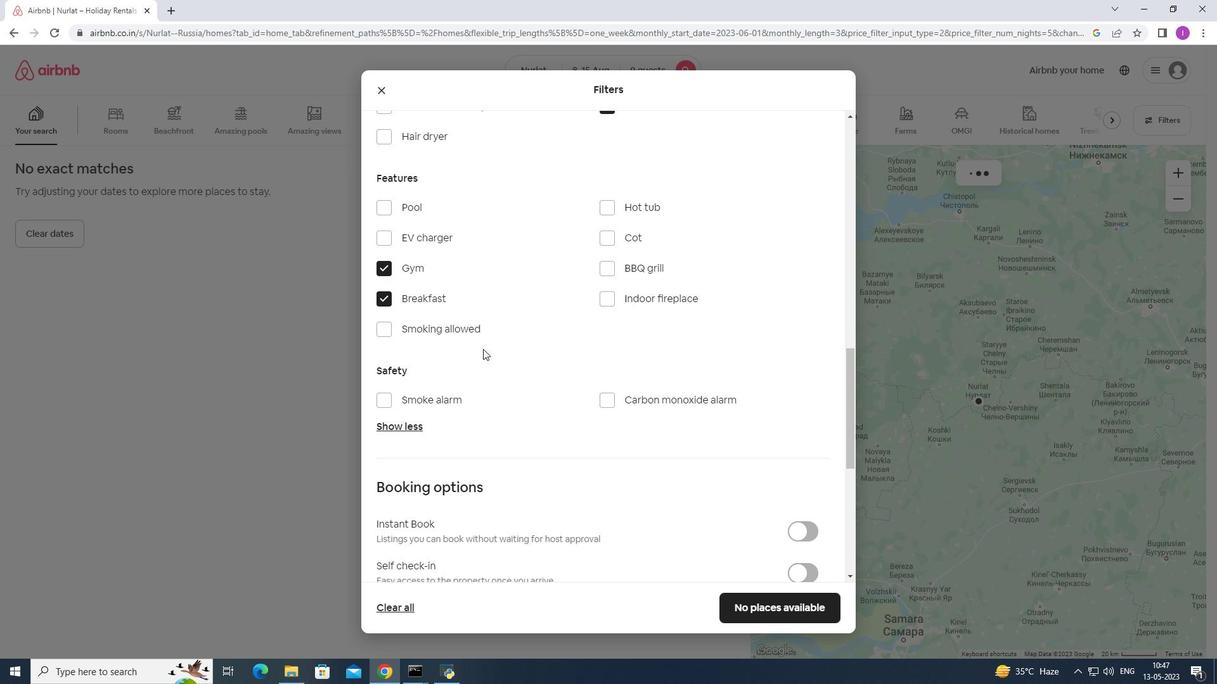 
Action: Mouse scrolled (483, 349) with delta (0, 0)
Screenshot: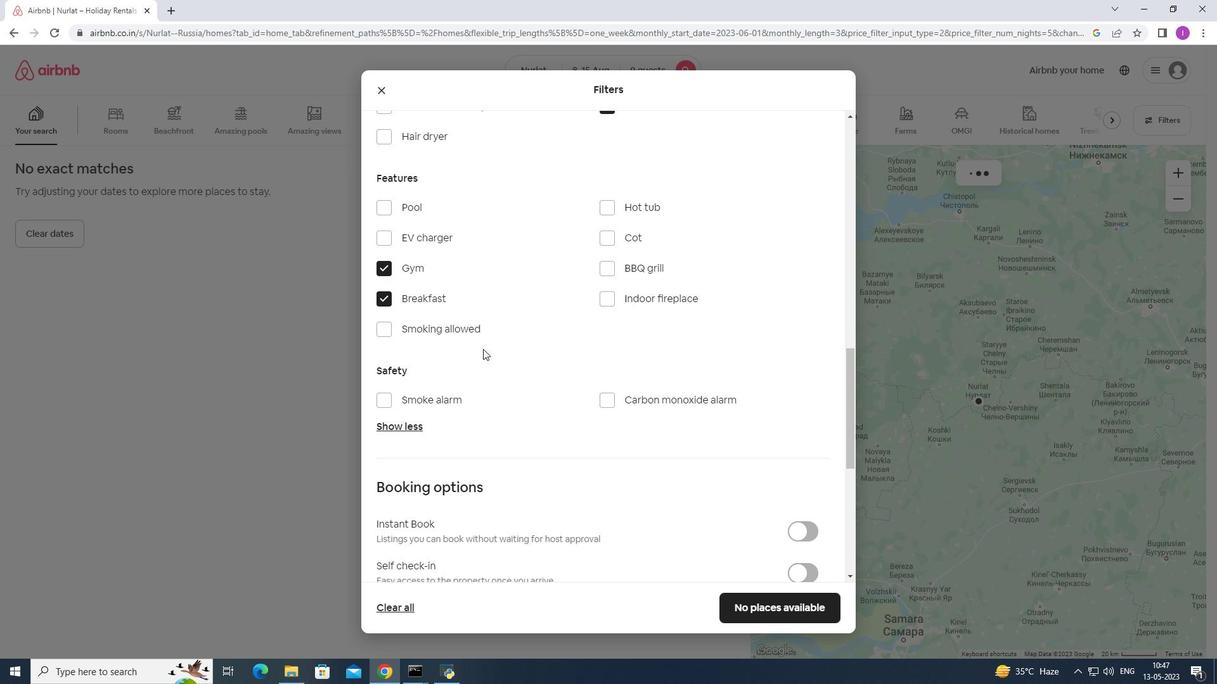
Action: Mouse scrolled (483, 349) with delta (0, 0)
Screenshot: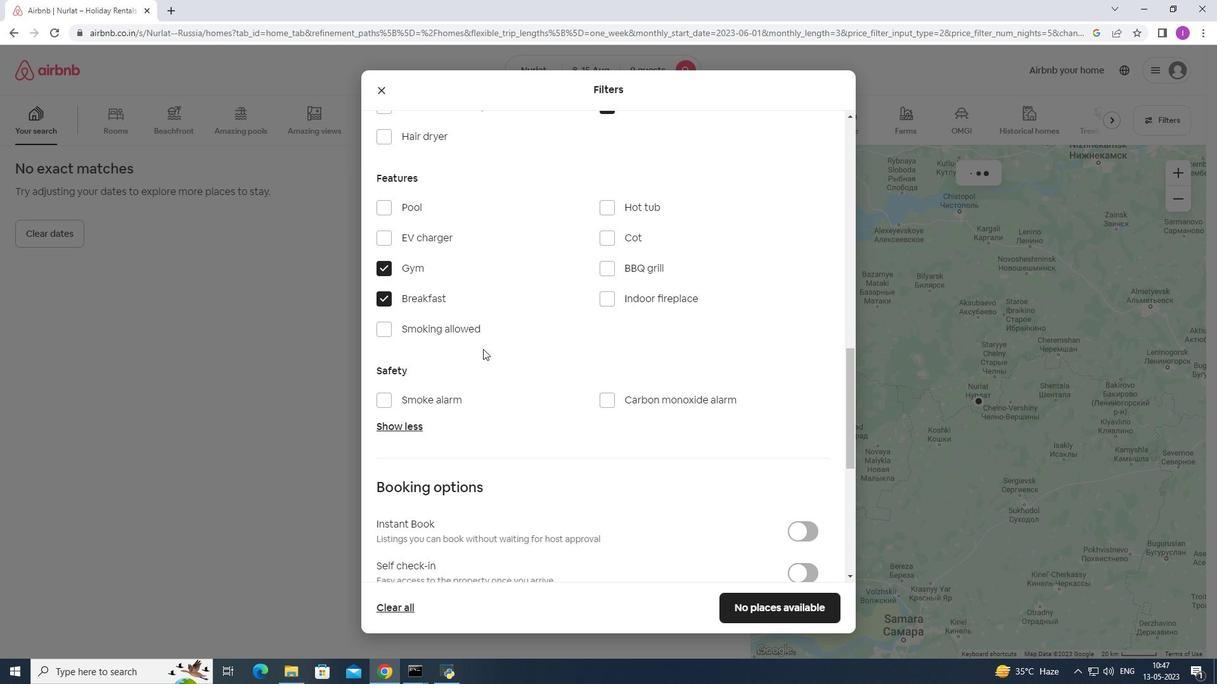 
Action: Mouse scrolled (483, 349) with delta (0, 0)
Screenshot: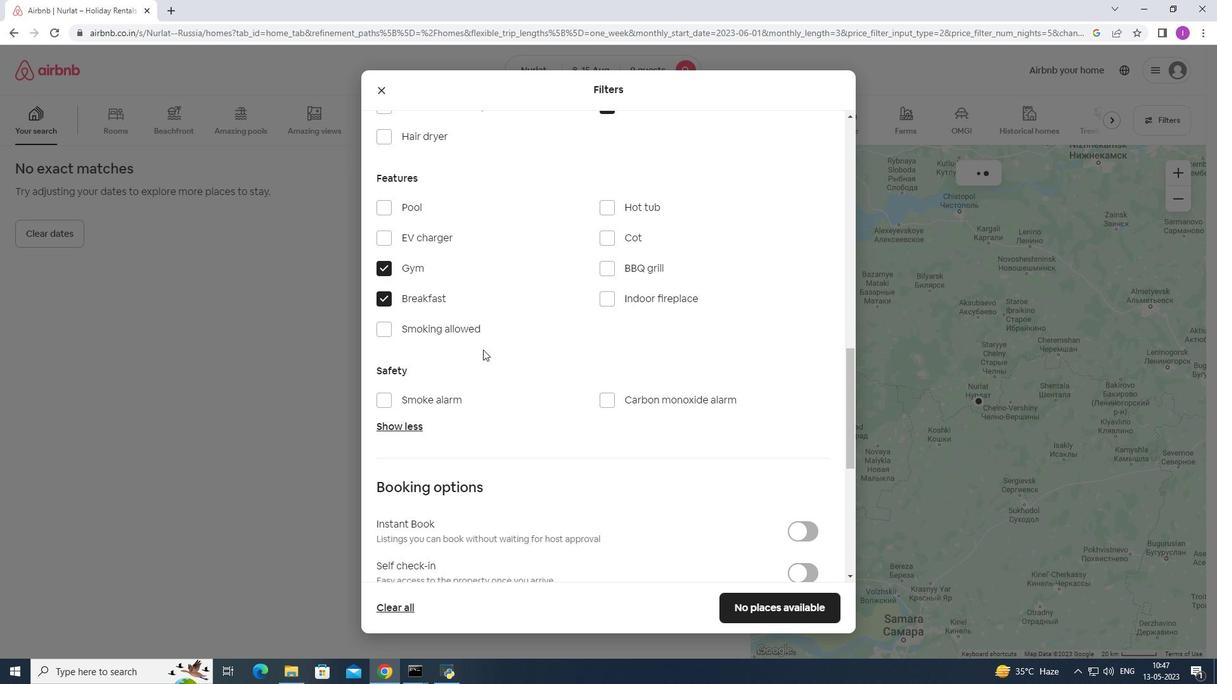 
Action: Mouse moved to (805, 263)
Screenshot: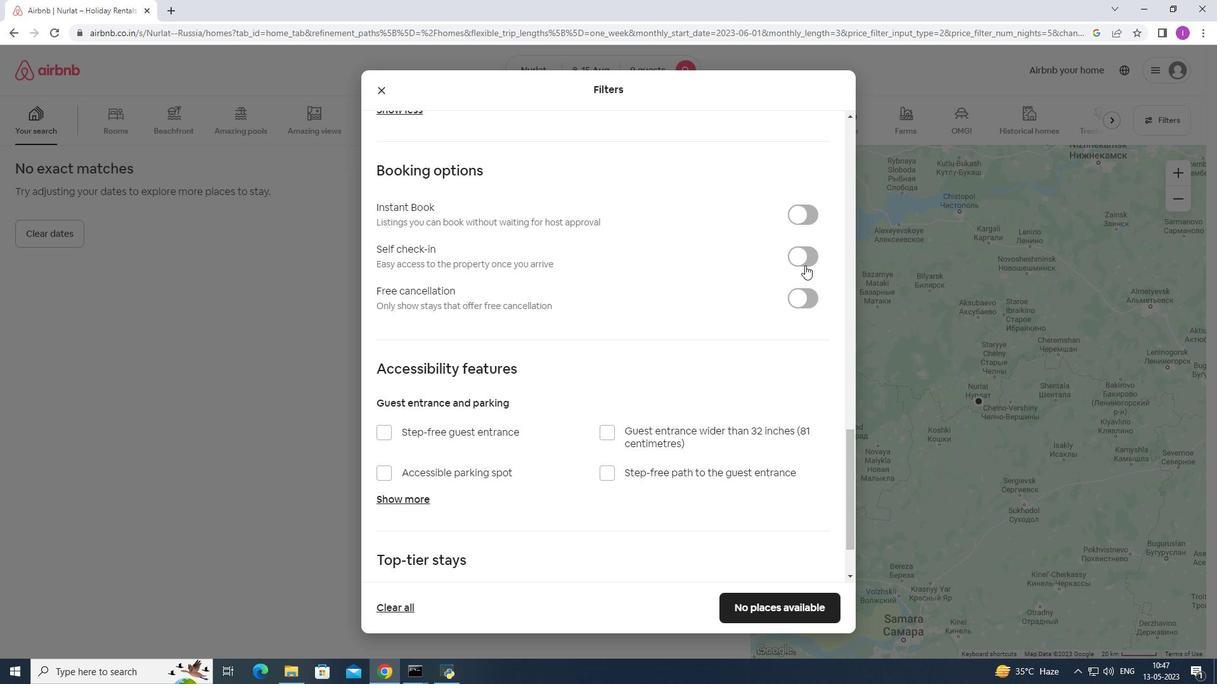 
Action: Mouse pressed left at (805, 263)
Screenshot: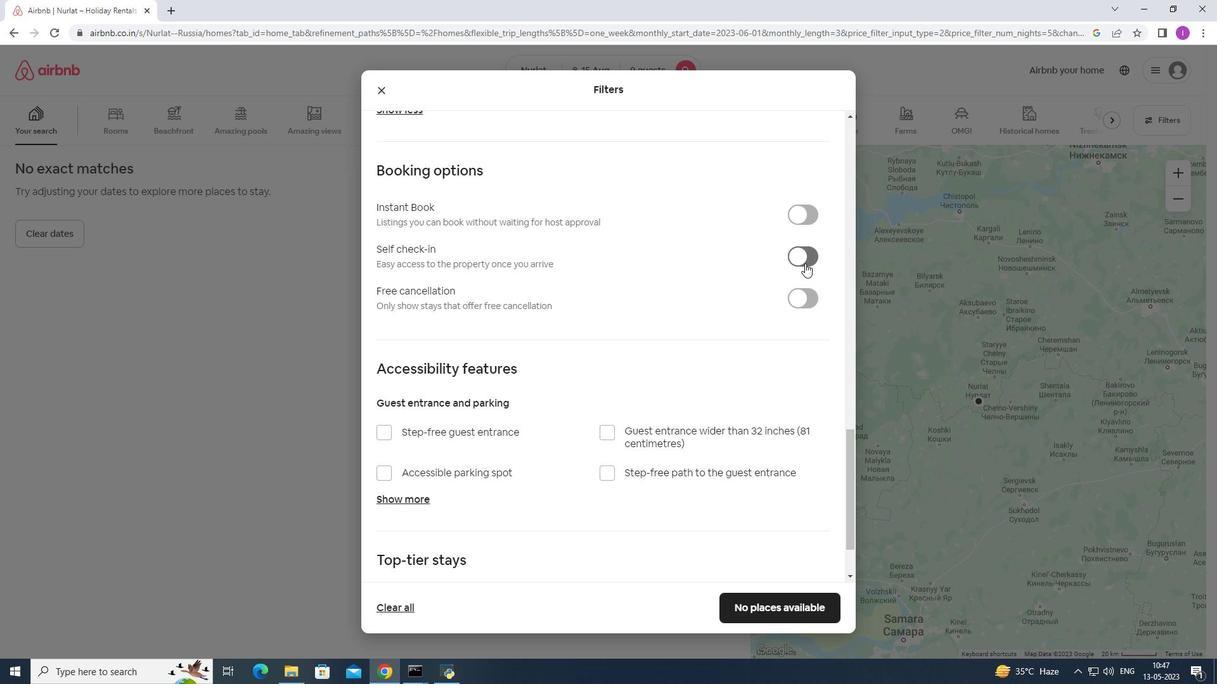 
Action: Mouse moved to (699, 326)
Screenshot: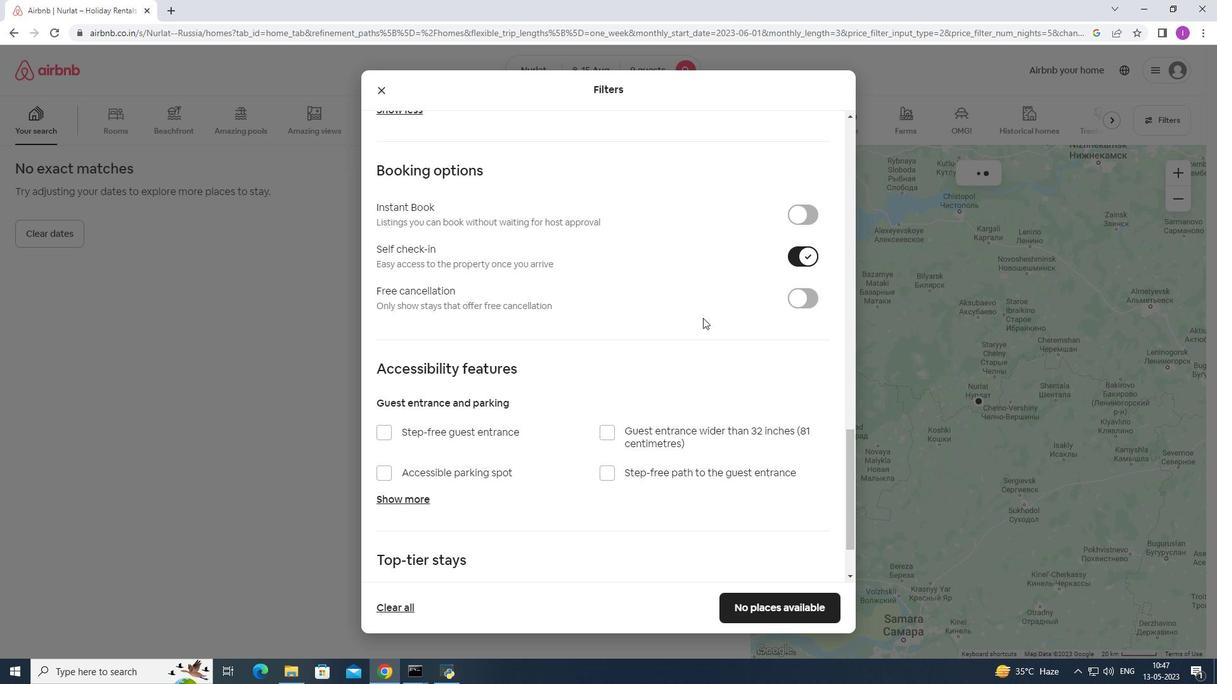 
Action: Mouse scrolled (699, 325) with delta (0, 0)
Screenshot: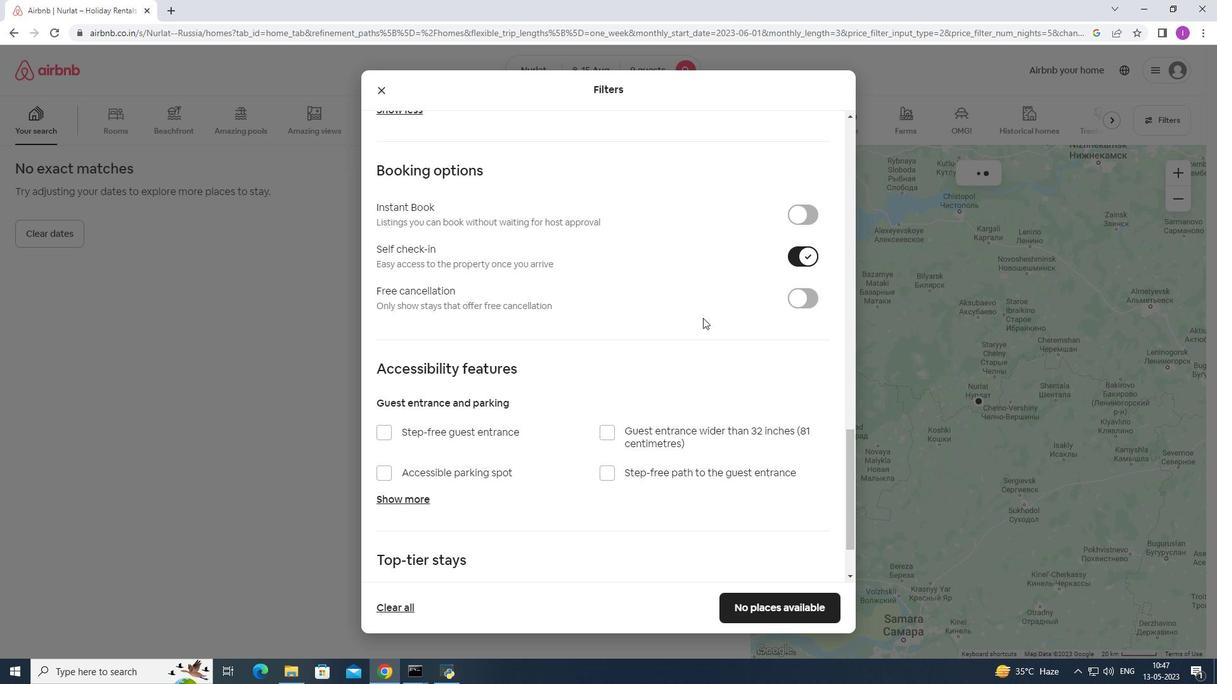 
Action: Mouse moved to (697, 328)
Screenshot: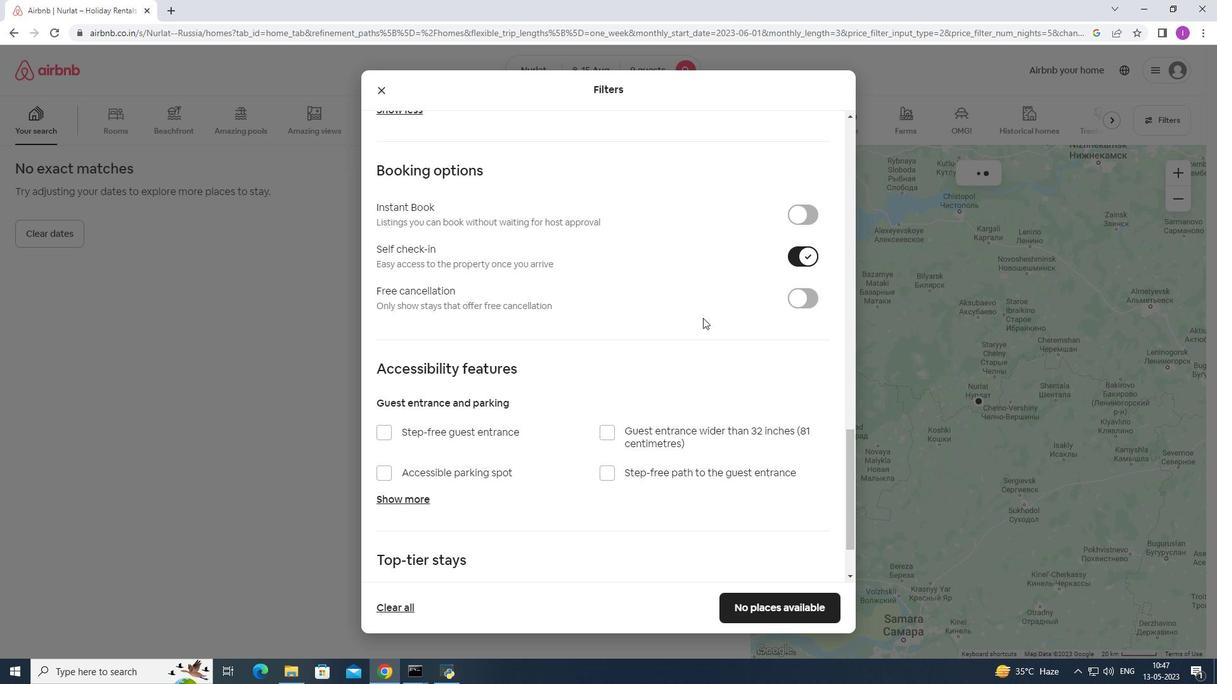 
Action: Mouse scrolled (697, 327) with delta (0, 0)
Screenshot: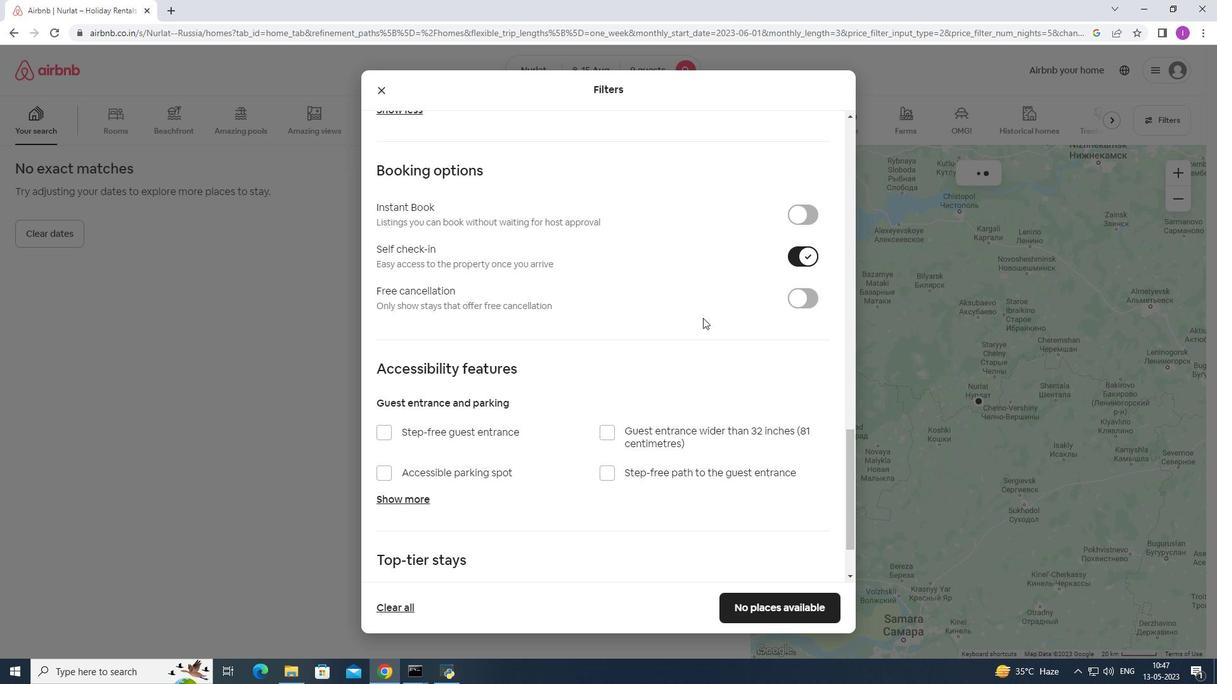 
Action: Mouse moved to (697, 328)
Screenshot: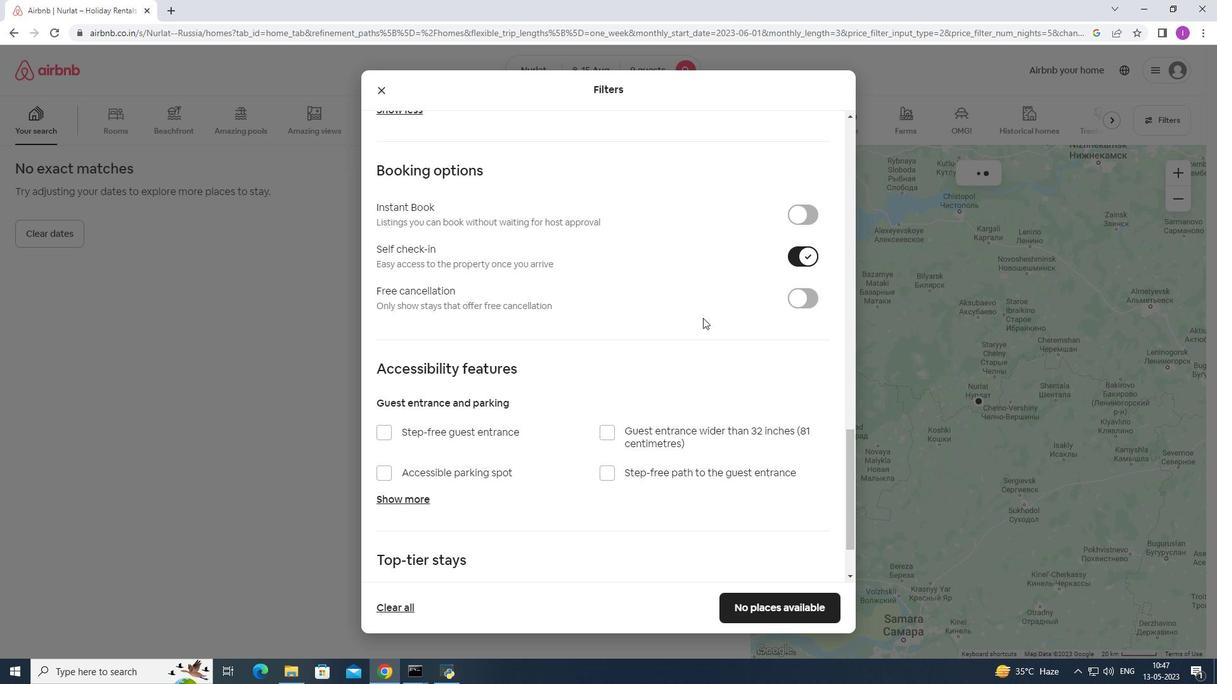 
Action: Mouse scrolled (697, 327) with delta (0, 0)
Screenshot: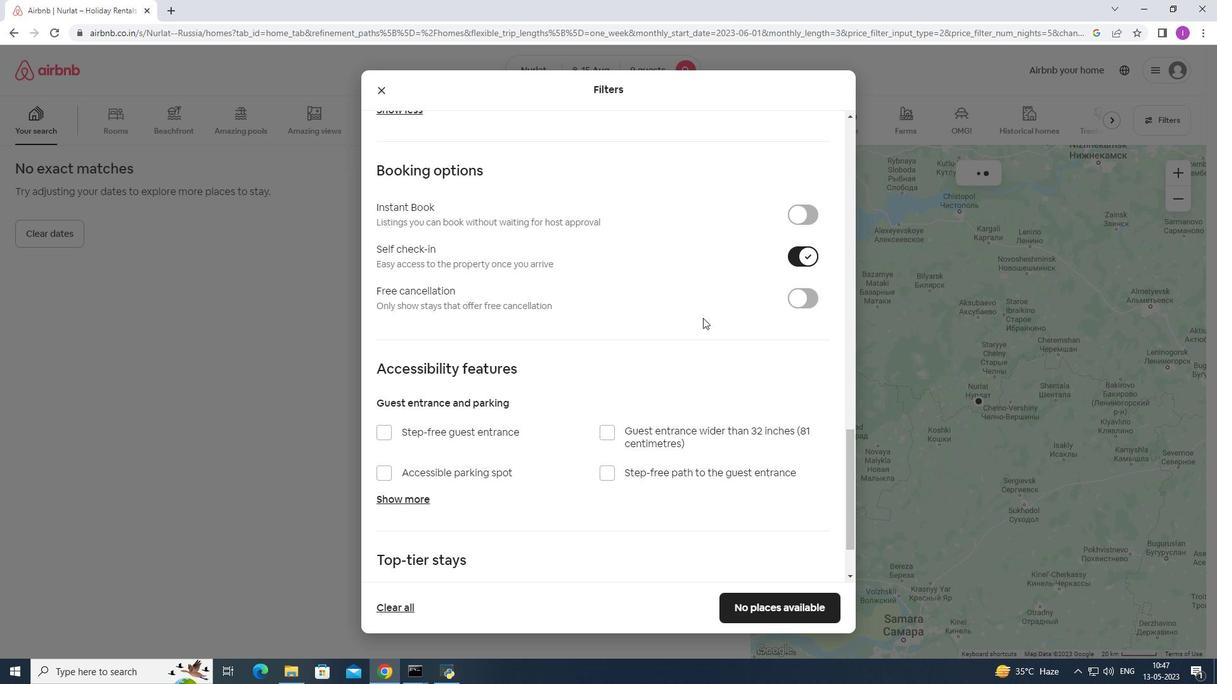 
Action: Mouse moved to (696, 330)
Screenshot: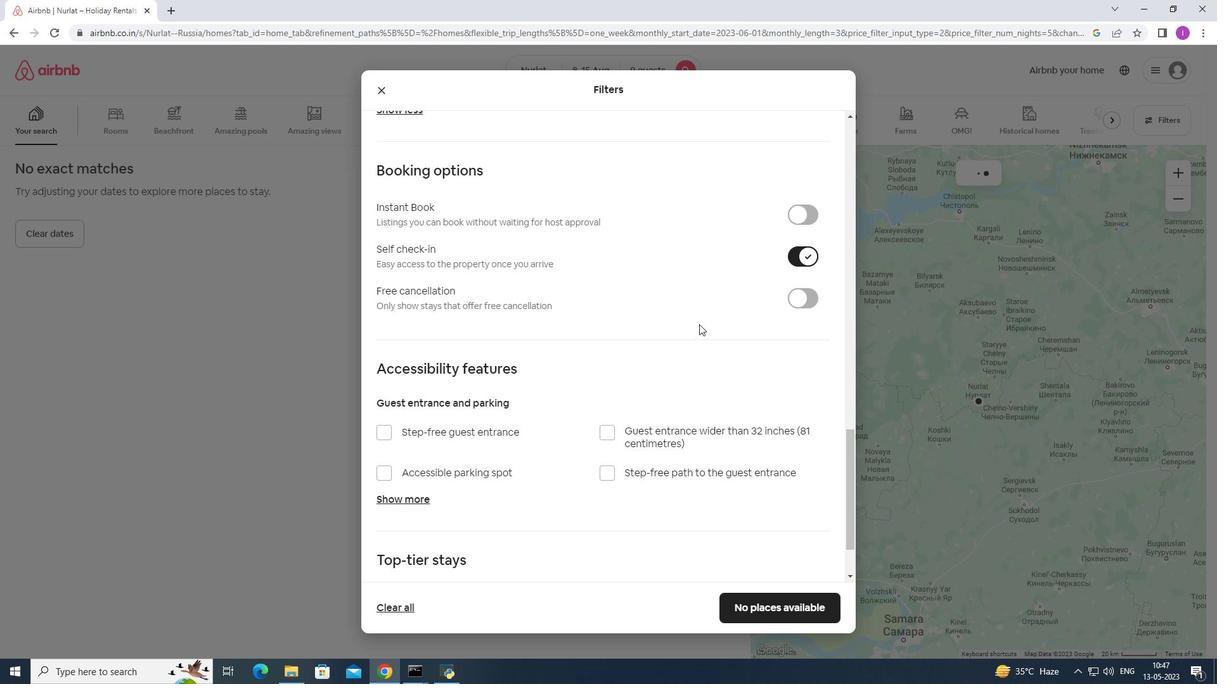 
Action: Mouse scrolled (696, 329) with delta (0, 0)
Screenshot: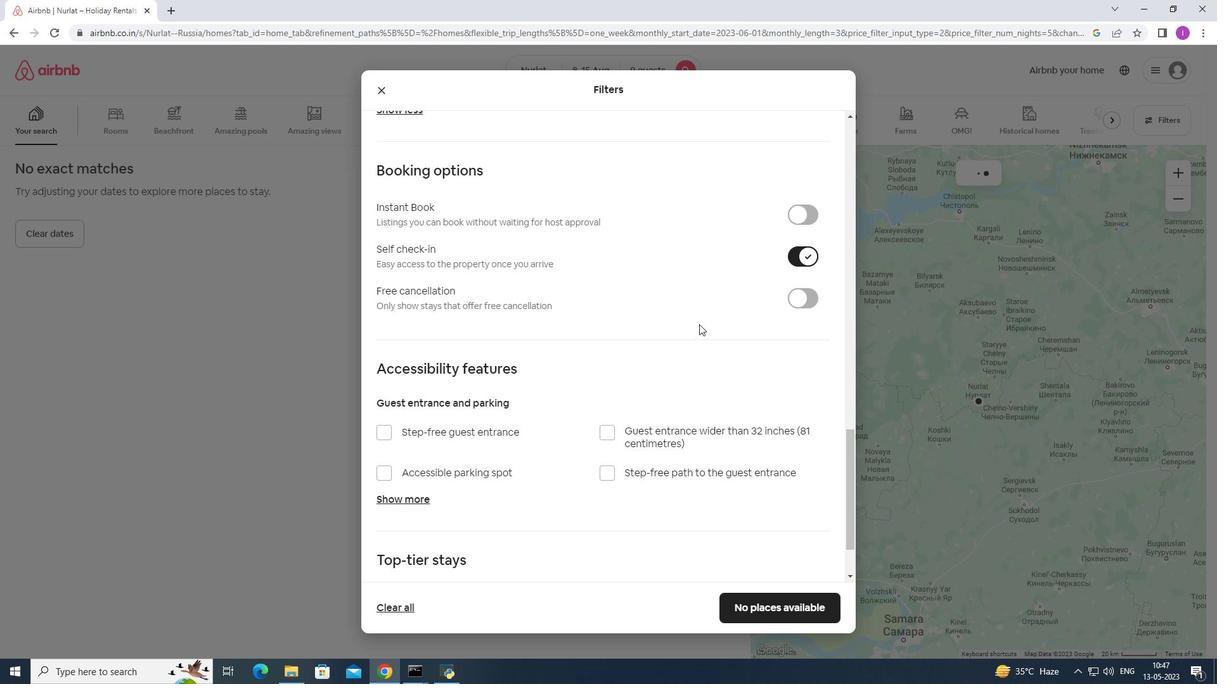 
Action: Mouse moved to (694, 332)
Screenshot: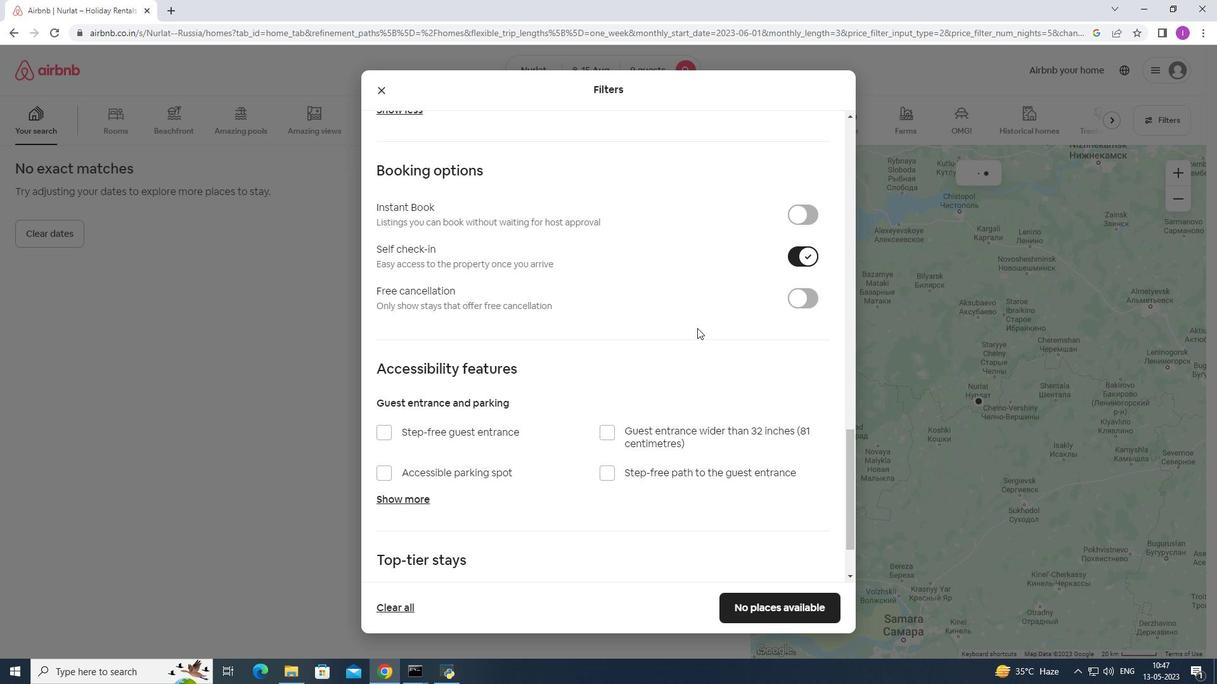 
Action: Mouse scrolled (695, 330) with delta (0, 0)
Screenshot: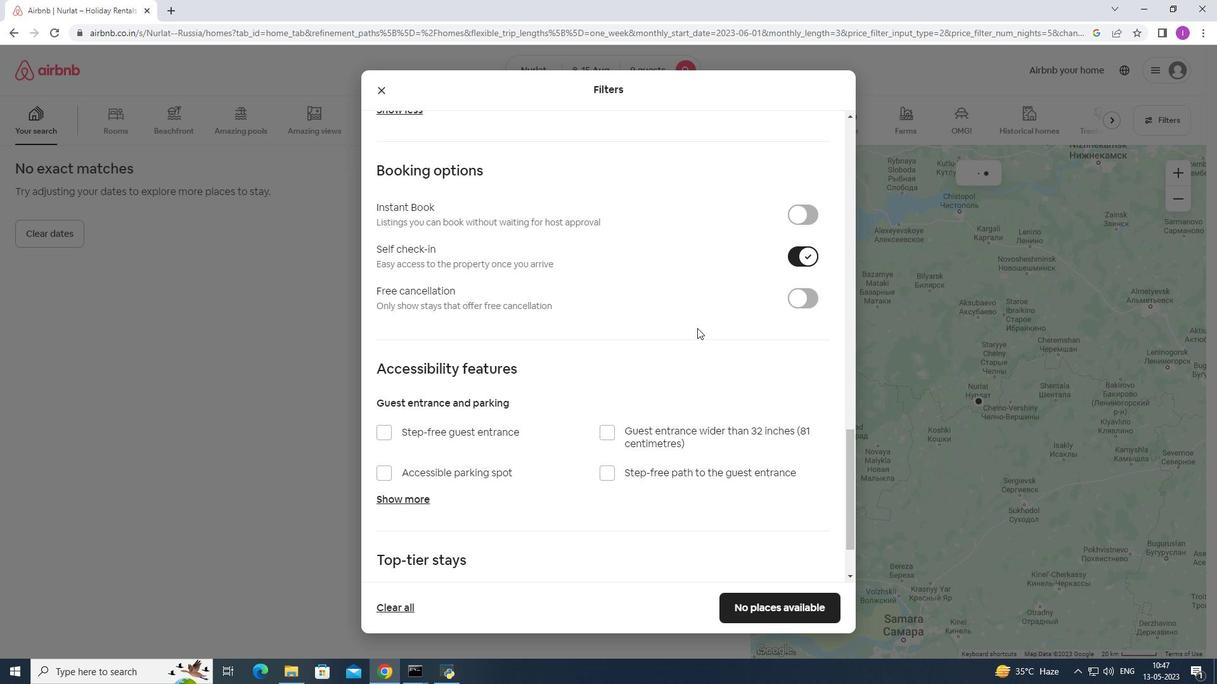 
Action: Mouse moved to (688, 337)
Screenshot: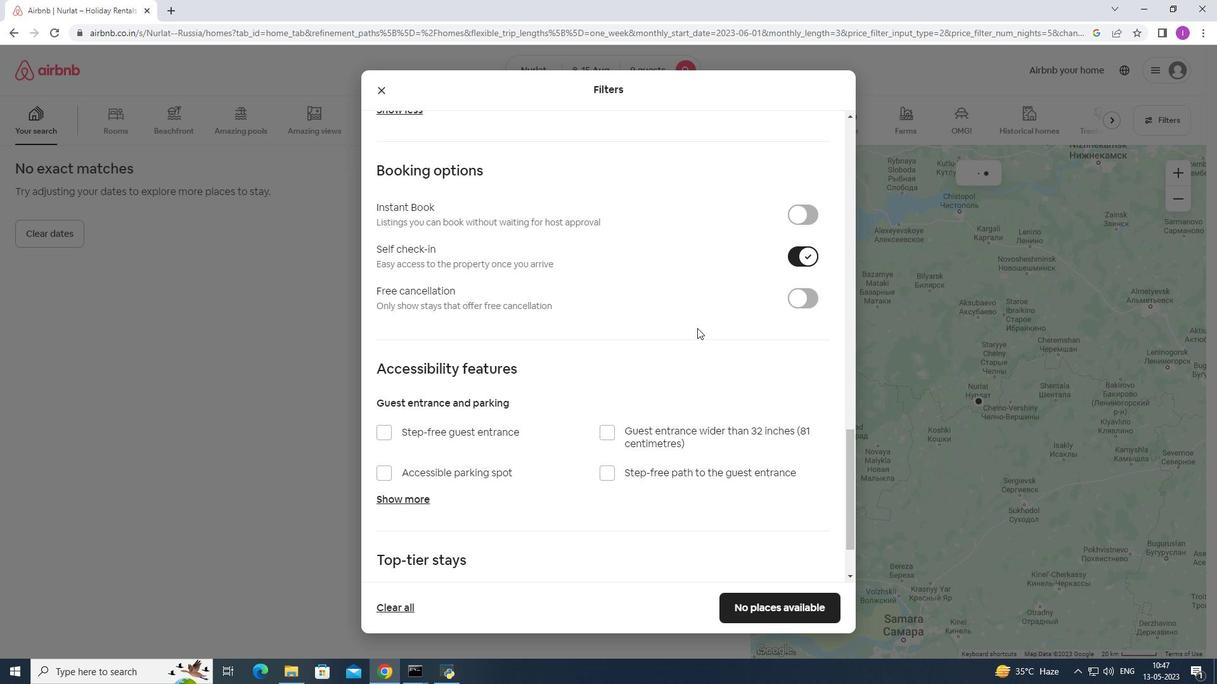 
Action: Mouse scrolled (688, 336) with delta (0, 0)
Screenshot: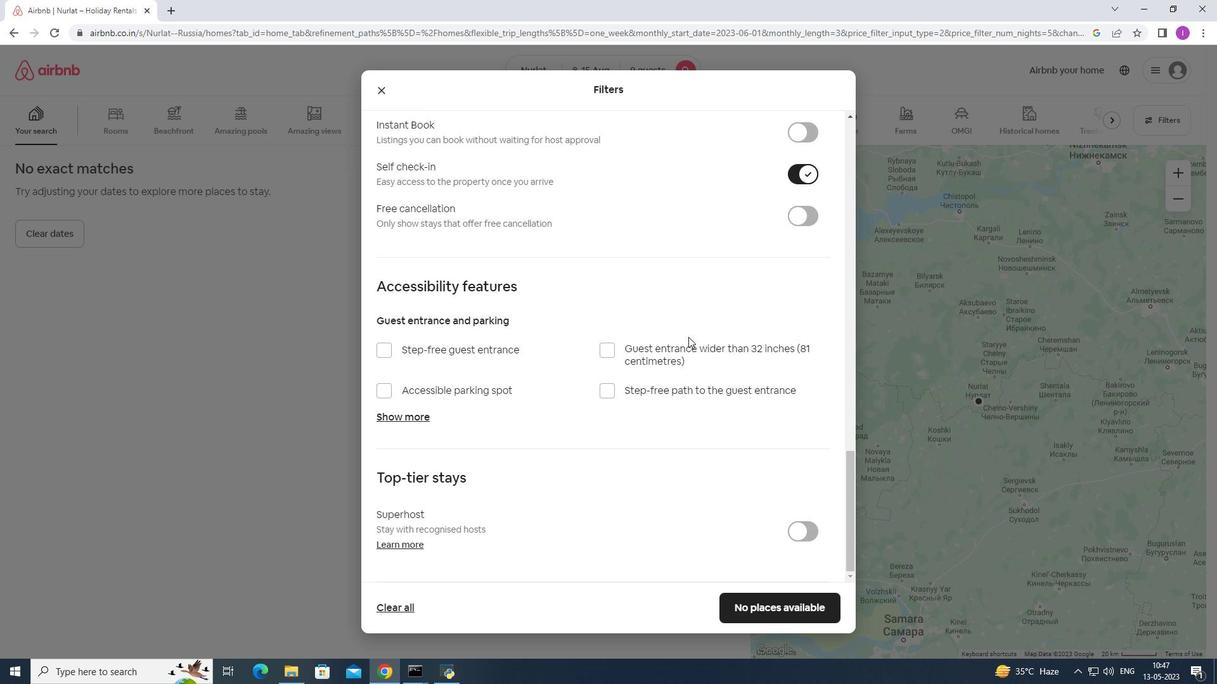 
Action: Mouse scrolled (688, 336) with delta (0, 0)
Screenshot: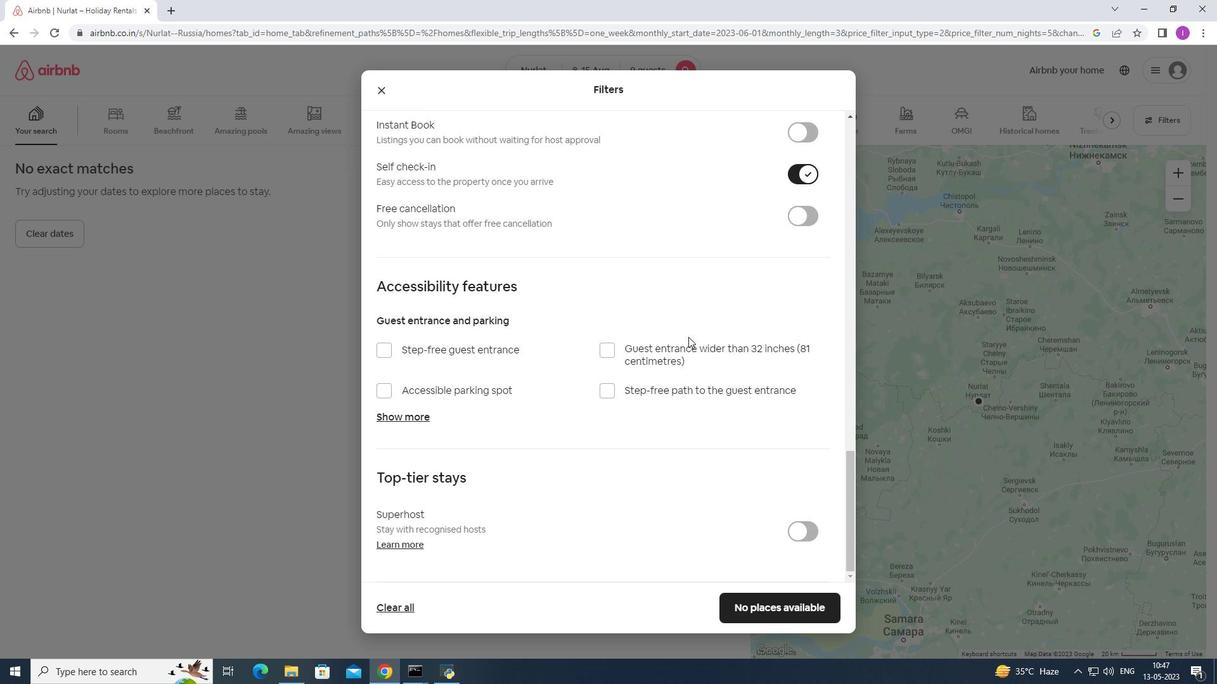 
Action: Mouse scrolled (688, 338) with delta (0, 0)
Screenshot: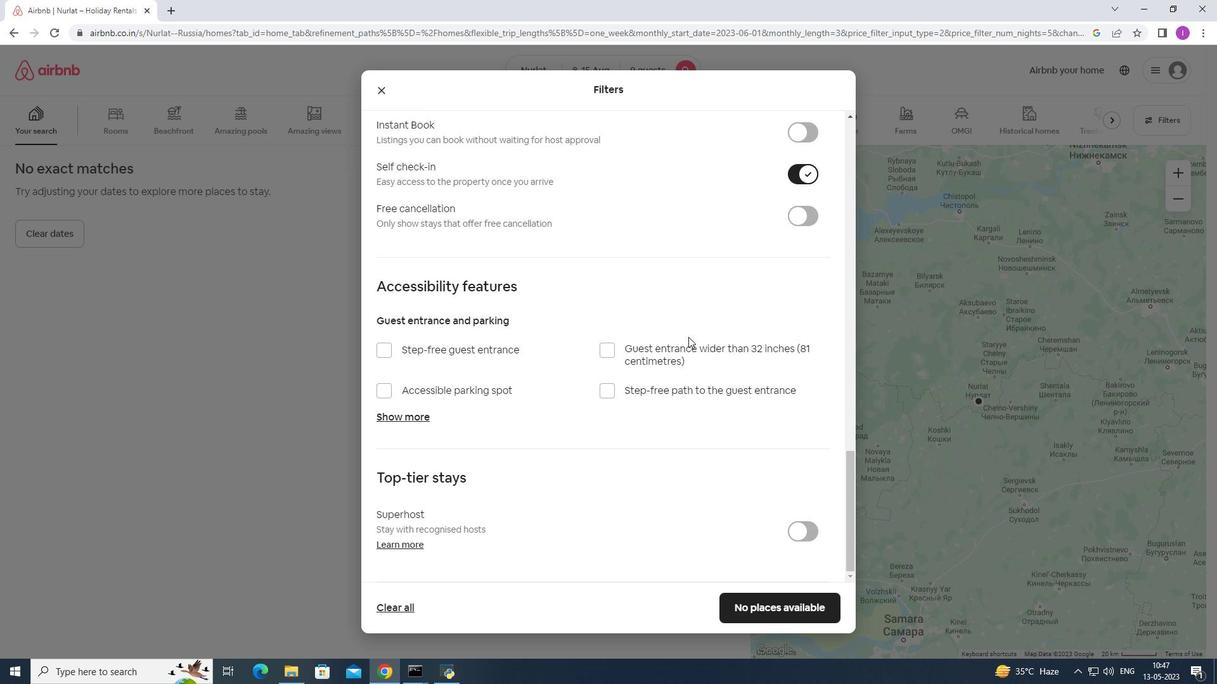 
Action: Mouse scrolled (688, 336) with delta (0, 0)
Screenshot: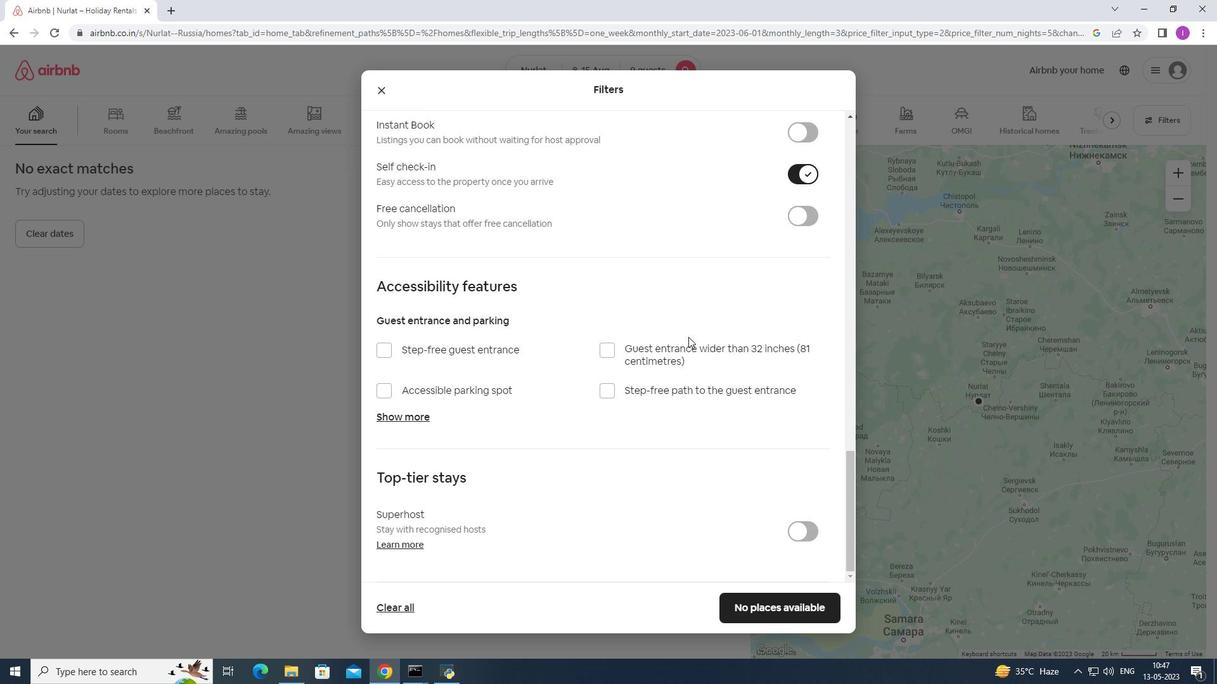 
Action: Mouse scrolled (688, 336) with delta (0, 0)
Screenshot: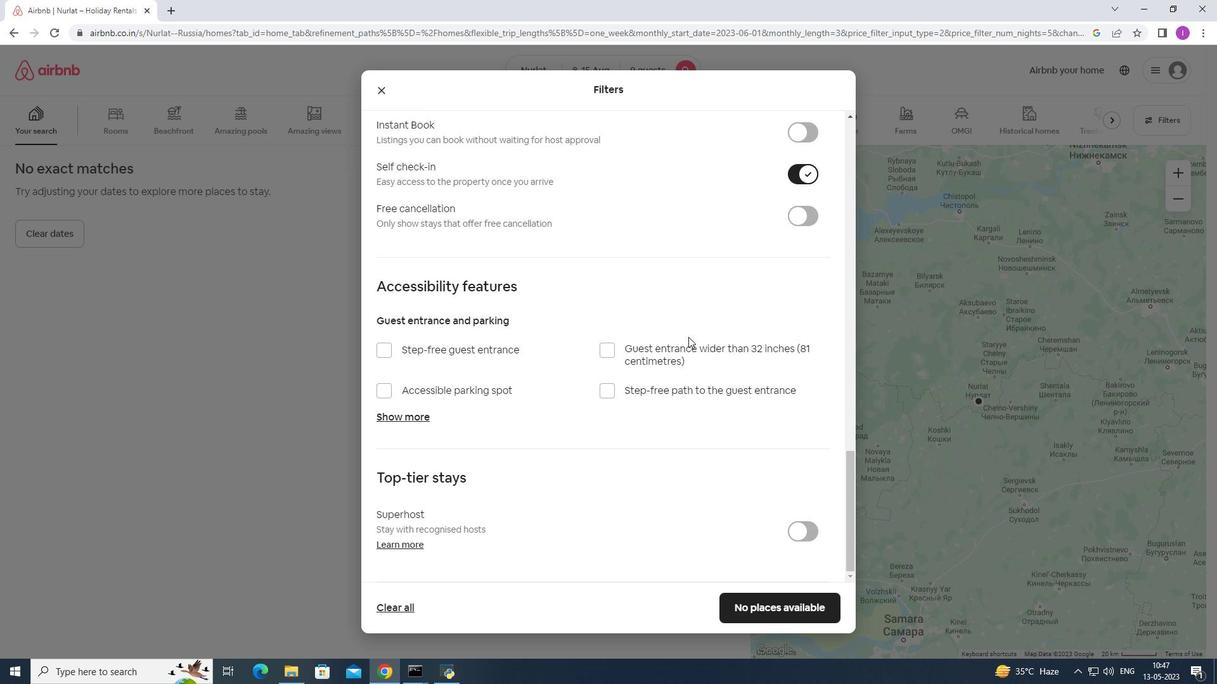 
Action: Mouse scrolled (688, 336) with delta (0, 0)
Screenshot: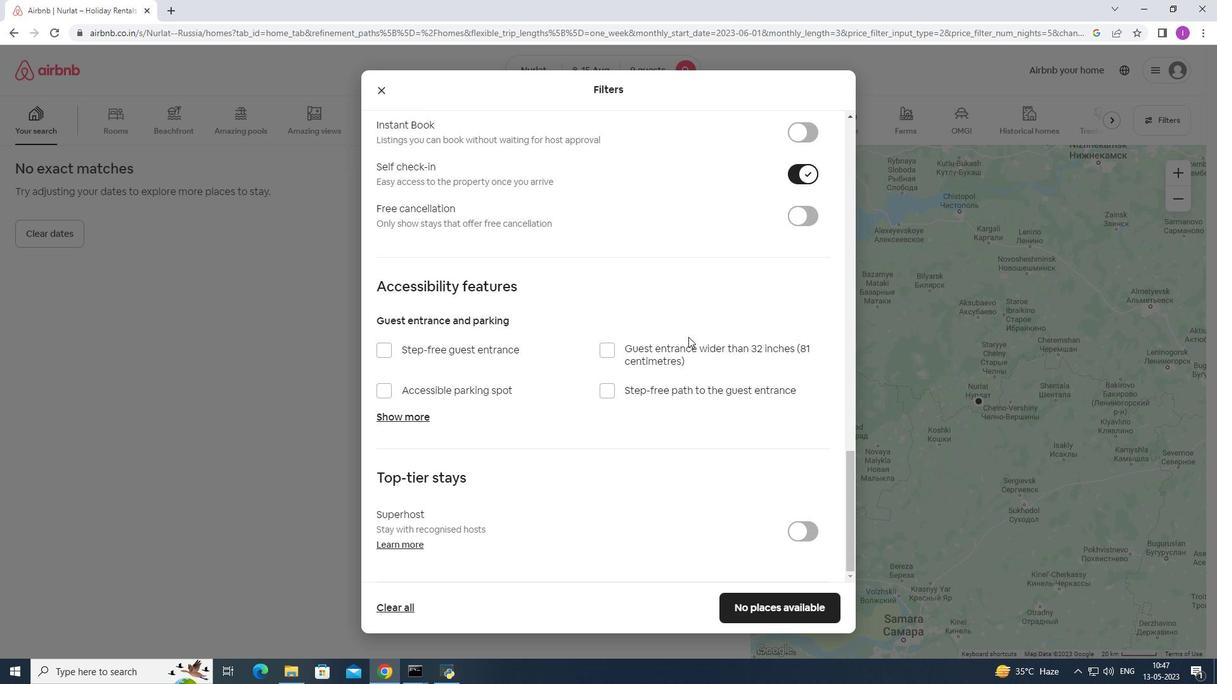 
Action: Mouse scrolled (688, 336) with delta (0, 0)
Screenshot: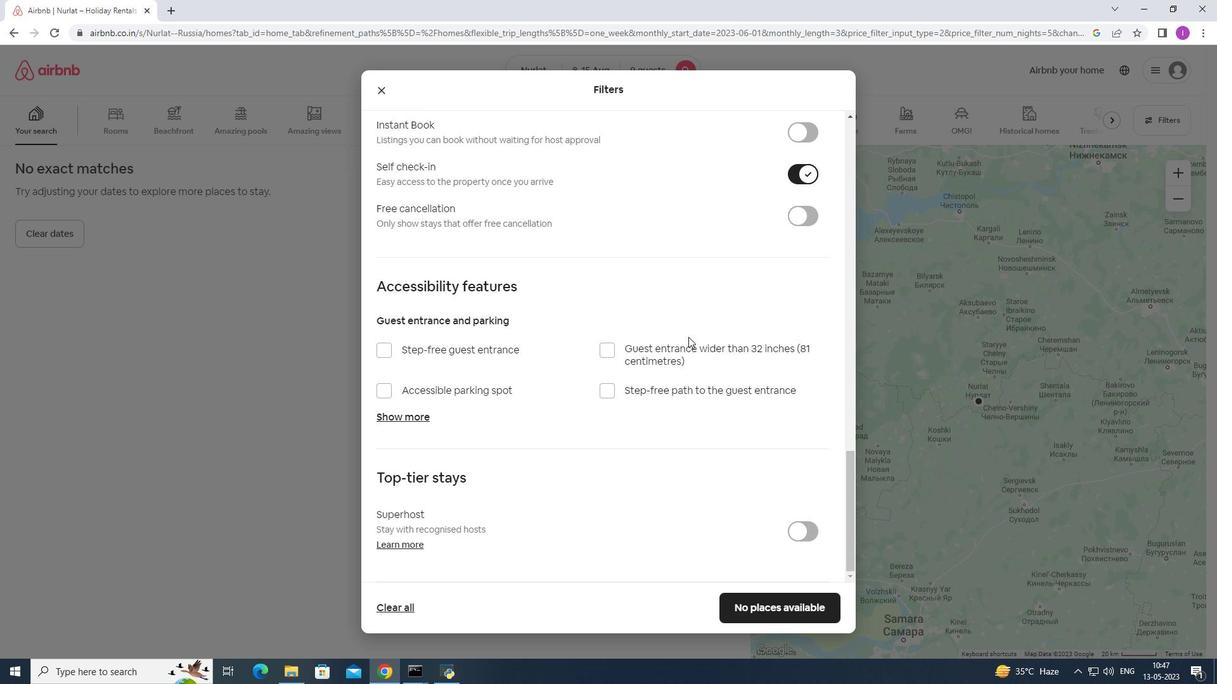 
Action: Mouse scrolled (688, 336) with delta (0, 0)
Screenshot: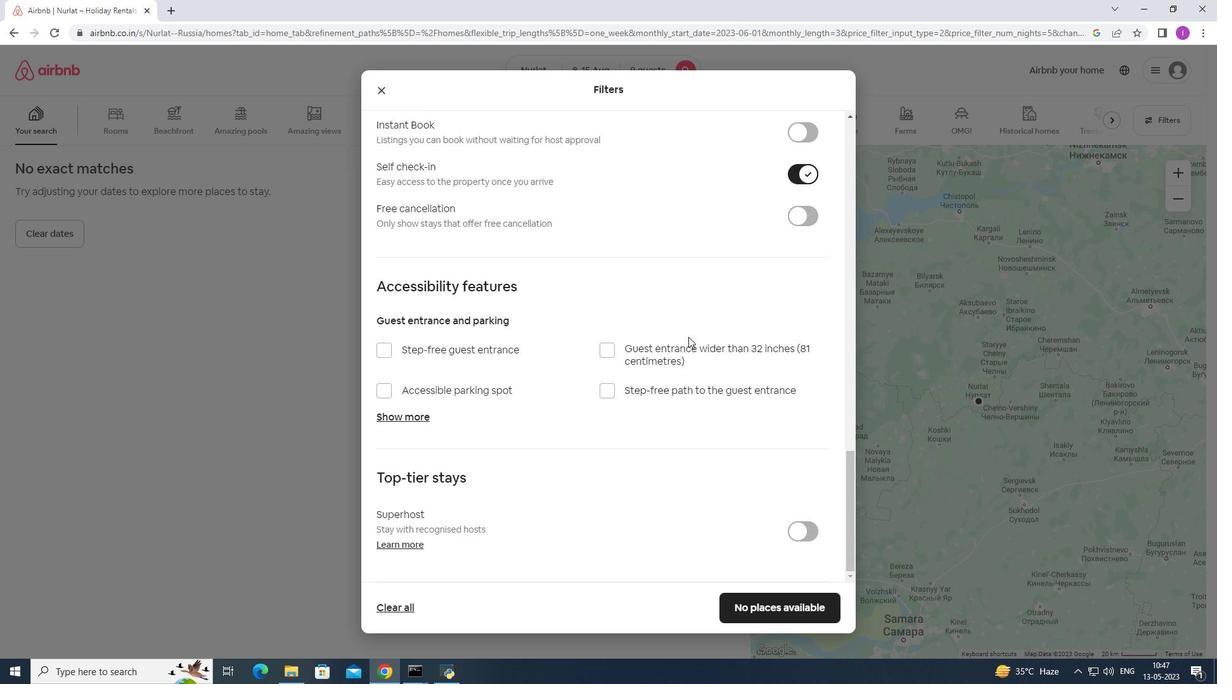 
Action: Mouse scrolled (688, 336) with delta (0, 0)
Screenshot: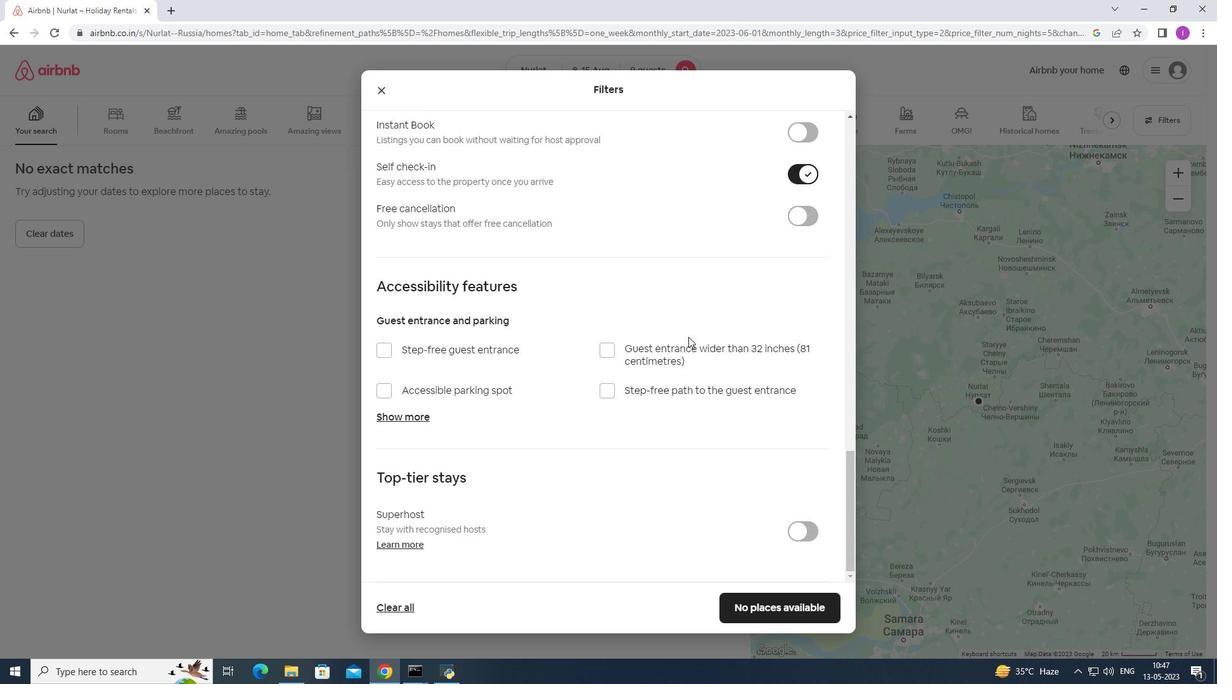 
Action: Mouse scrolled (688, 336) with delta (0, 0)
Screenshot: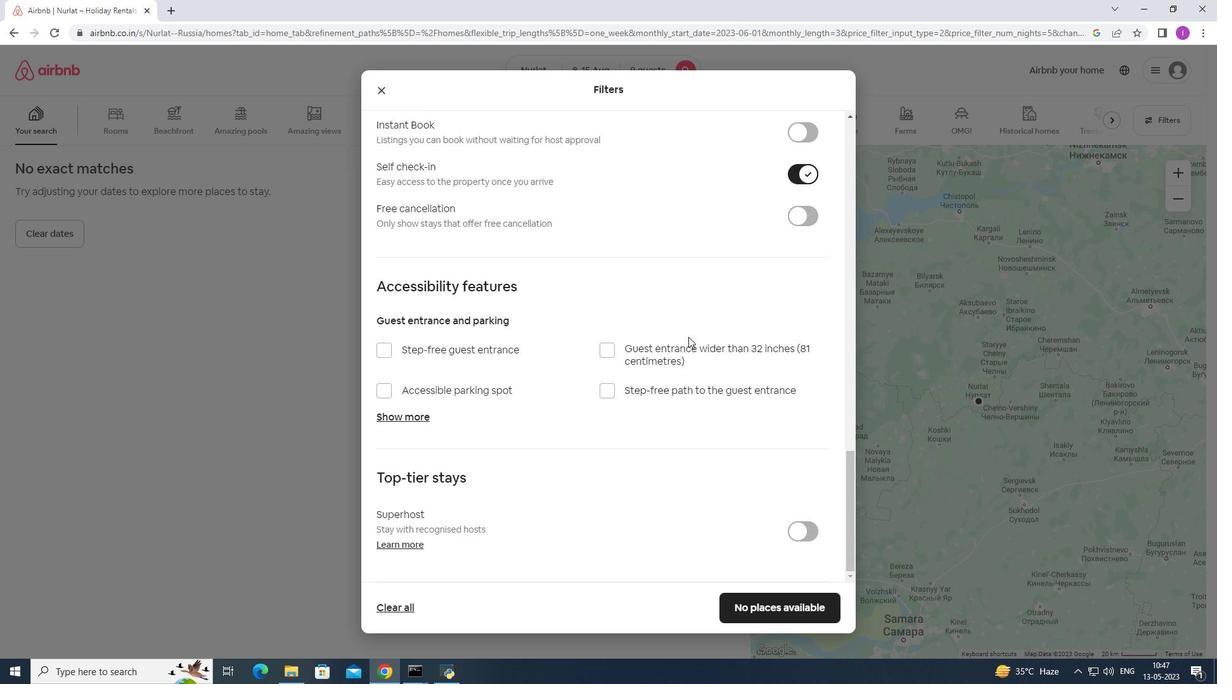 
Action: Mouse scrolled (688, 336) with delta (0, 0)
Screenshot: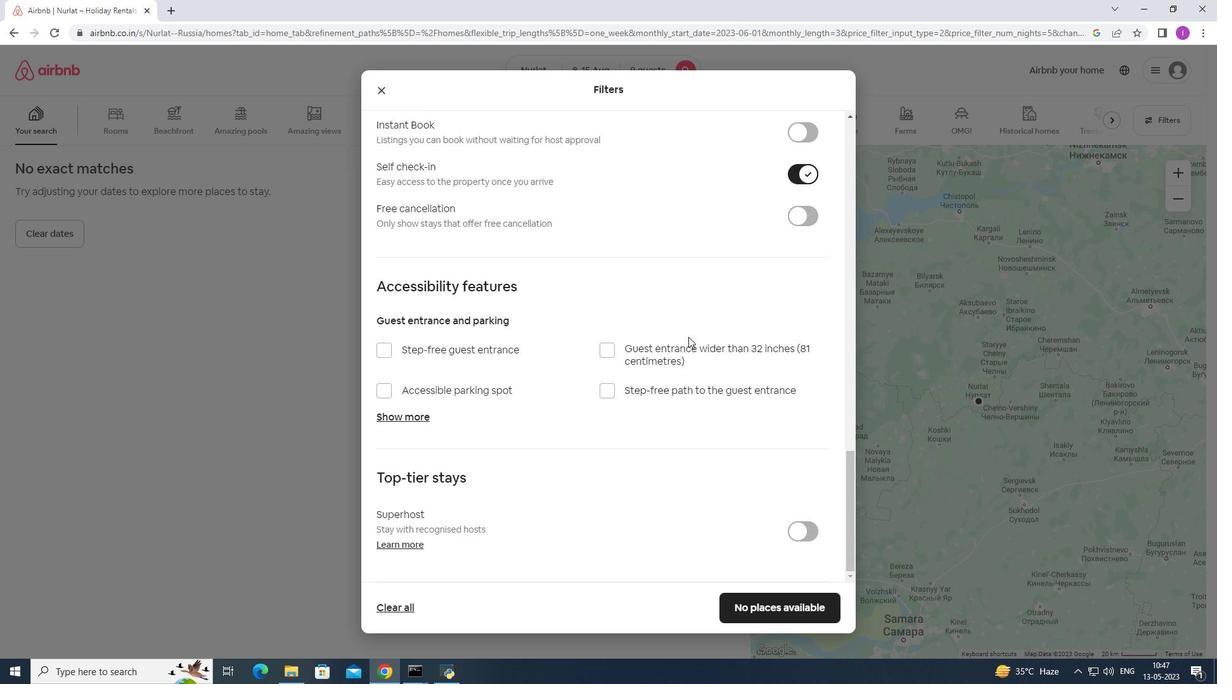 
Action: Mouse moved to (699, 546)
Screenshot: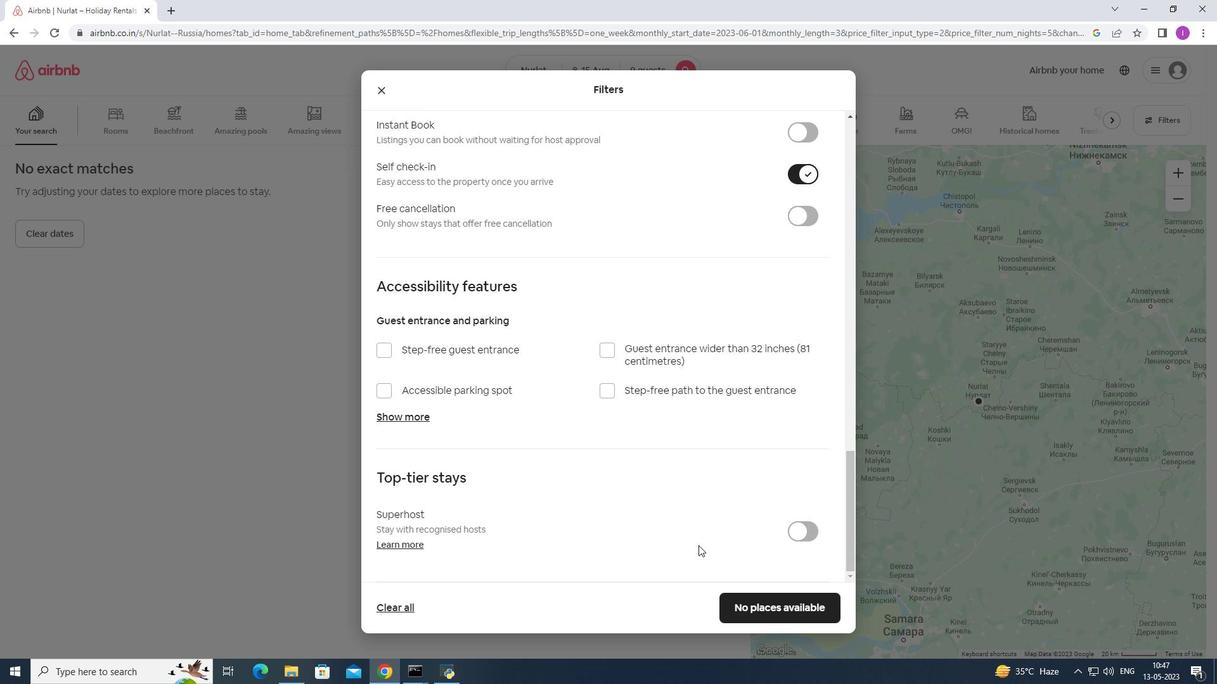 
Action: Mouse scrolled (699, 546) with delta (0, 0)
Screenshot: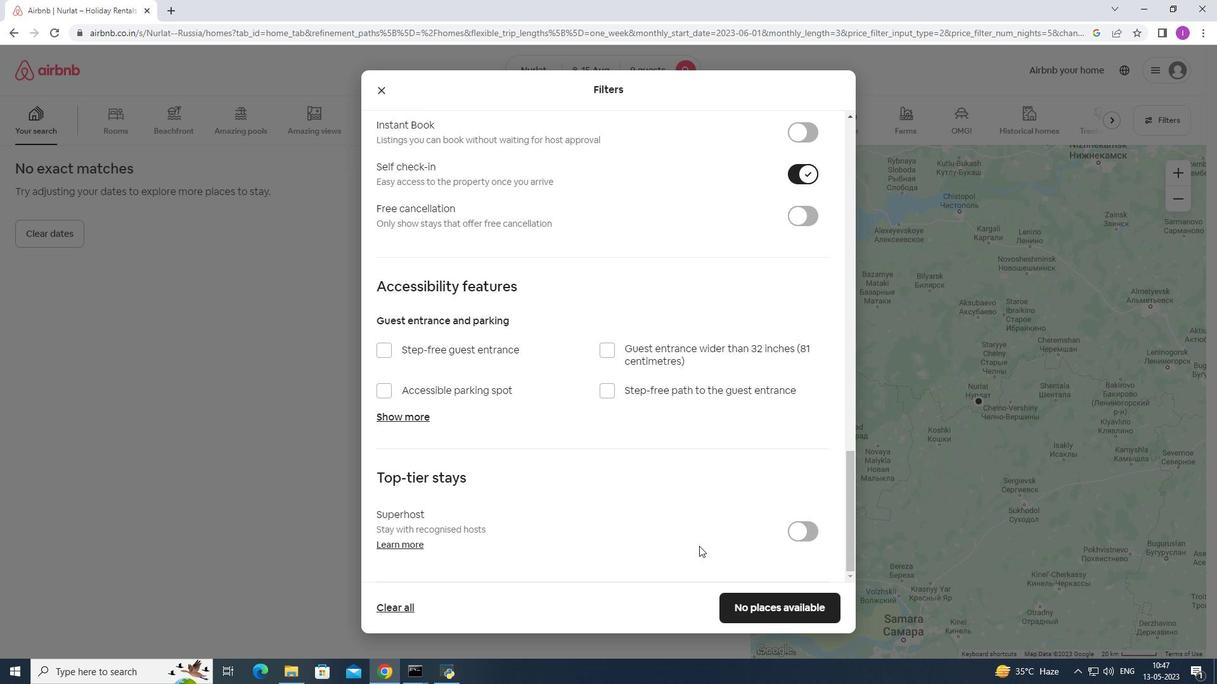 
Action: Mouse scrolled (699, 546) with delta (0, 0)
Screenshot: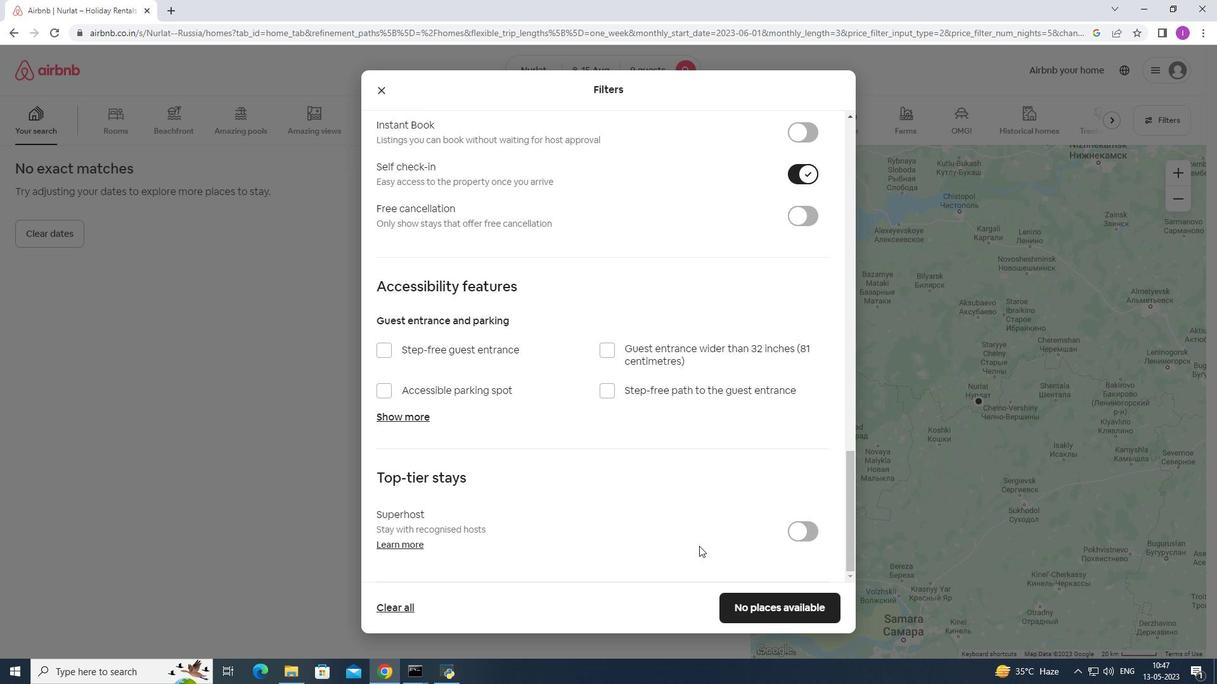 
Action: Mouse scrolled (699, 546) with delta (0, 0)
Screenshot: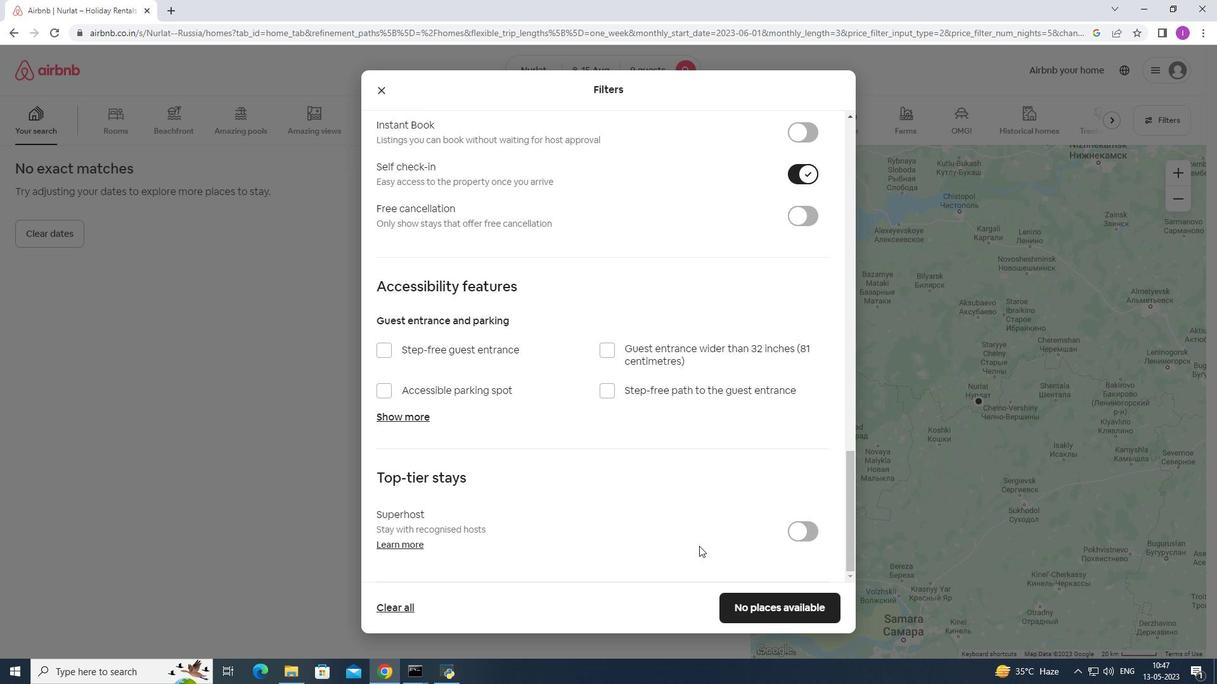 
Action: Mouse scrolled (699, 546) with delta (0, 0)
Screenshot: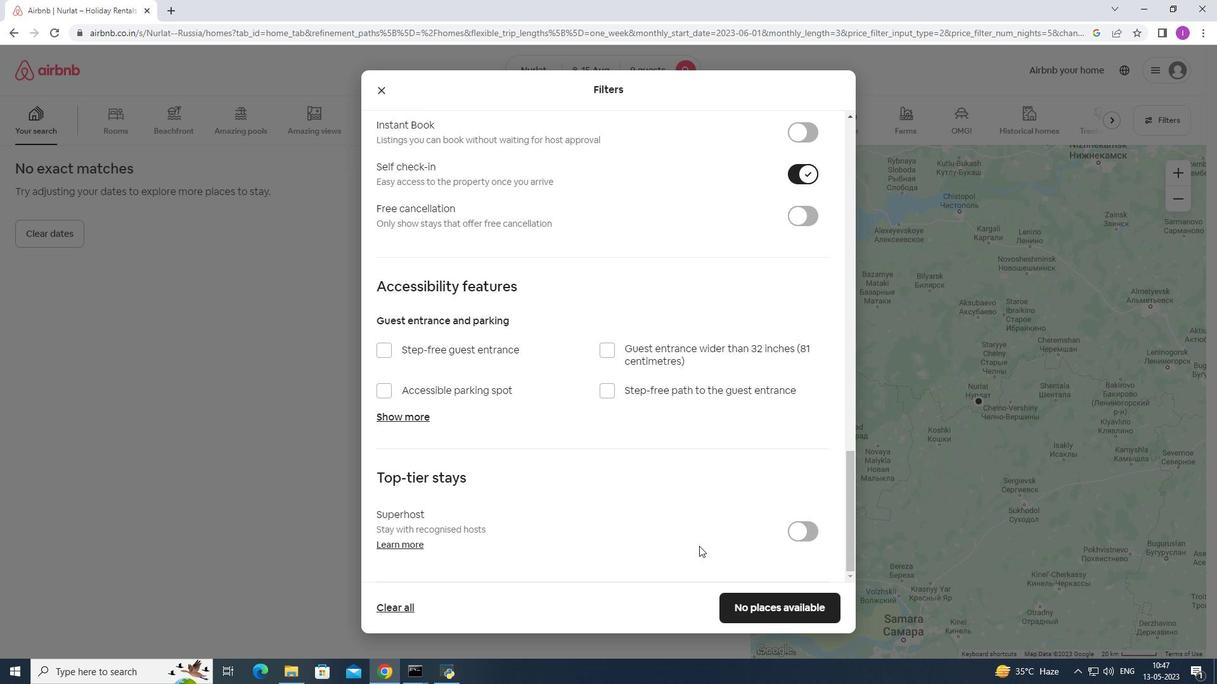 
Action: Mouse moved to (739, 602)
Screenshot: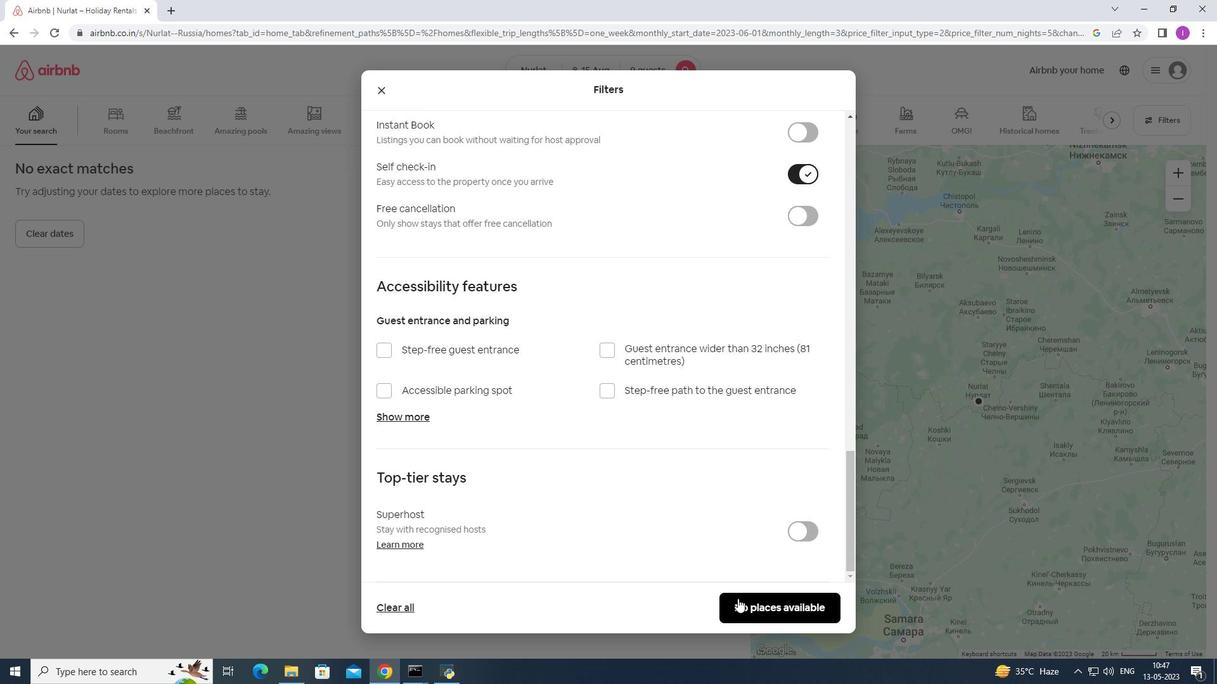 
Action: Mouse pressed left at (739, 602)
Screenshot: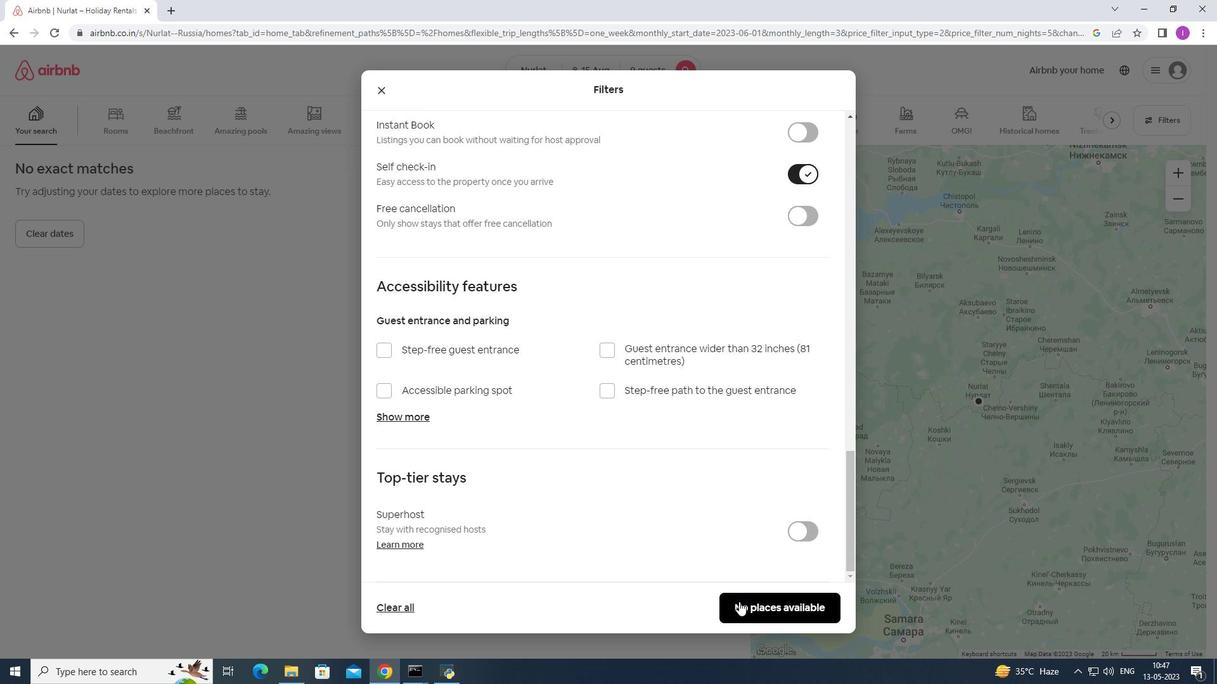 
